 Task: Compose an email with the signature Dallas Robinson with the subject Order confirmation and the message I would like to schedule a meeting to discuss this proposal. from softage.1@softage.net to softage.2@softage.net,  softage.1@softage.net and softage.3@softage.net with CC to softage.4@softage.net with an attached document Timesheet.xlsx, insert an emoji of crying face Send the email
Action: Mouse moved to (573, 717)
Screenshot: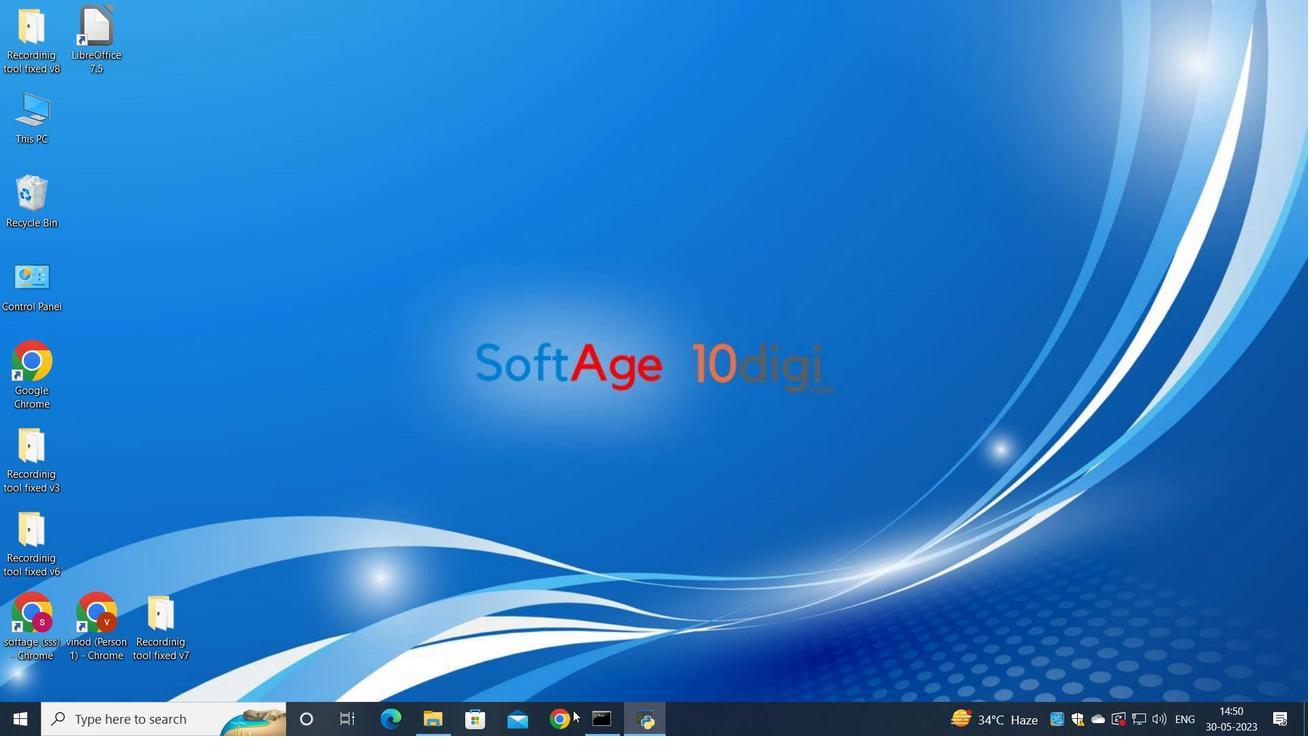 
Action: Mouse pressed left at (573, 717)
Screenshot: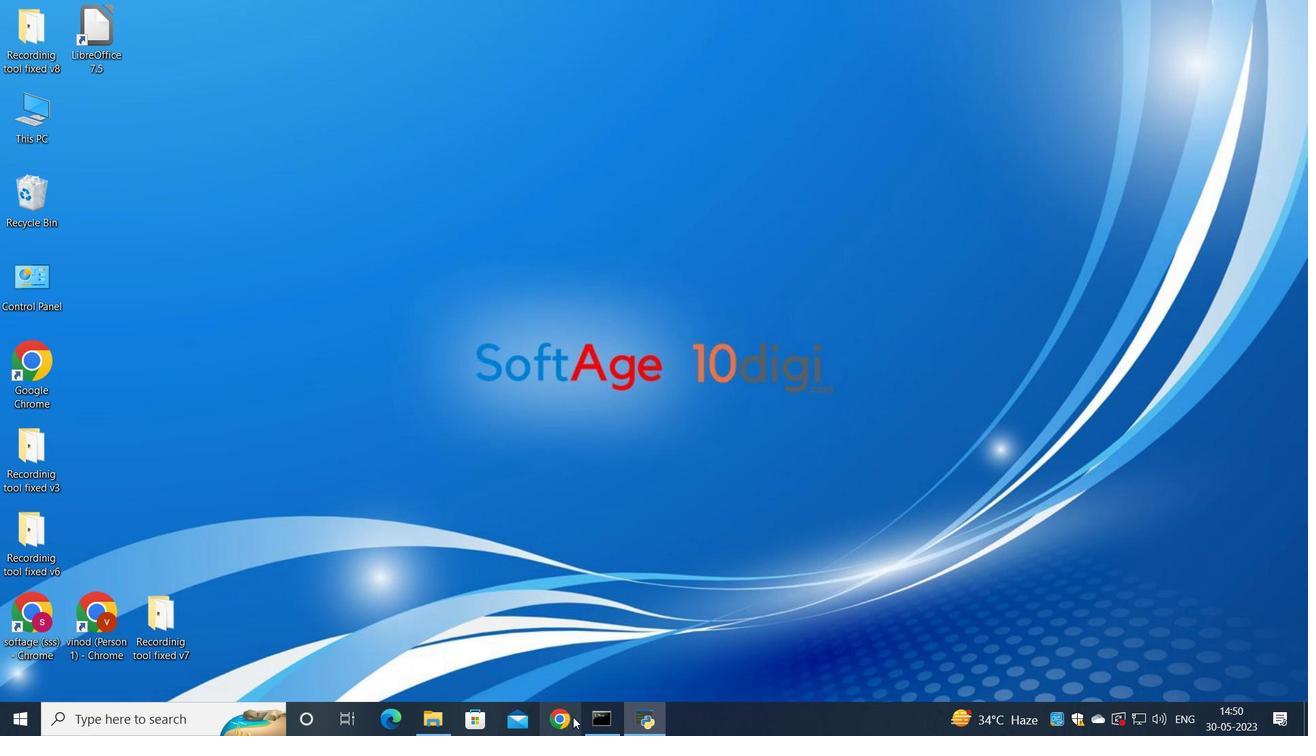 
Action: Mouse moved to (621, 568)
Screenshot: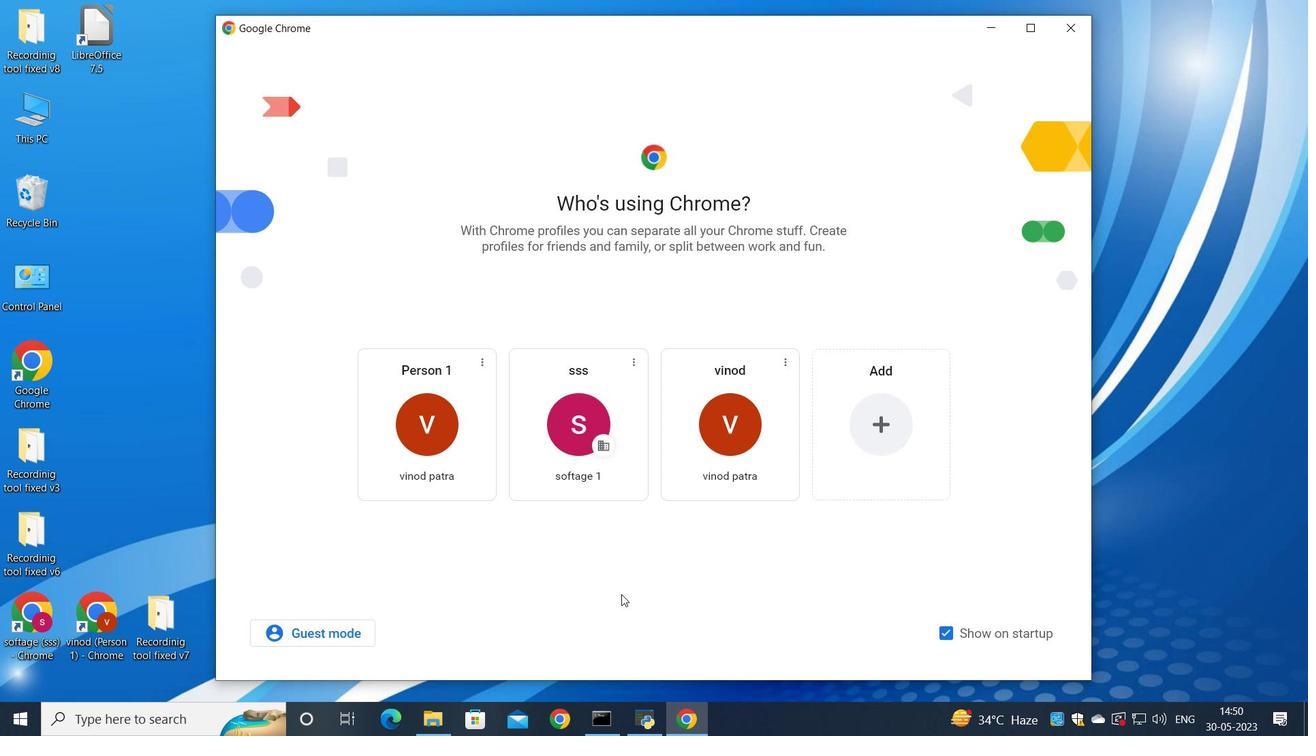 
Action: Mouse scrolled (621, 567) with delta (0, 0)
Screenshot: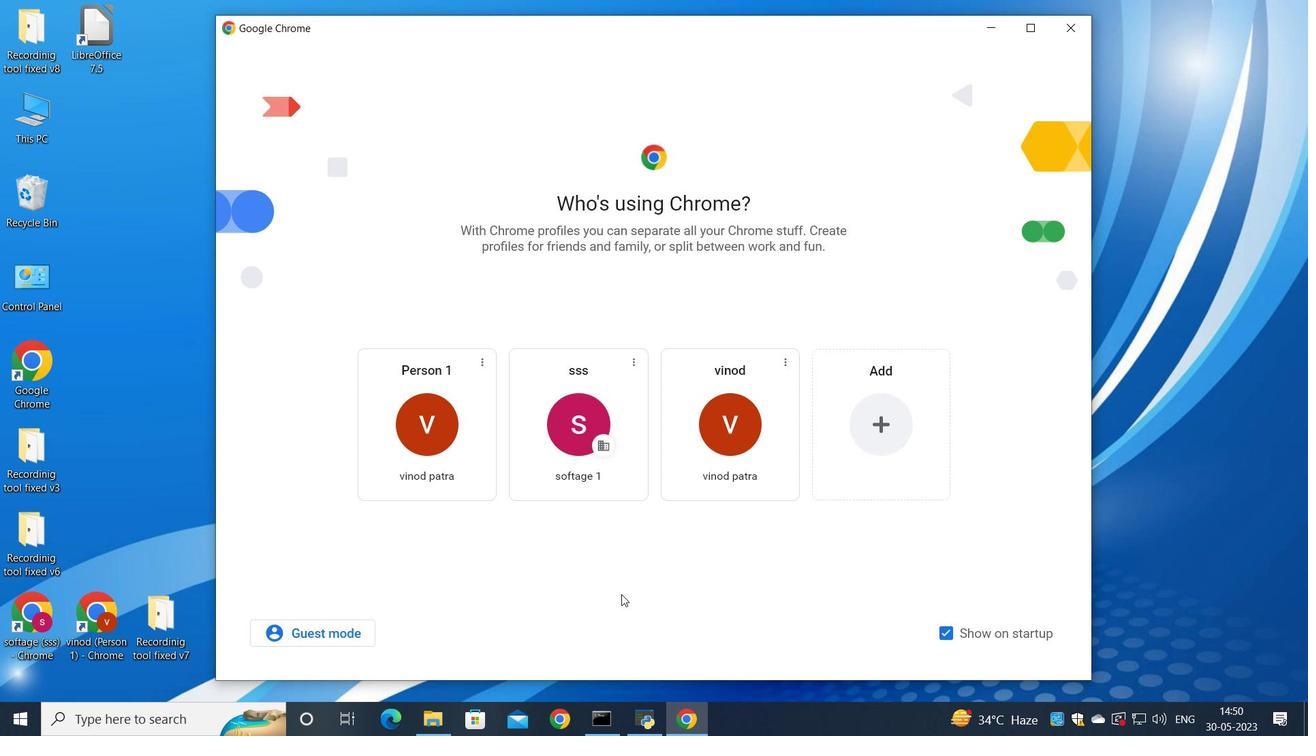 
Action: Mouse moved to (567, 468)
Screenshot: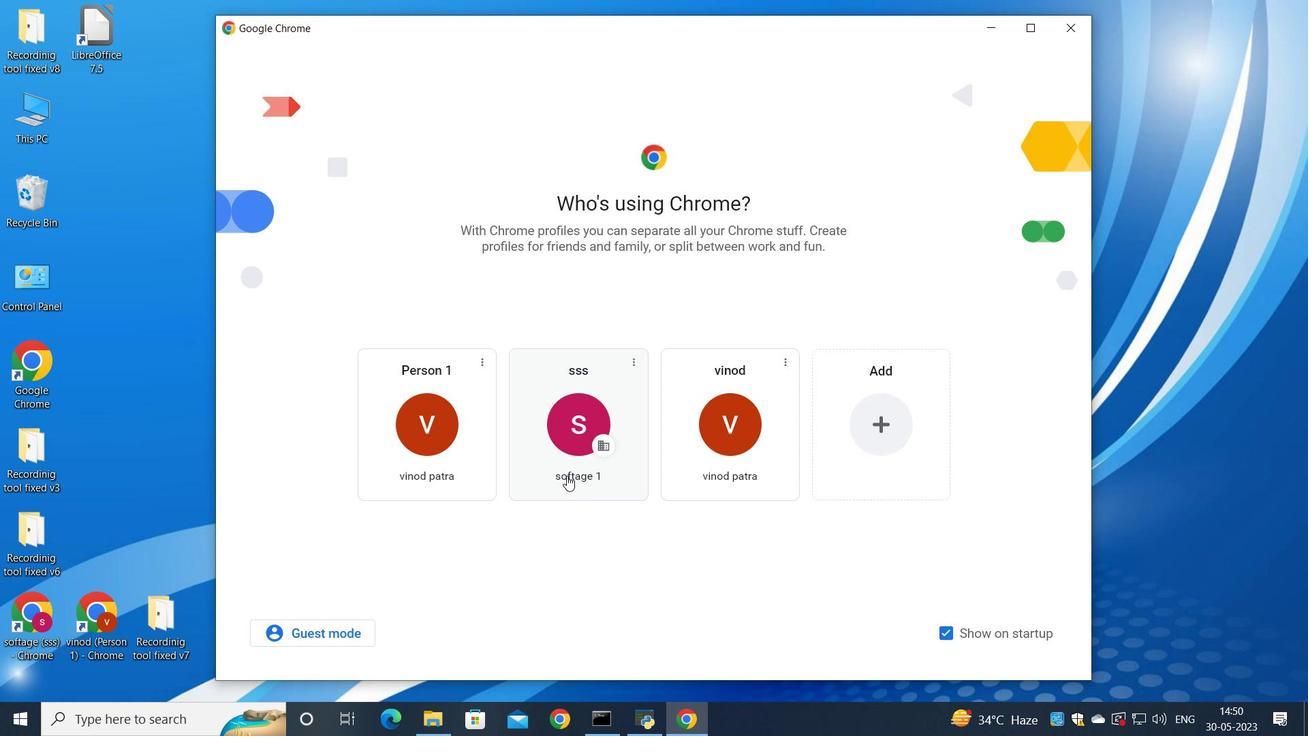 
Action: Mouse pressed left at (567, 468)
Screenshot: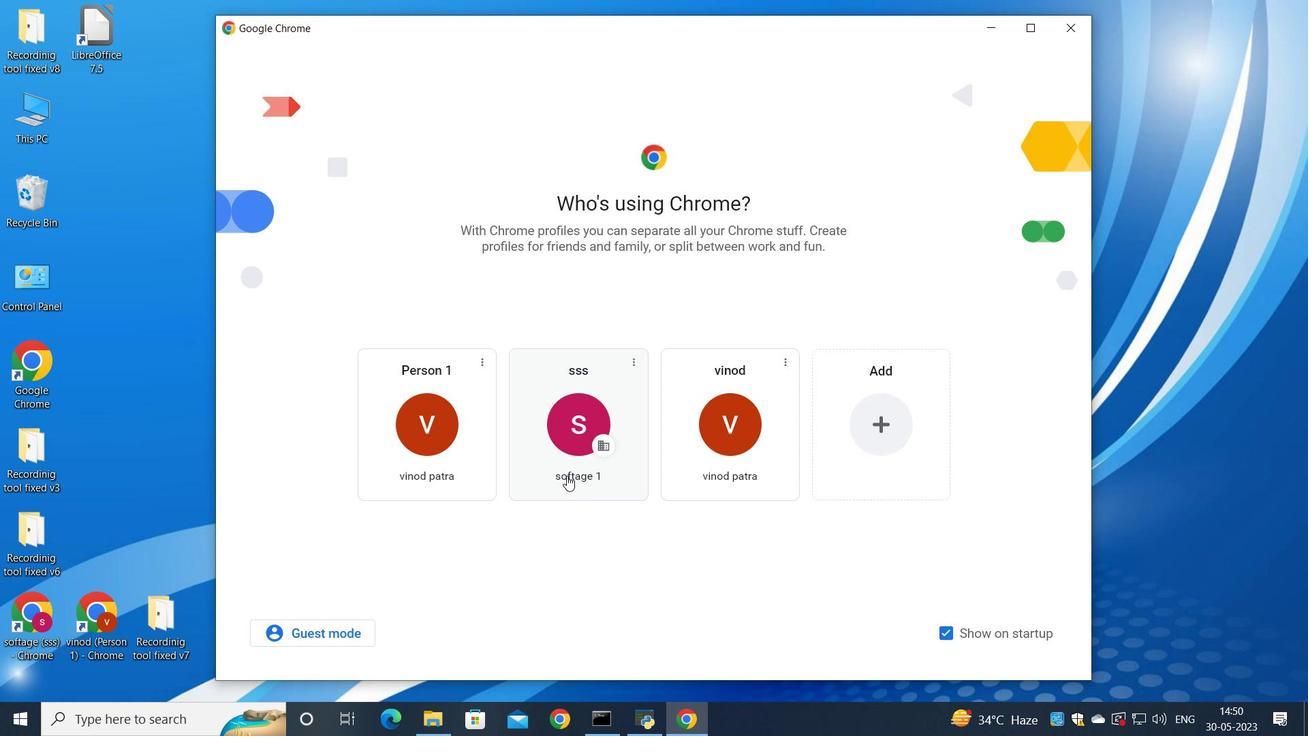 
Action: Mouse moved to (1149, 96)
Screenshot: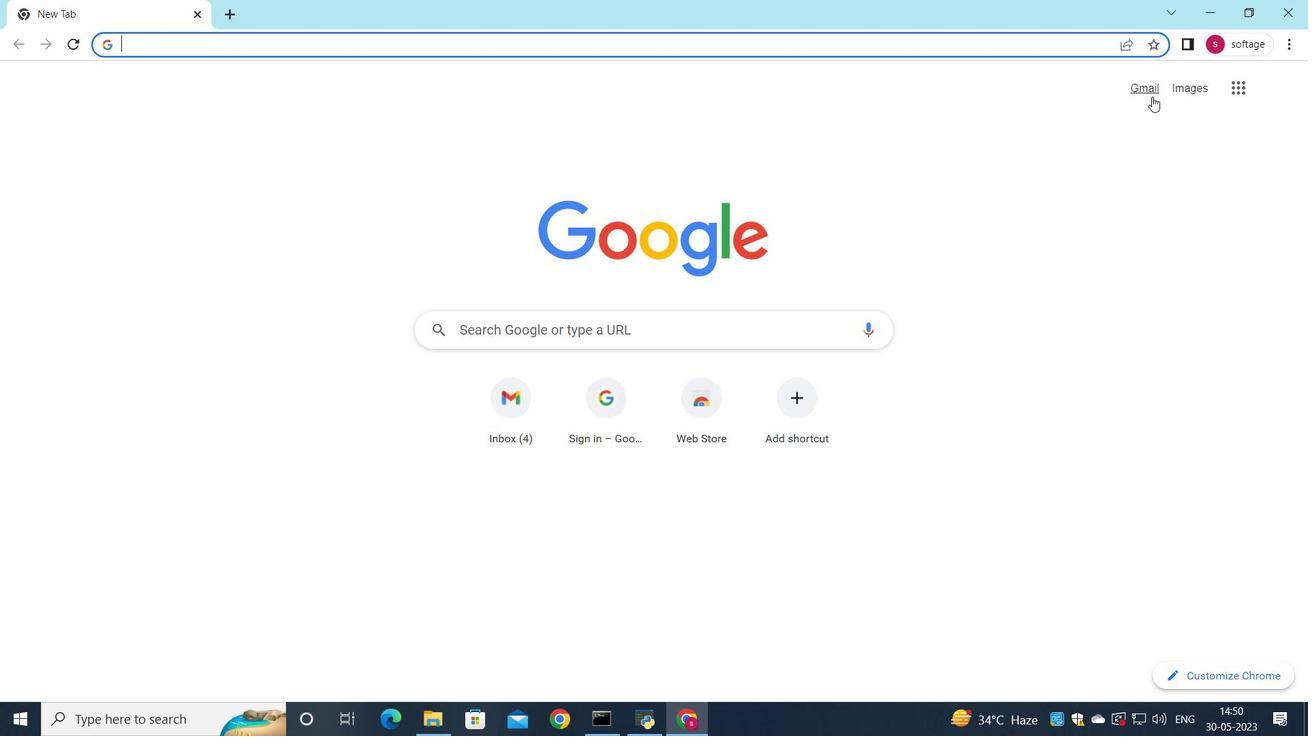 
Action: Mouse pressed left at (1149, 96)
Screenshot: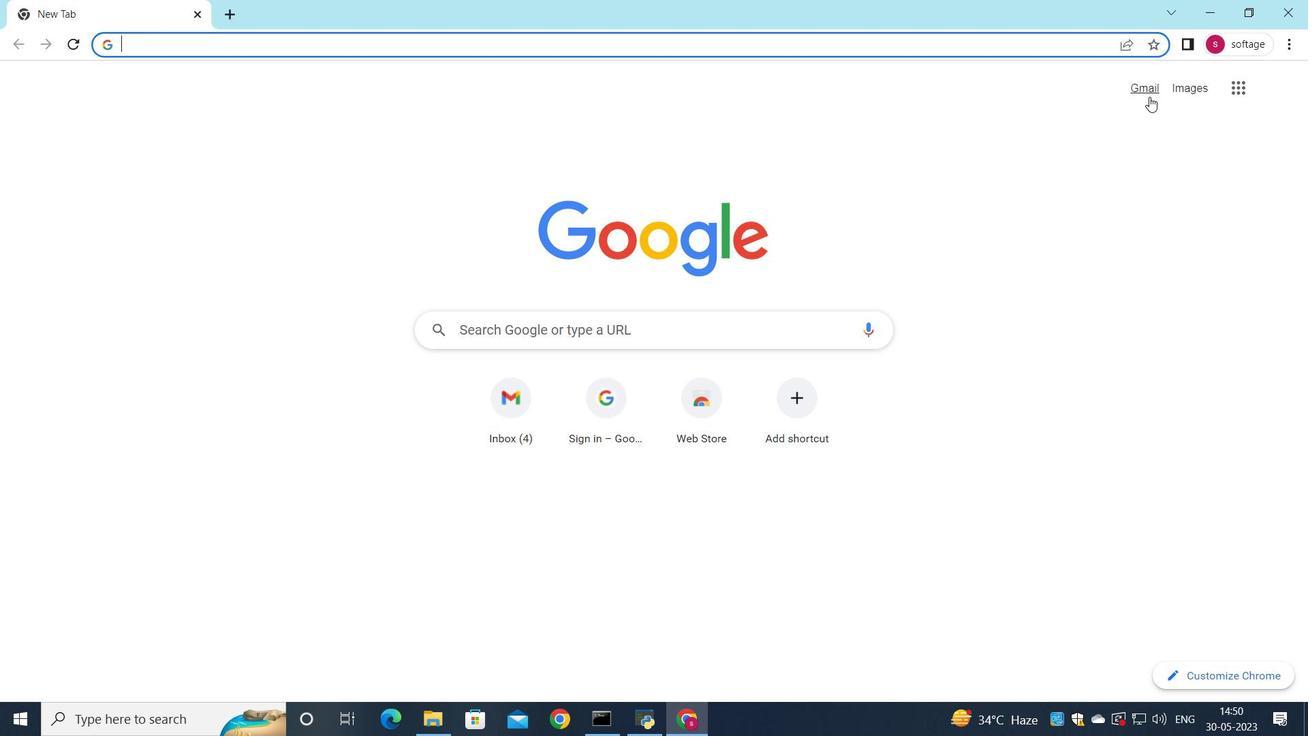 
Action: Mouse moved to (1126, 120)
Screenshot: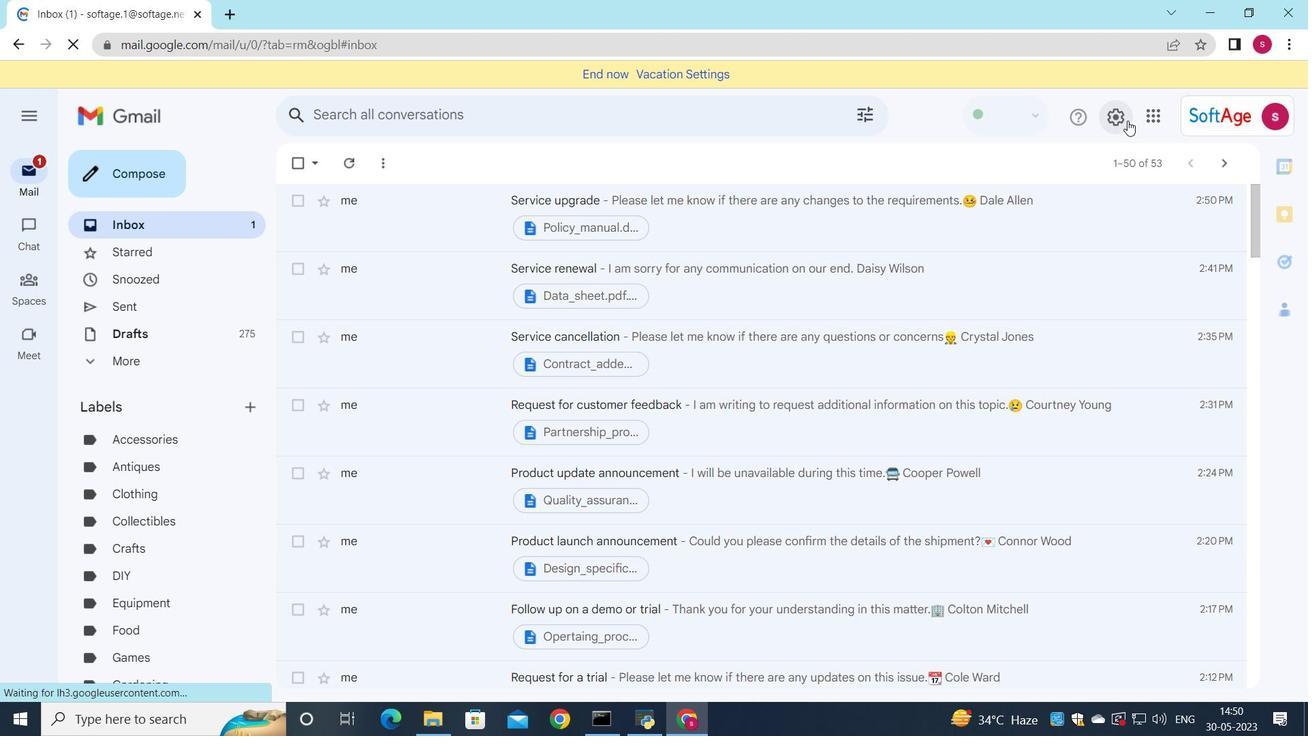 
Action: Mouse pressed left at (1126, 120)
Screenshot: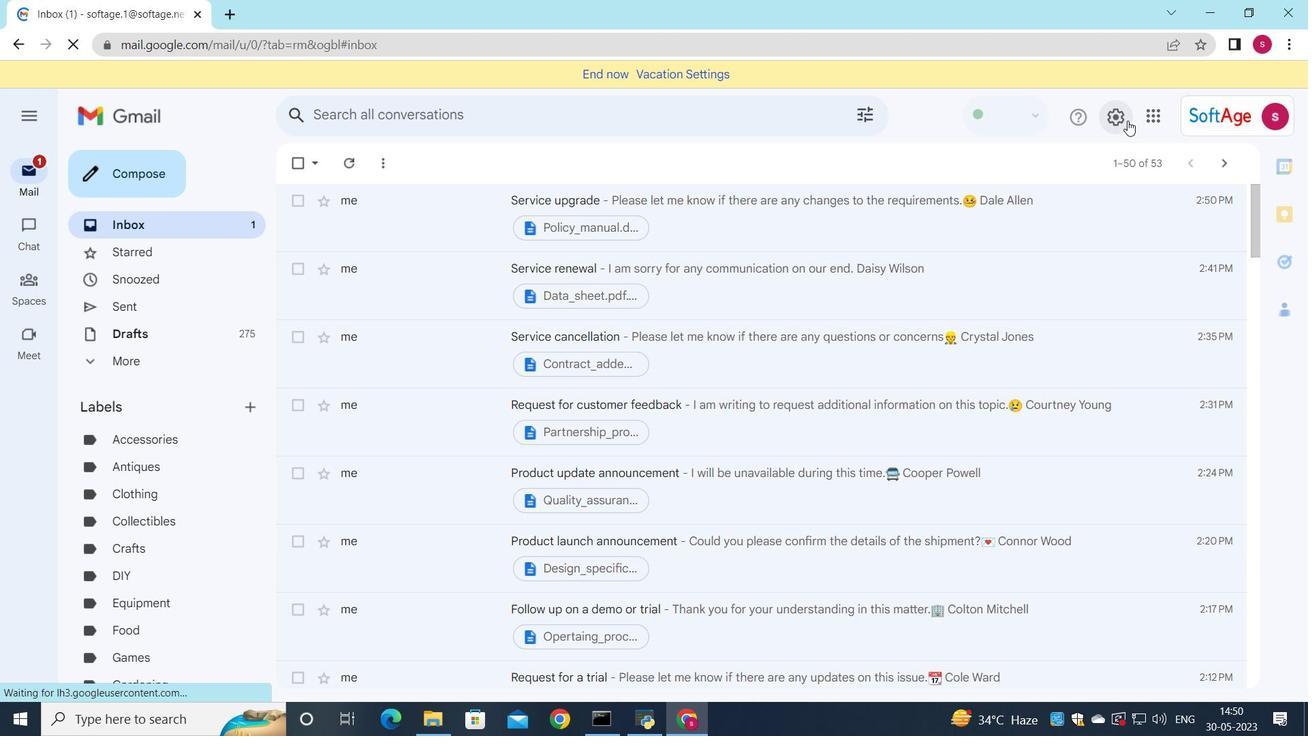 
Action: Mouse moved to (1104, 115)
Screenshot: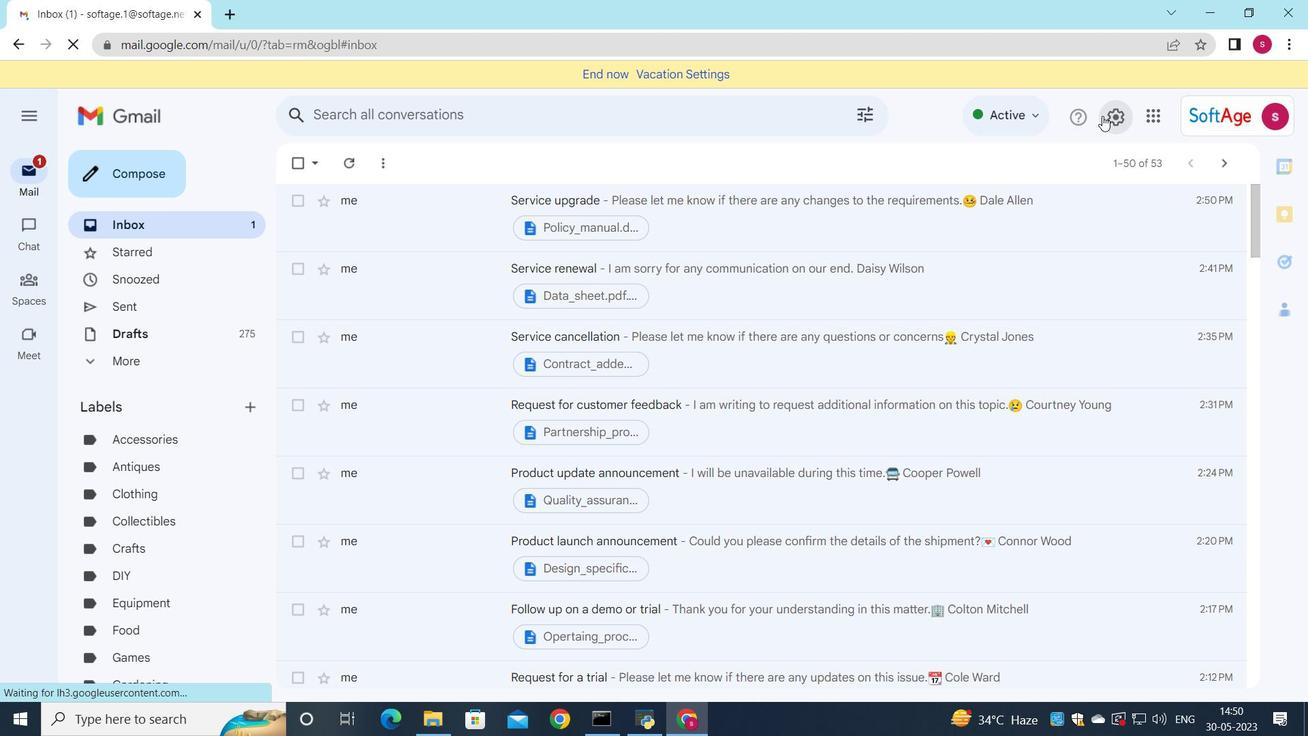 
Action: Mouse pressed left at (1104, 115)
Screenshot: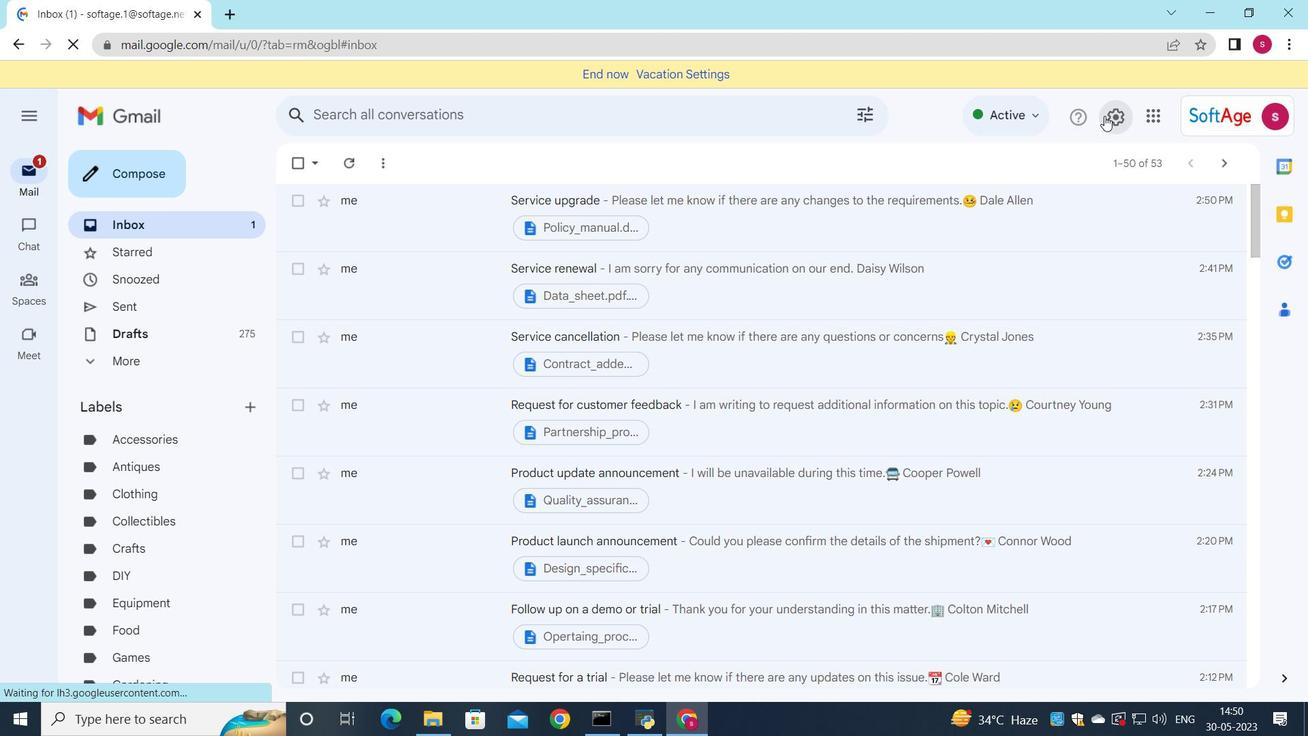 
Action: Mouse moved to (1115, 124)
Screenshot: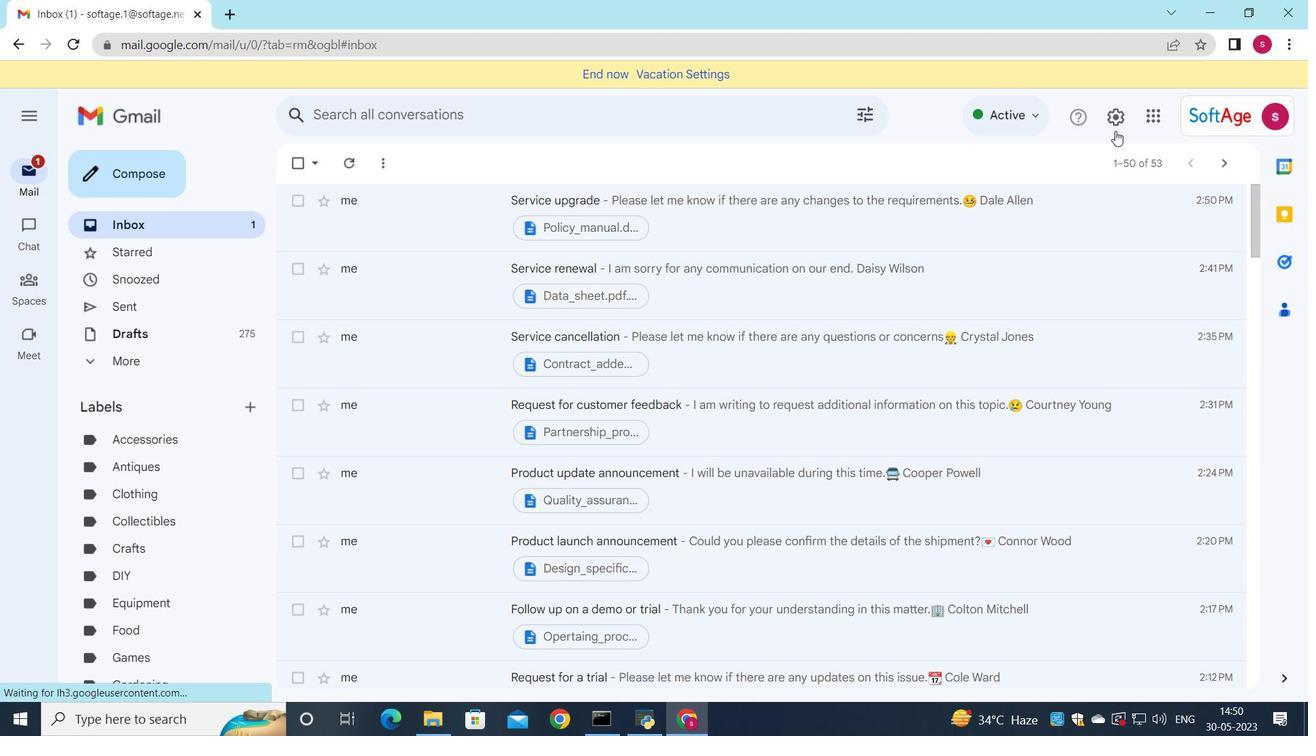 
Action: Mouse pressed left at (1115, 124)
Screenshot: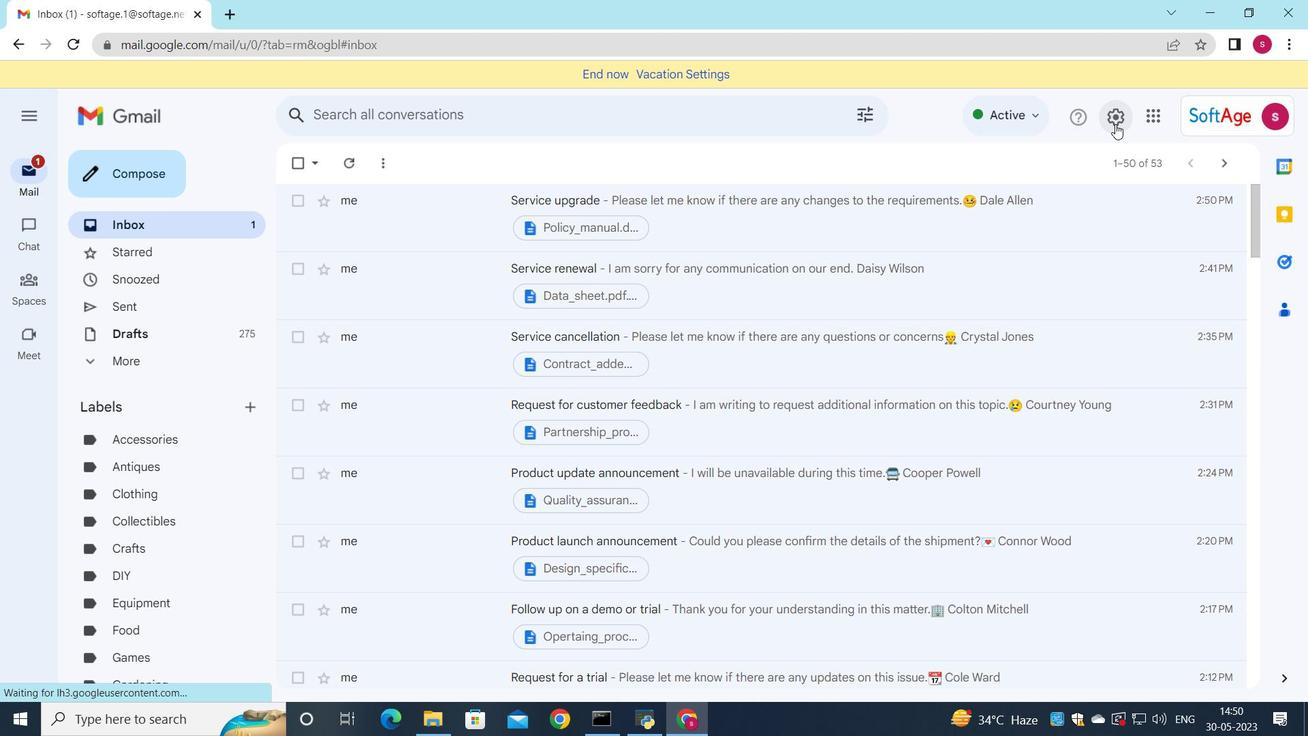 
Action: Mouse moved to (1116, 202)
Screenshot: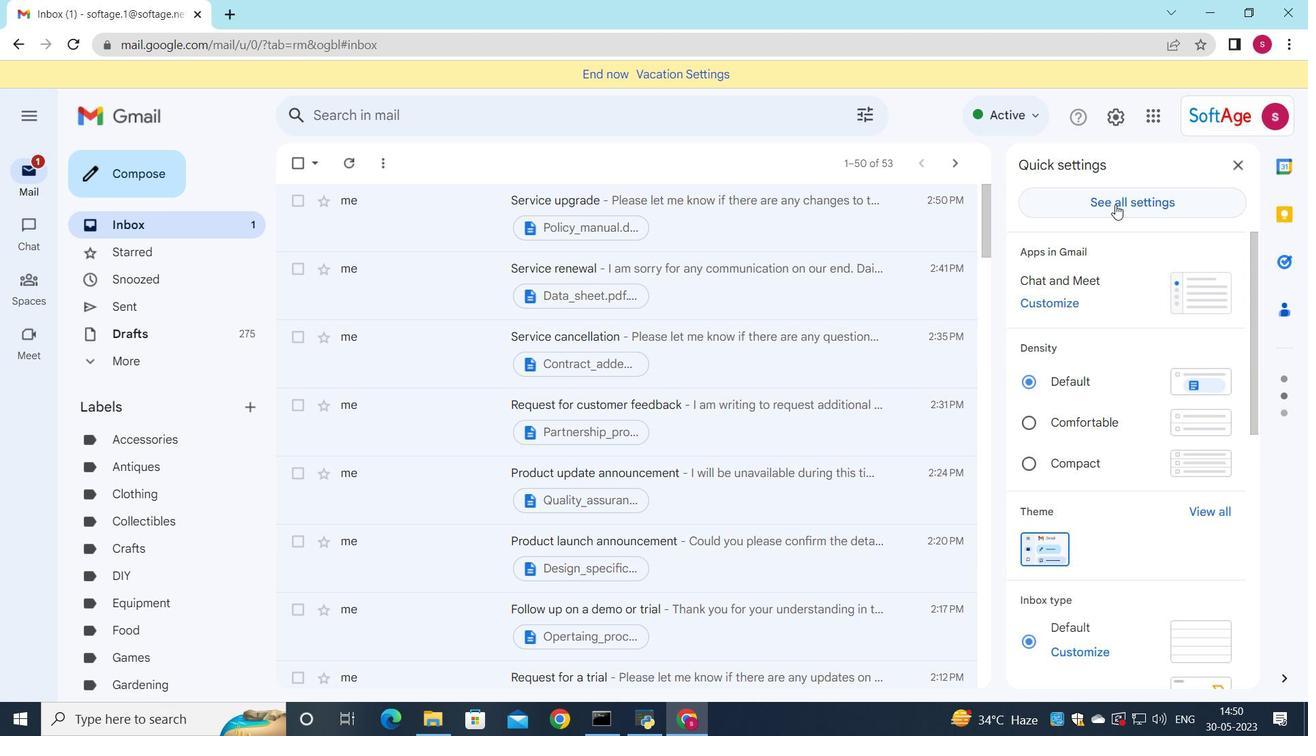 
Action: Mouse pressed left at (1116, 202)
Screenshot: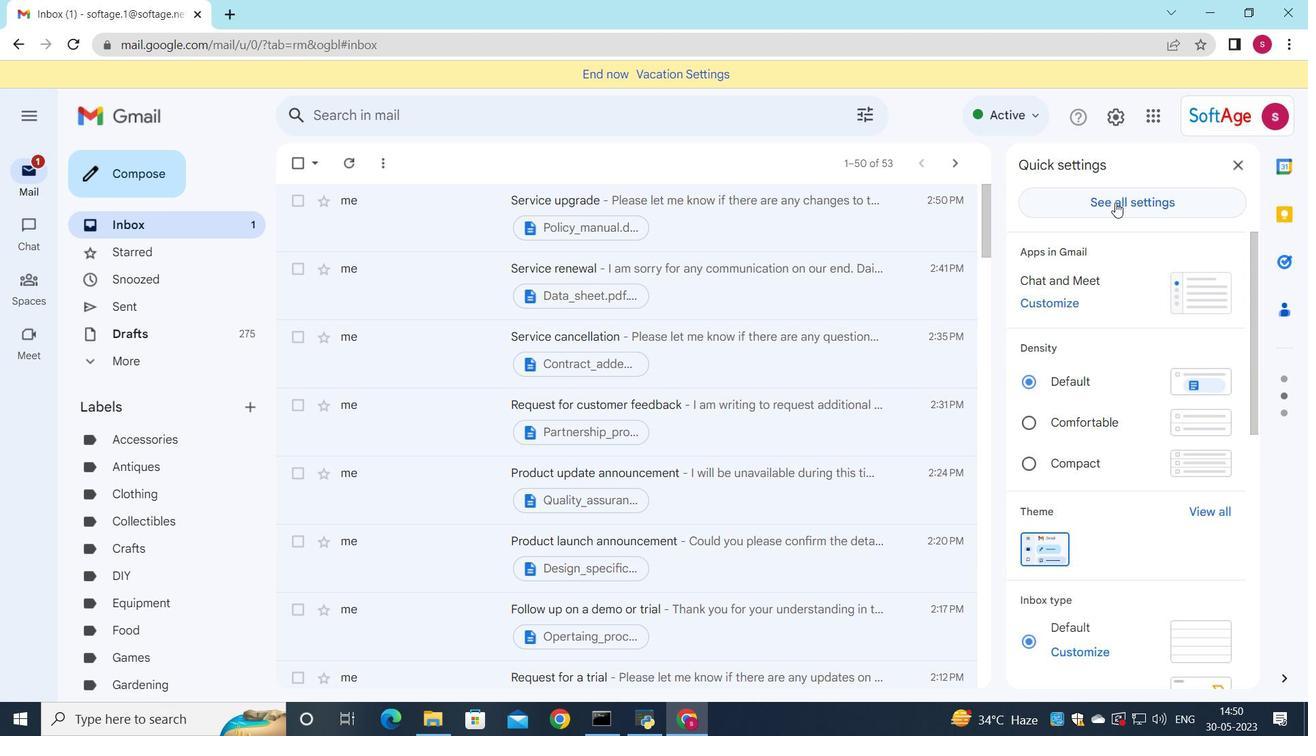 
Action: Mouse moved to (660, 252)
Screenshot: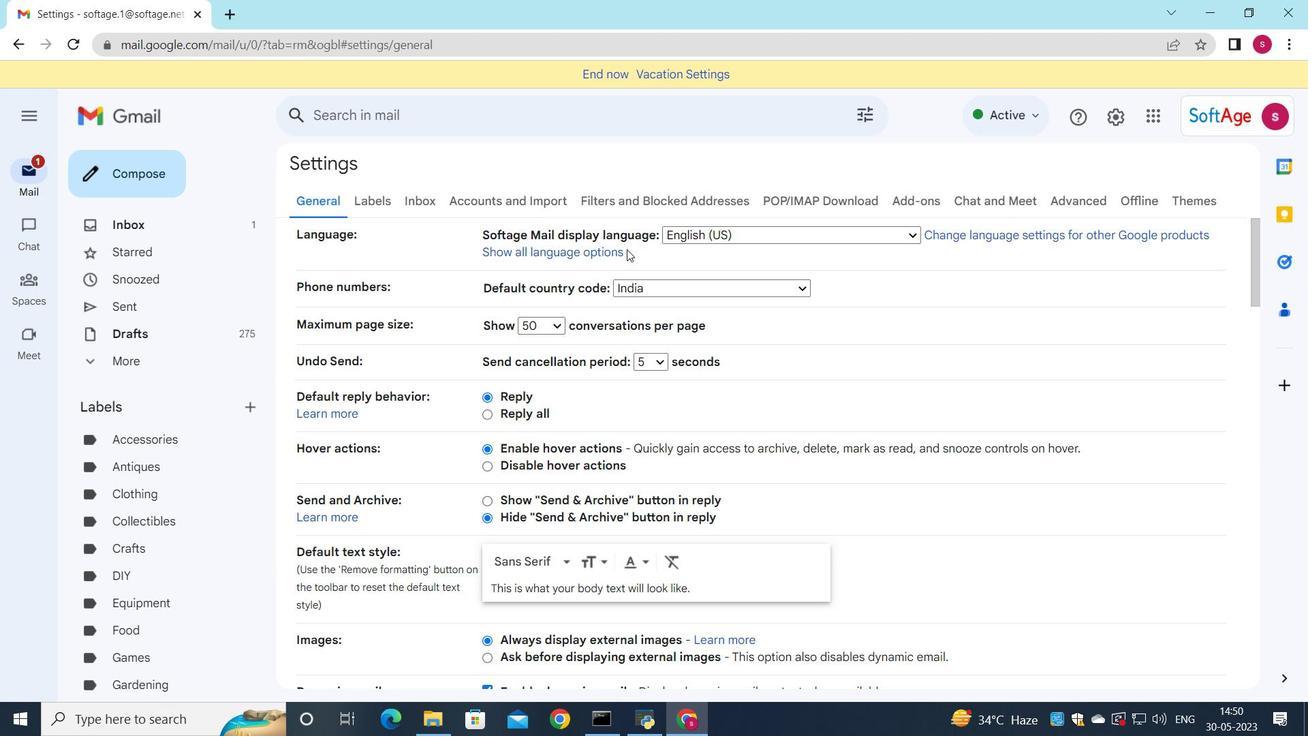 
Action: Mouse scrolled (660, 251) with delta (0, 0)
Screenshot: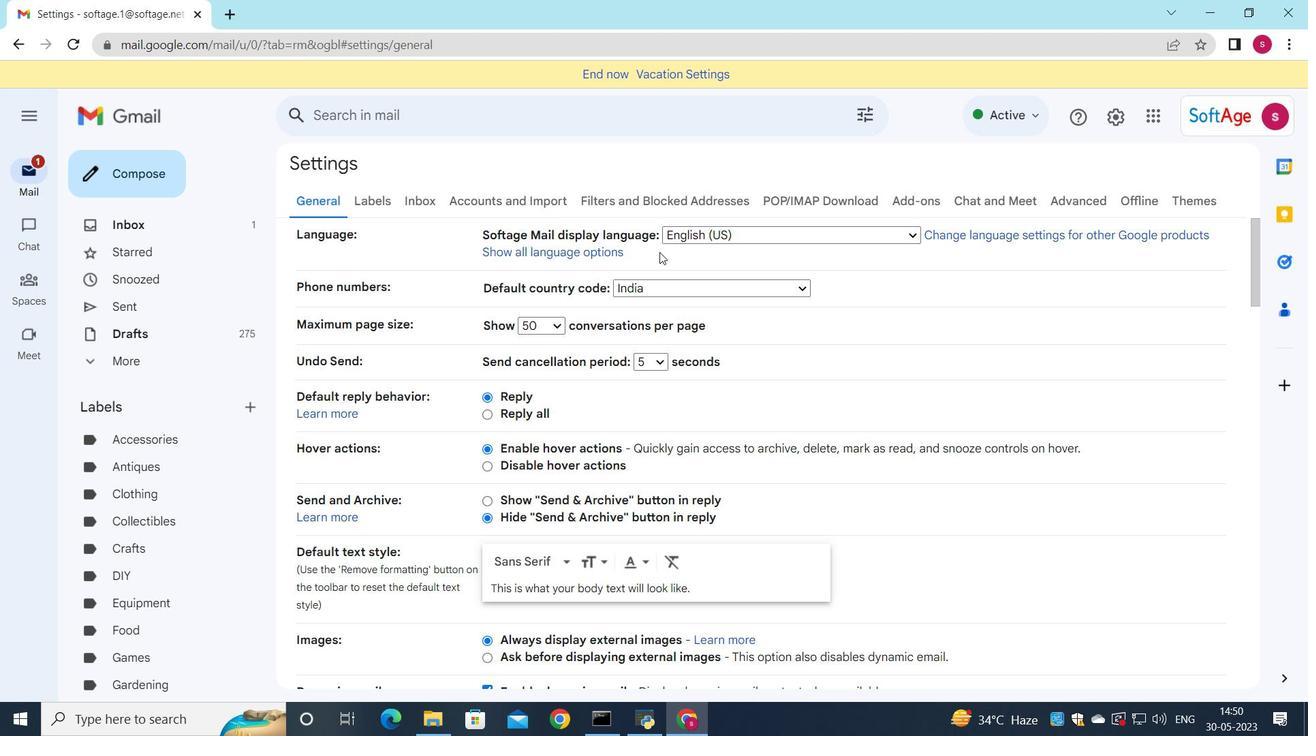 
Action: Mouse scrolled (660, 251) with delta (0, 0)
Screenshot: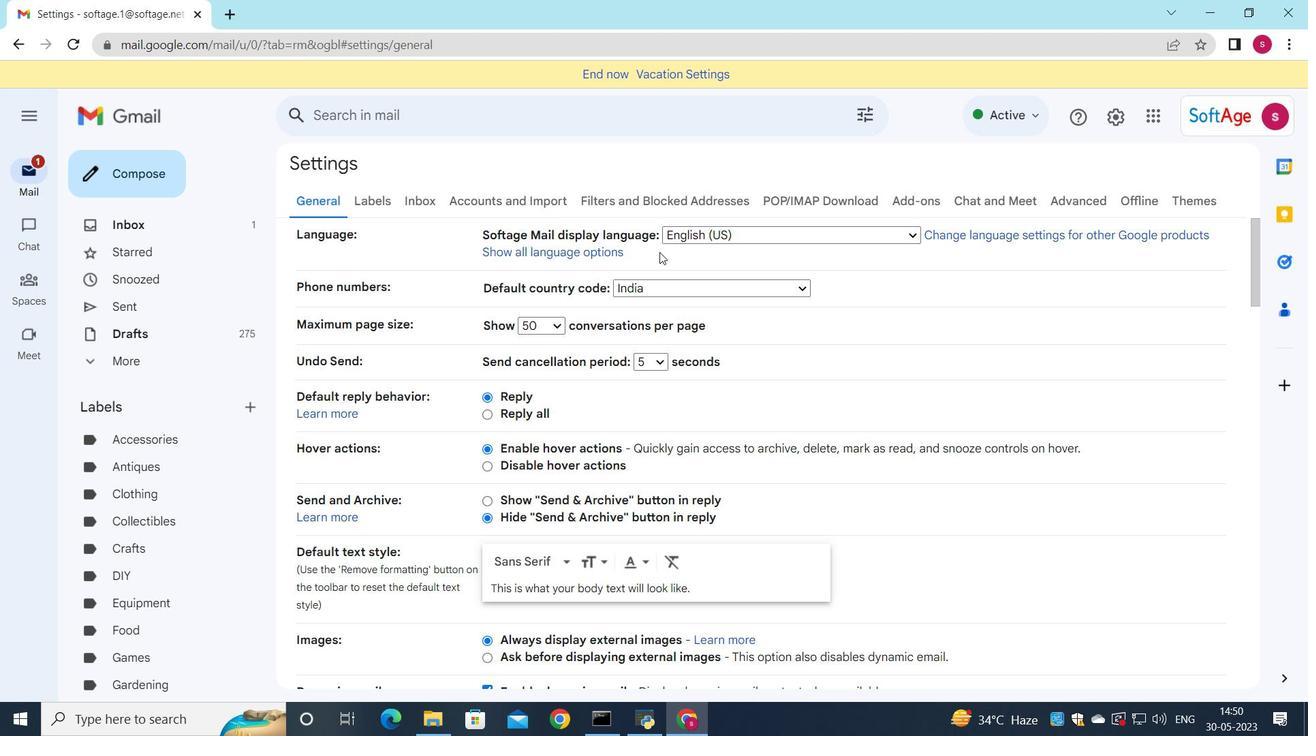 
Action: Mouse scrolled (660, 251) with delta (0, 0)
Screenshot: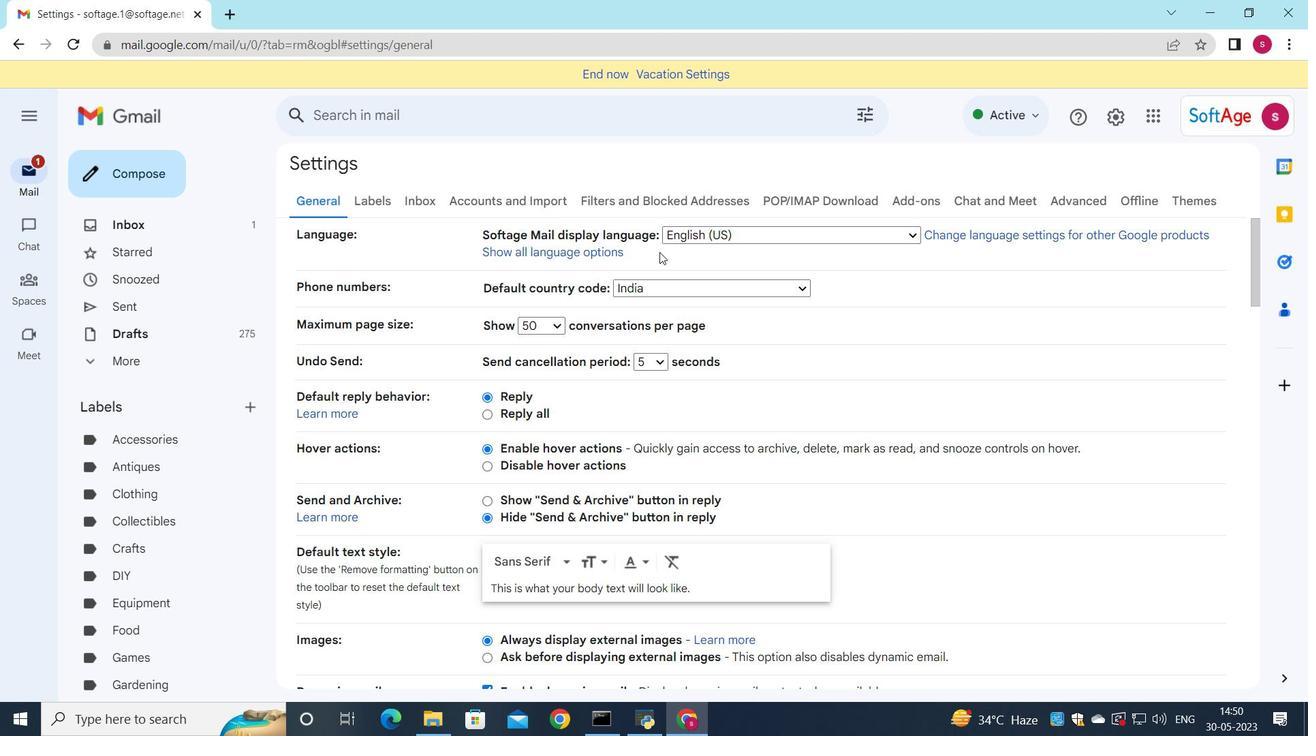 
Action: Mouse scrolled (660, 251) with delta (0, 0)
Screenshot: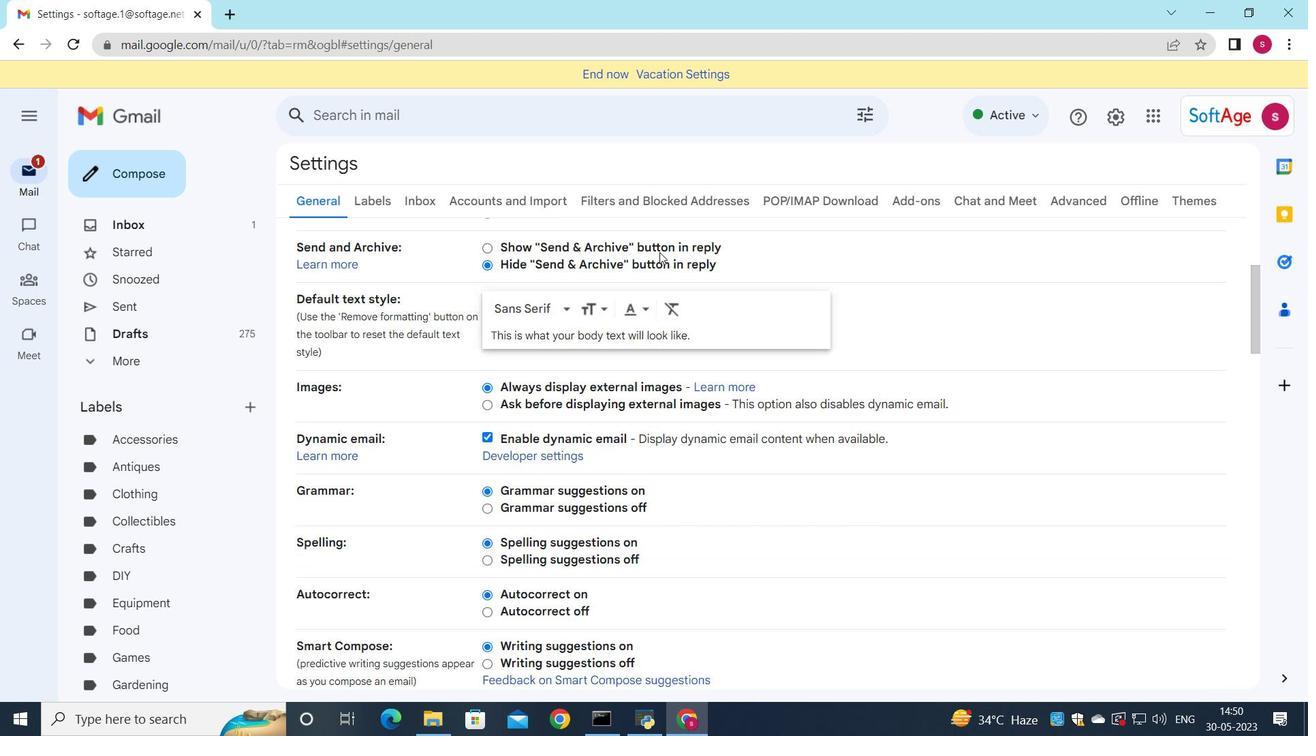 
Action: Mouse scrolled (660, 251) with delta (0, 0)
Screenshot: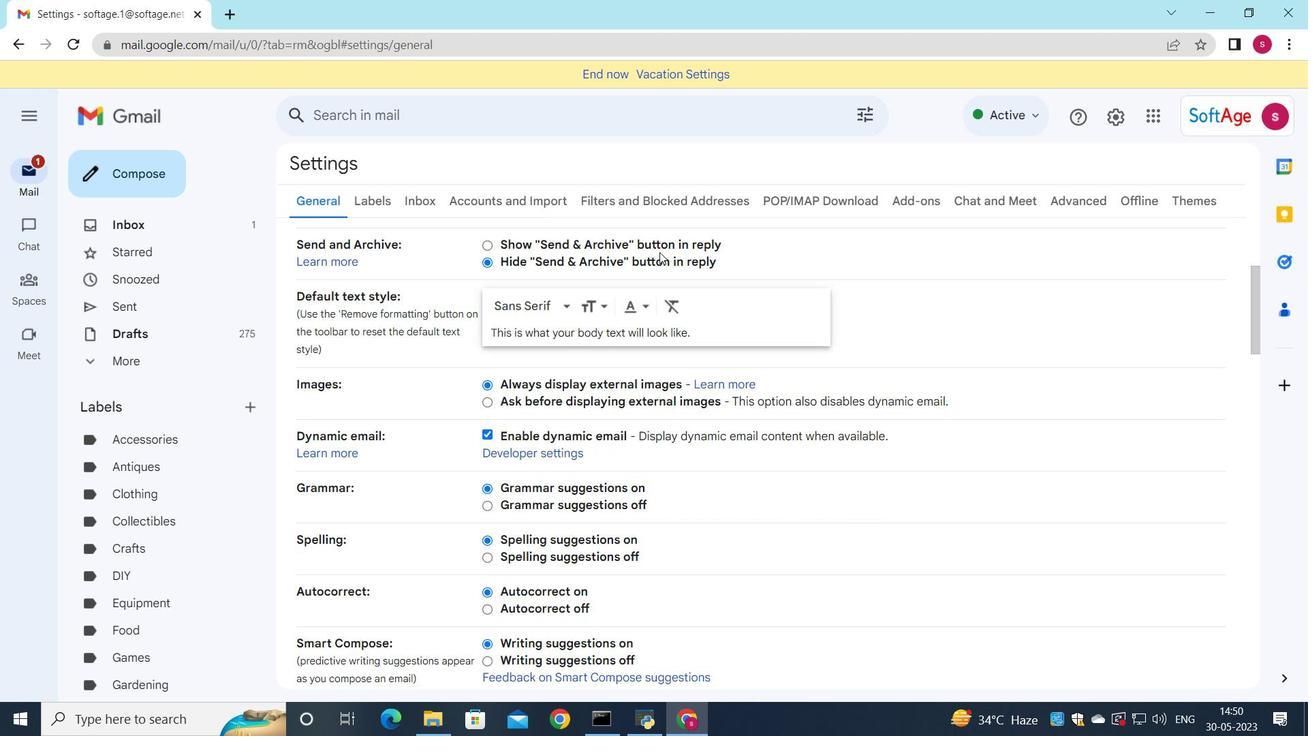 
Action: Mouse scrolled (660, 251) with delta (0, 0)
Screenshot: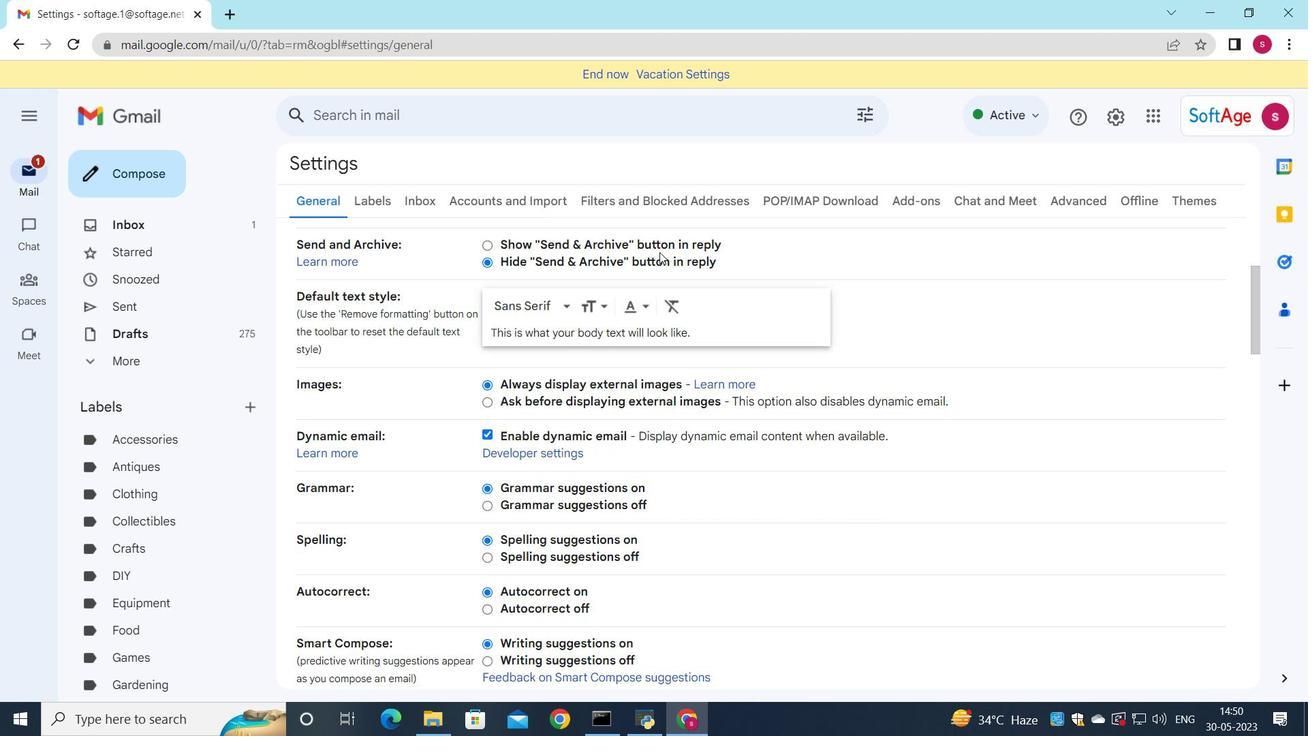 
Action: Mouse scrolled (660, 251) with delta (0, 0)
Screenshot: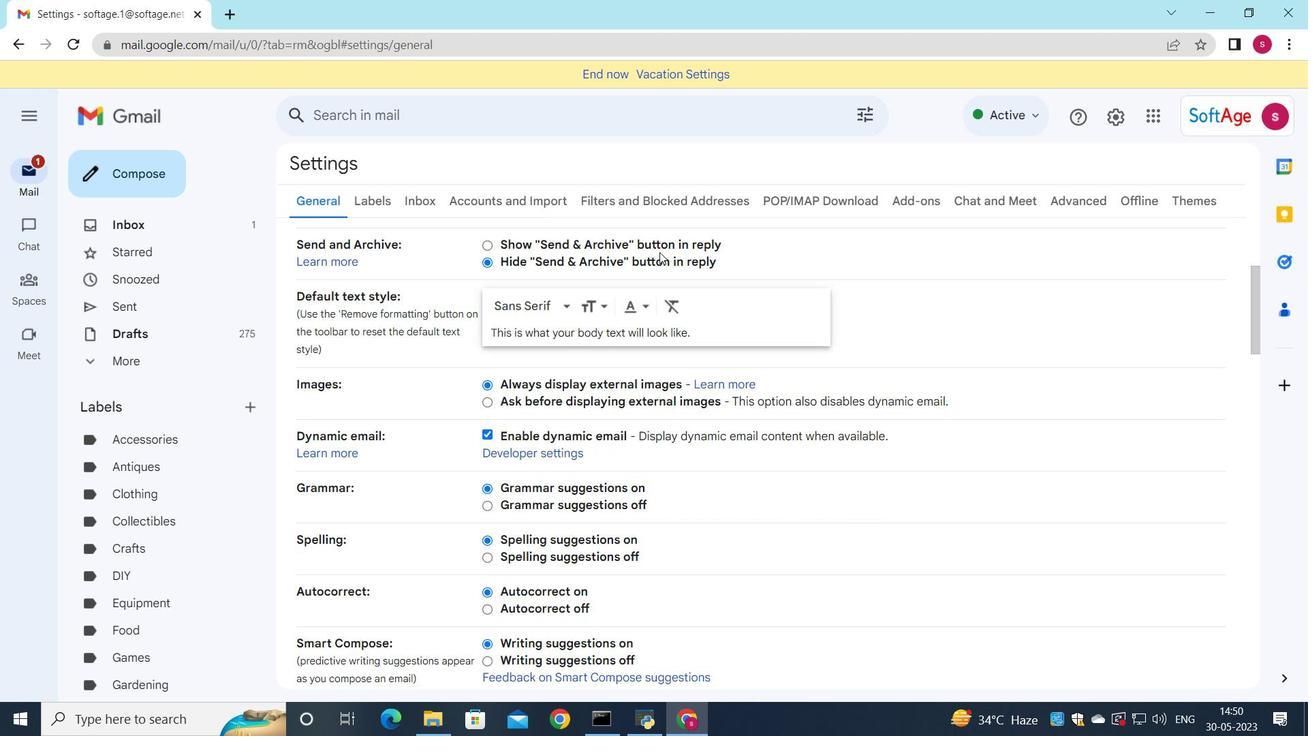 
Action: Mouse scrolled (660, 251) with delta (0, 0)
Screenshot: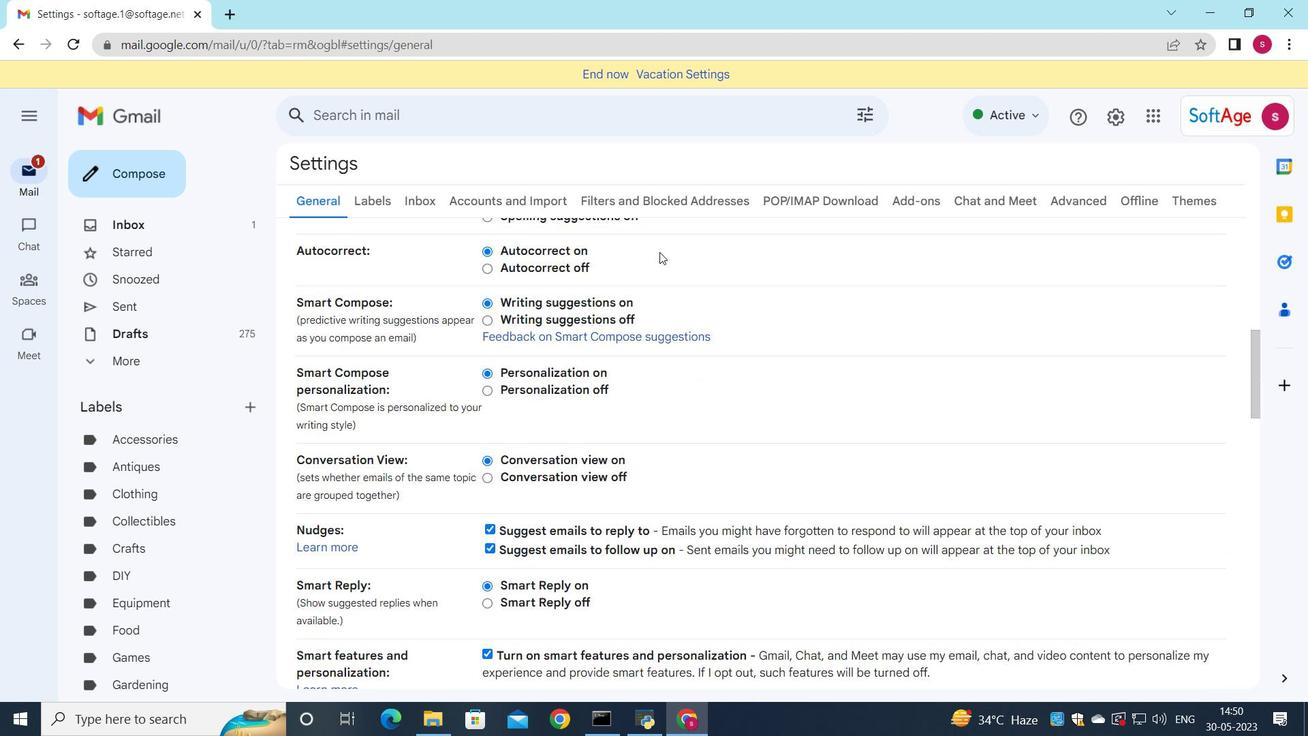 
Action: Mouse scrolled (660, 251) with delta (0, 0)
Screenshot: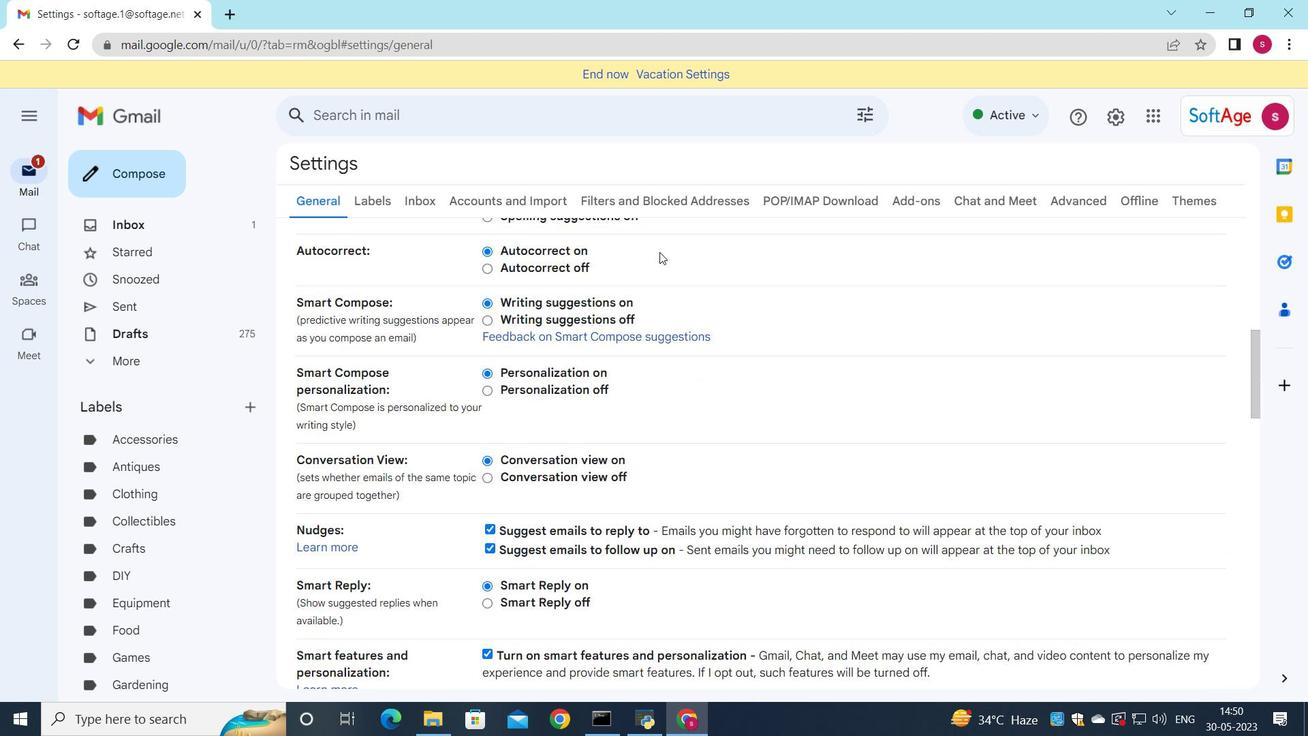
Action: Mouse scrolled (660, 251) with delta (0, 0)
Screenshot: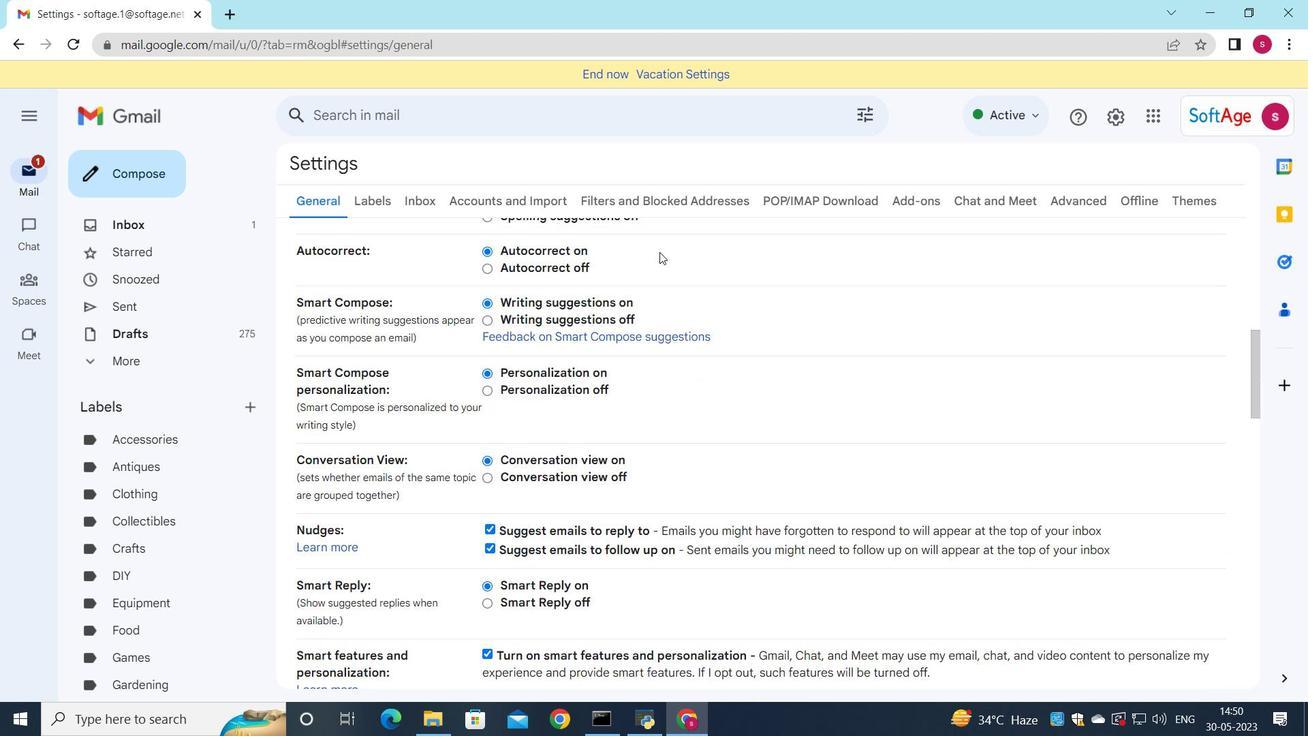 
Action: Mouse scrolled (660, 251) with delta (0, 0)
Screenshot: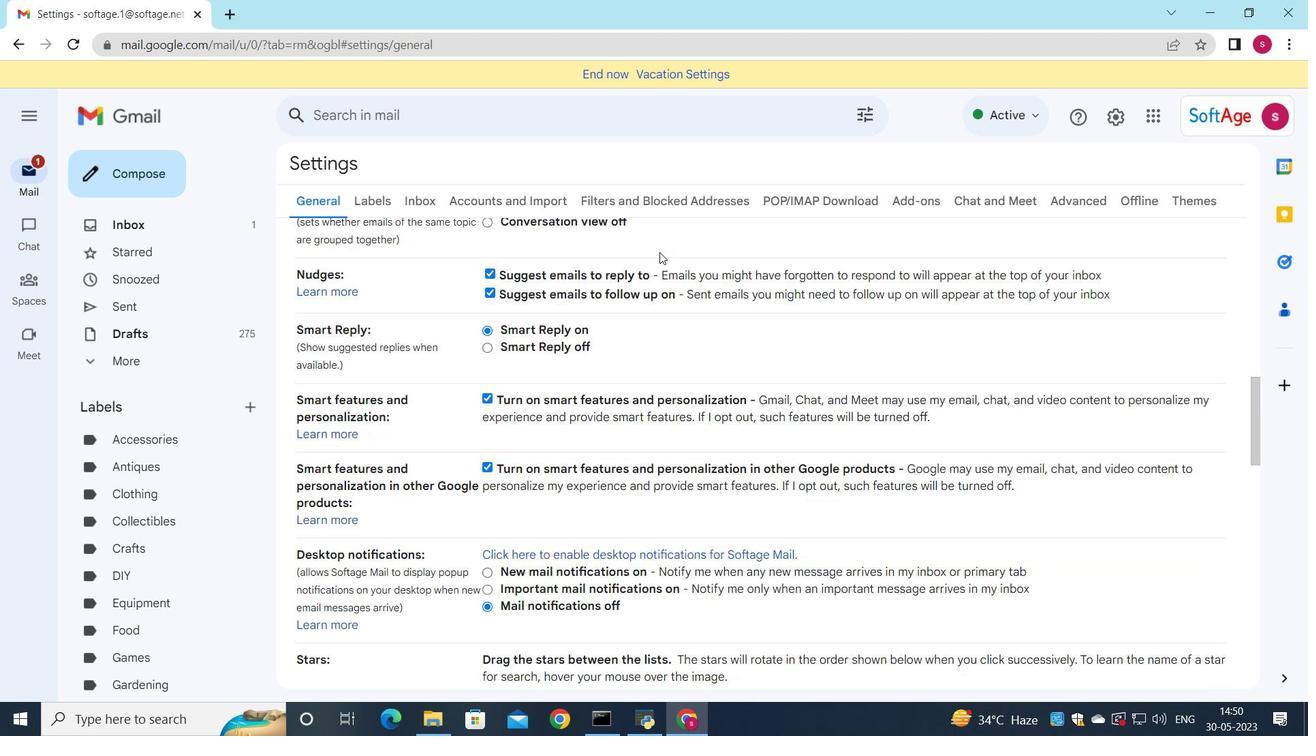 
Action: Mouse scrolled (660, 251) with delta (0, 0)
Screenshot: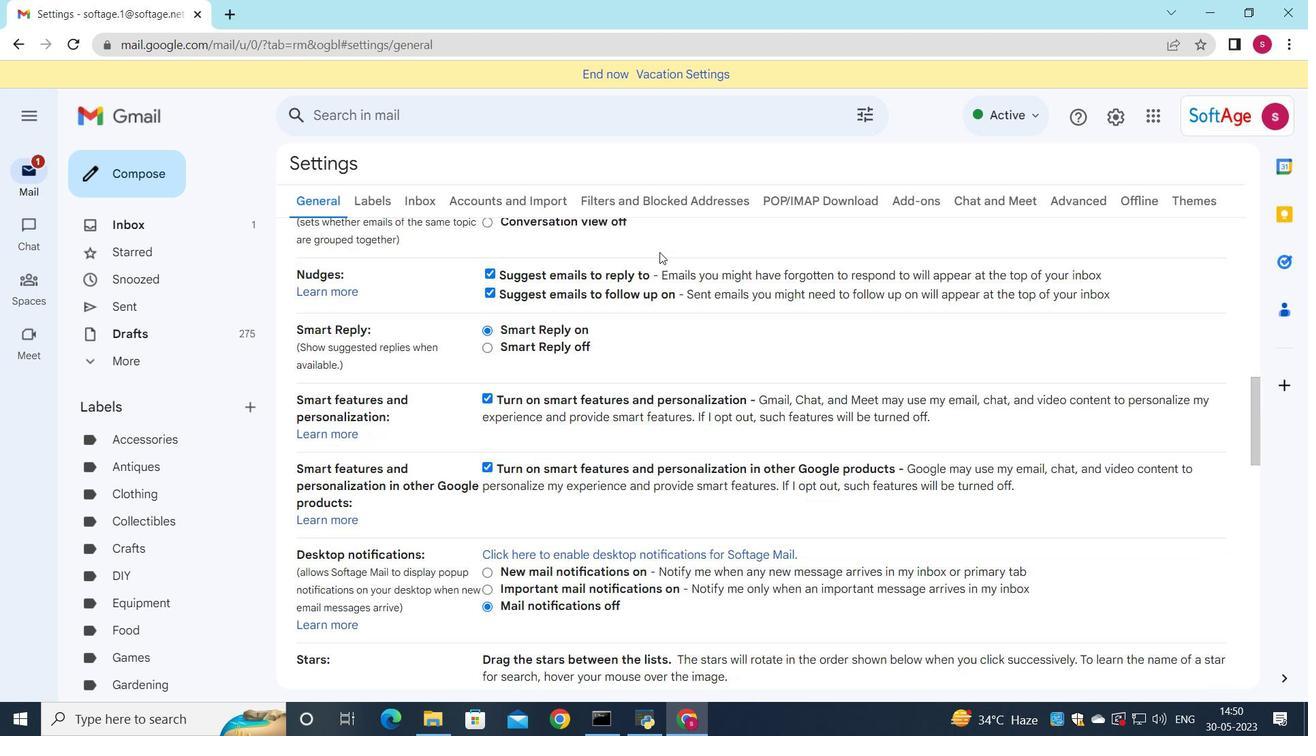 
Action: Mouse scrolled (660, 251) with delta (0, 0)
Screenshot: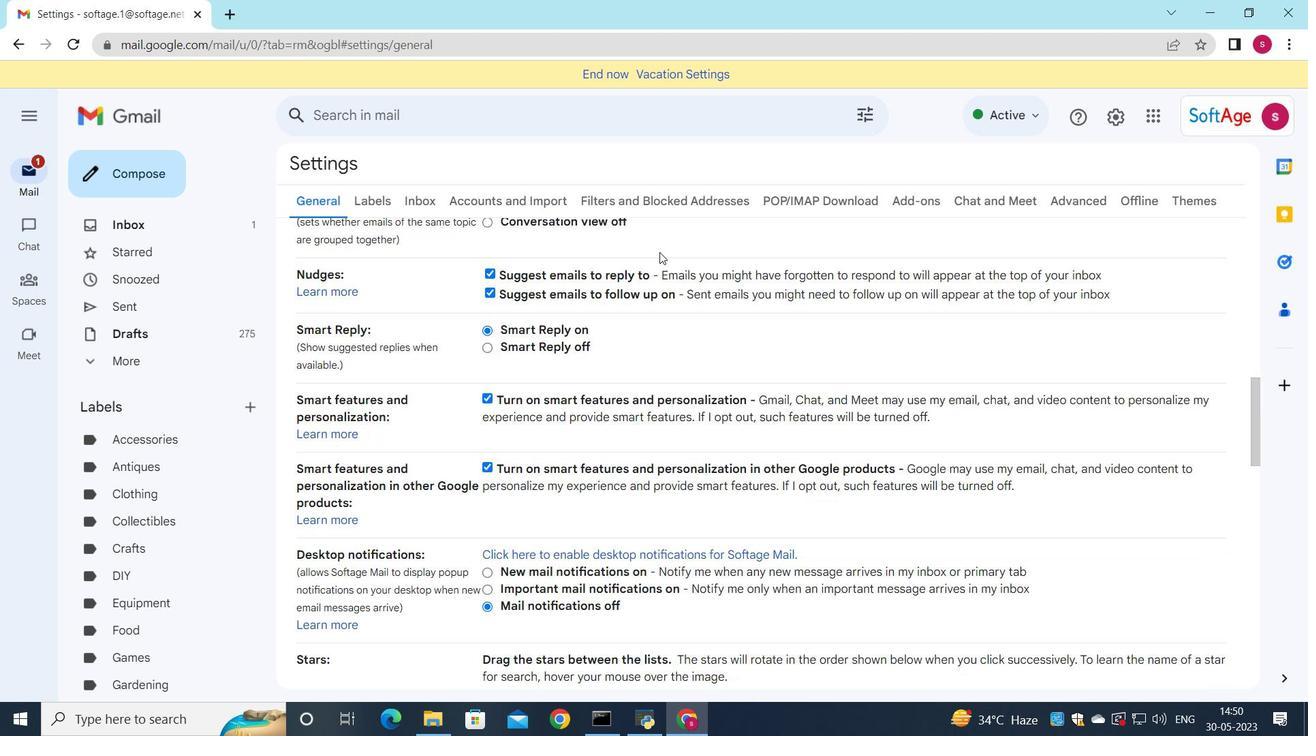 
Action: Mouse scrolled (660, 251) with delta (0, 0)
Screenshot: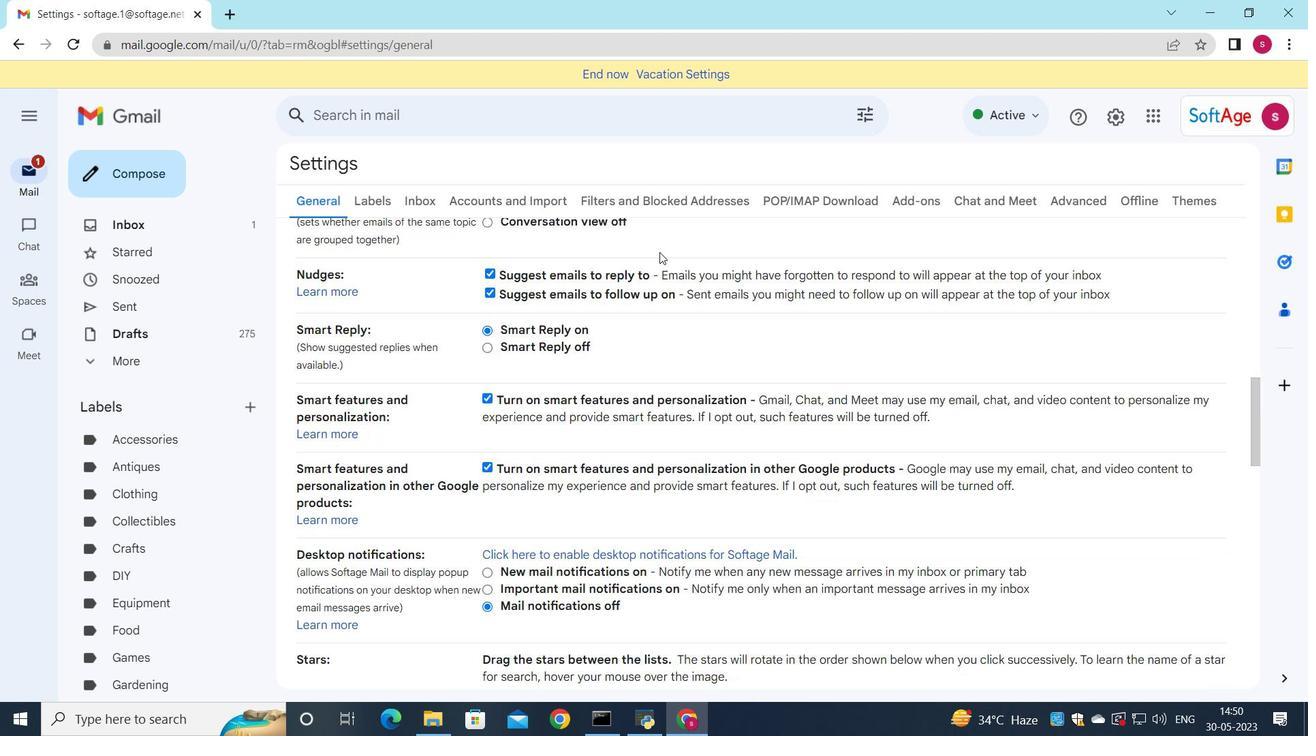 
Action: Mouse scrolled (660, 251) with delta (0, 0)
Screenshot: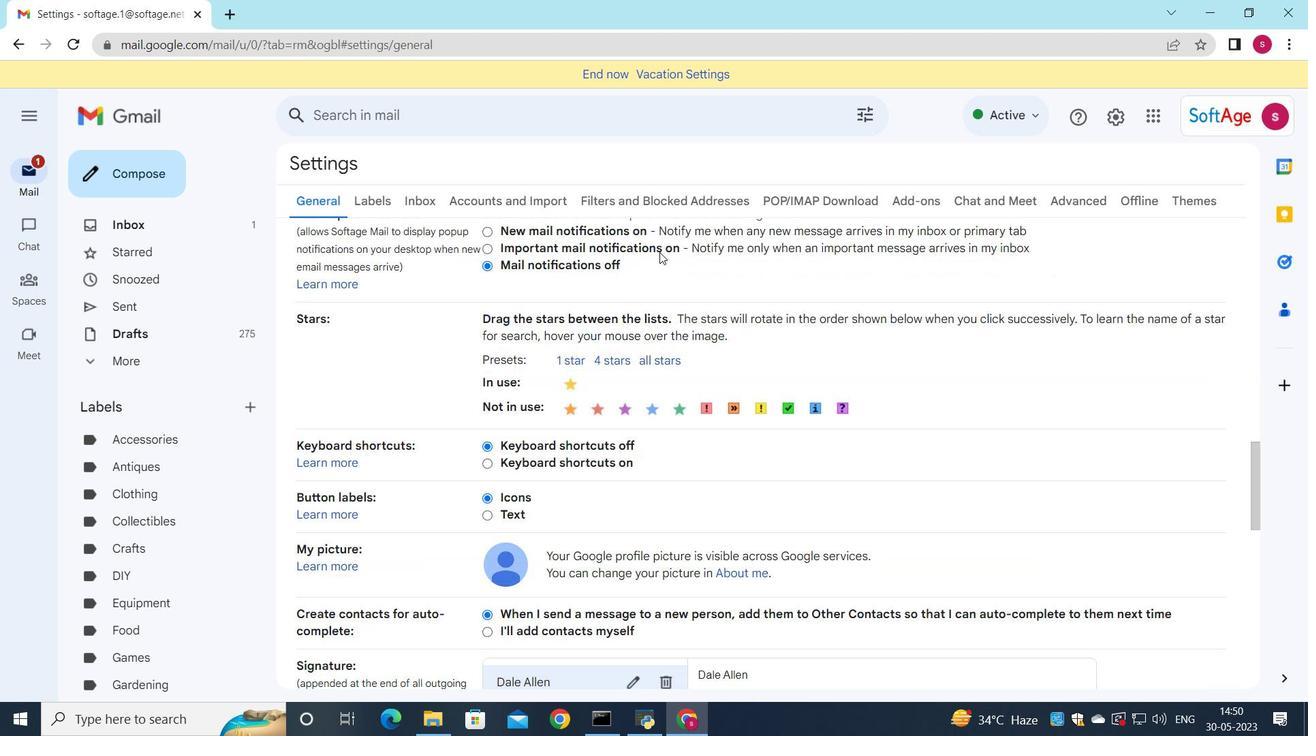 
Action: Mouse scrolled (660, 251) with delta (0, 0)
Screenshot: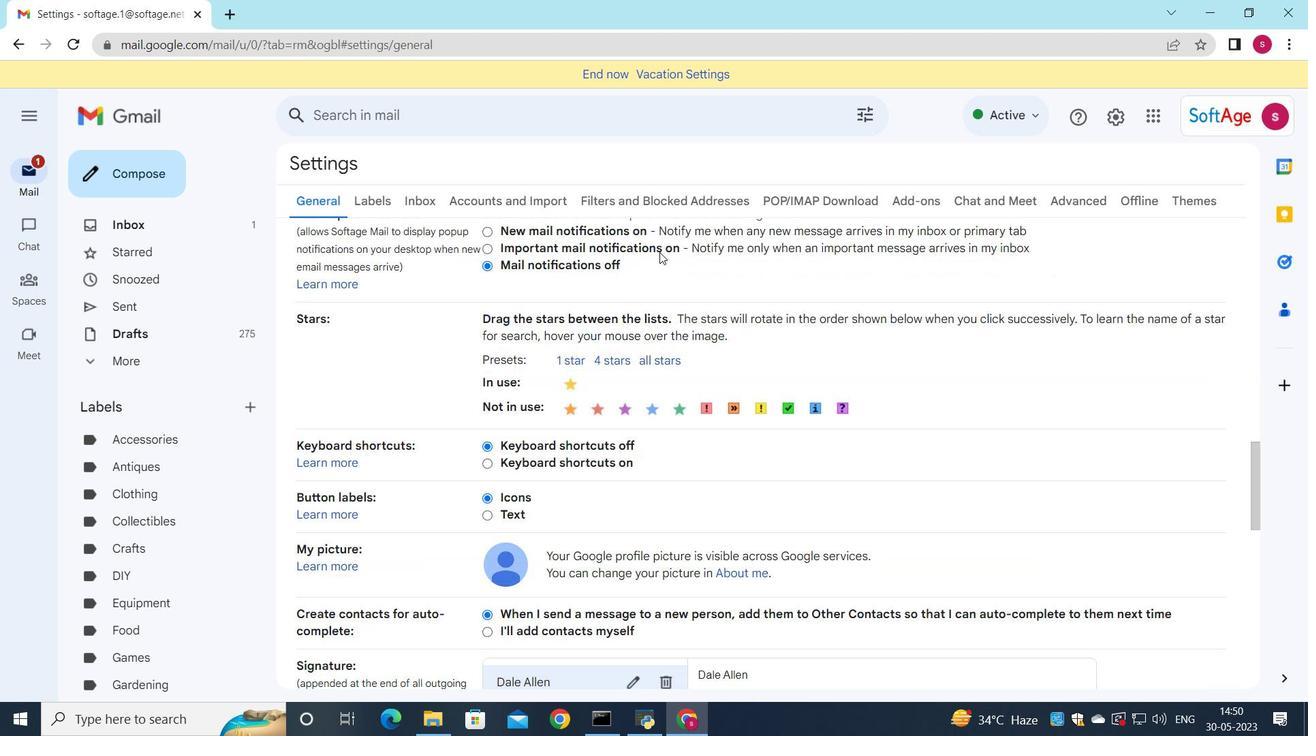 
Action: Mouse moved to (663, 274)
Screenshot: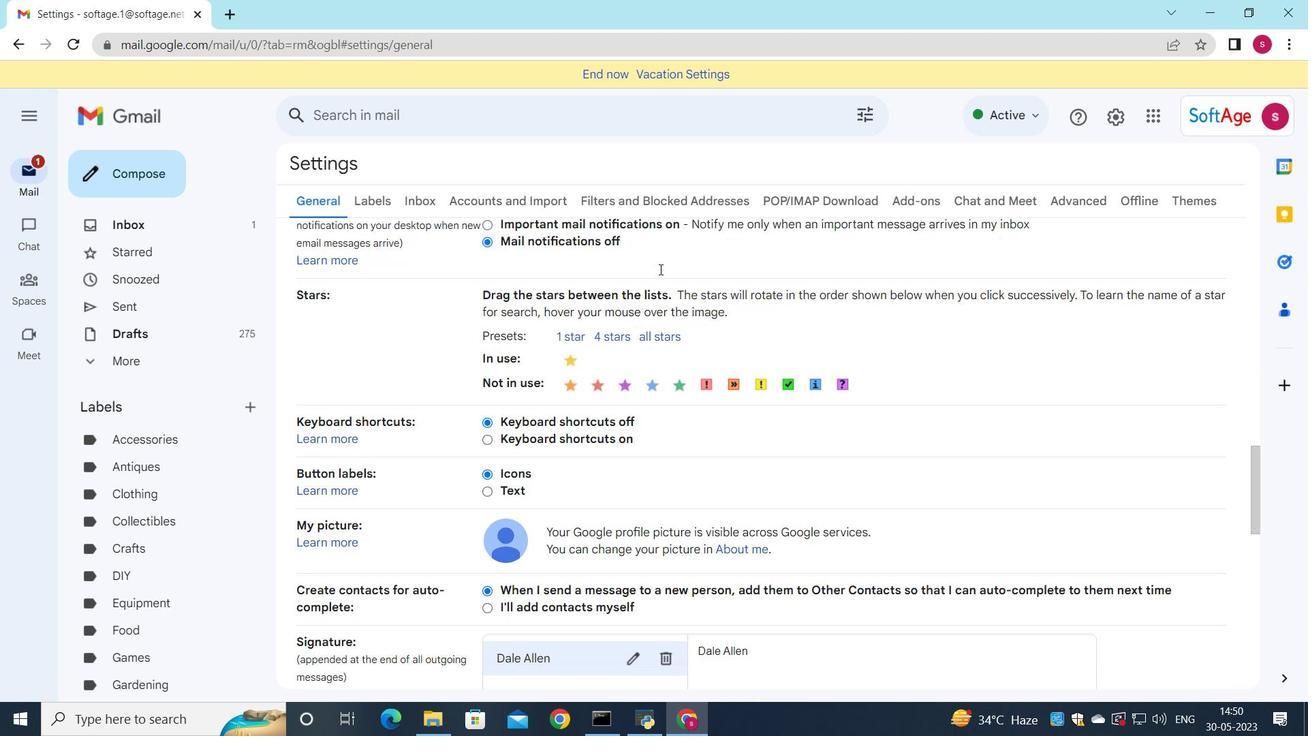 
Action: Mouse scrolled (663, 273) with delta (0, 0)
Screenshot: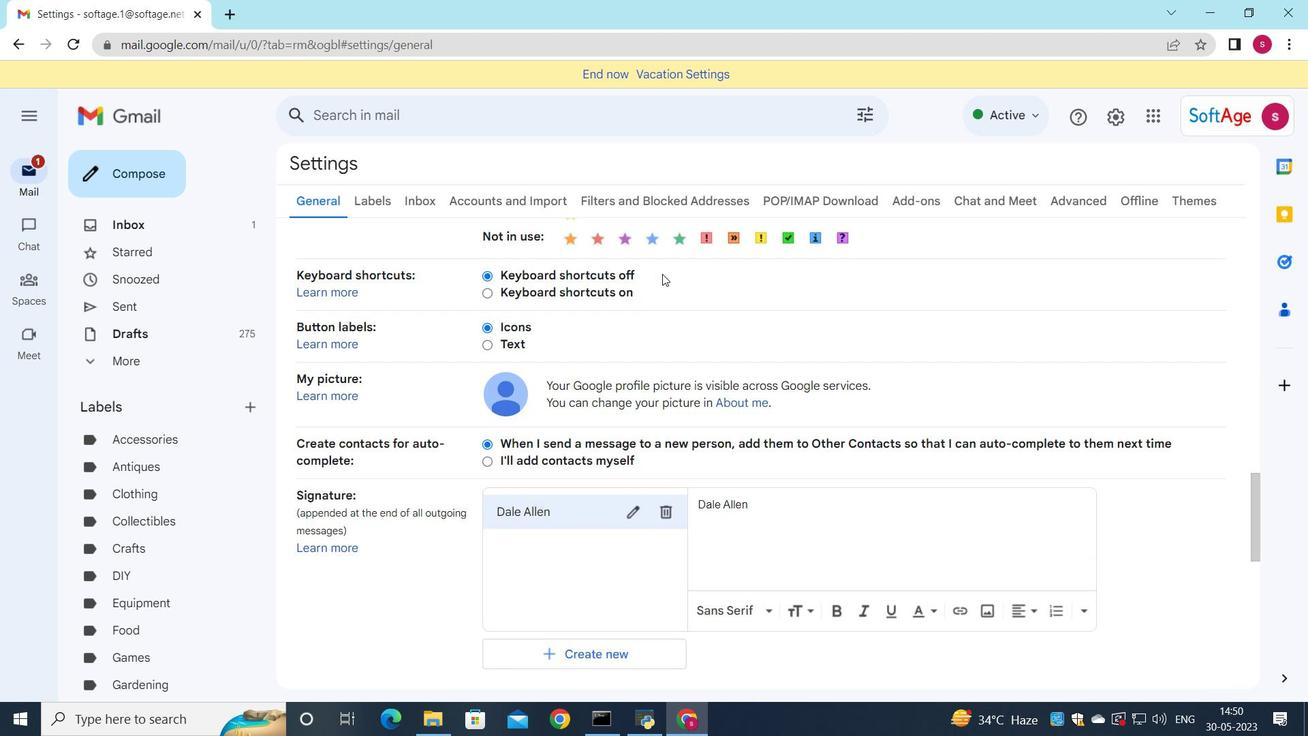 
Action: Mouse scrolled (663, 273) with delta (0, 0)
Screenshot: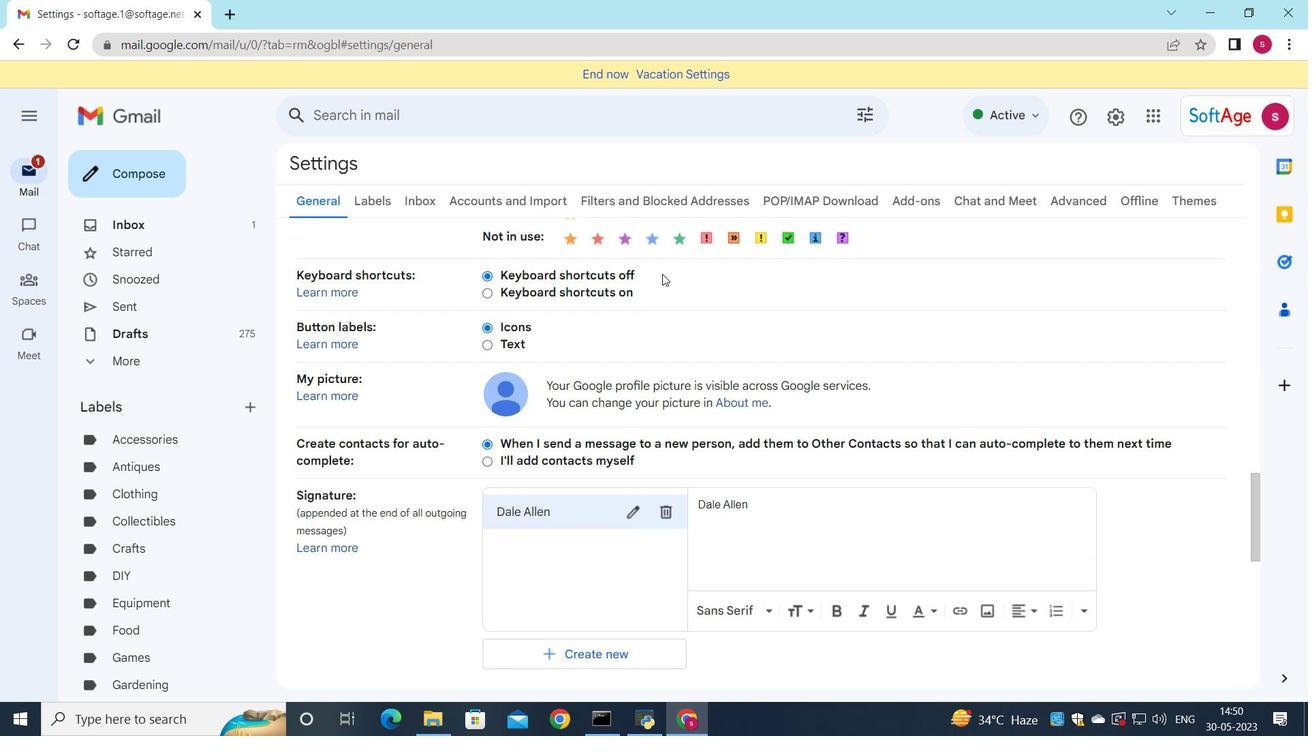 
Action: Mouse scrolled (663, 273) with delta (0, 0)
Screenshot: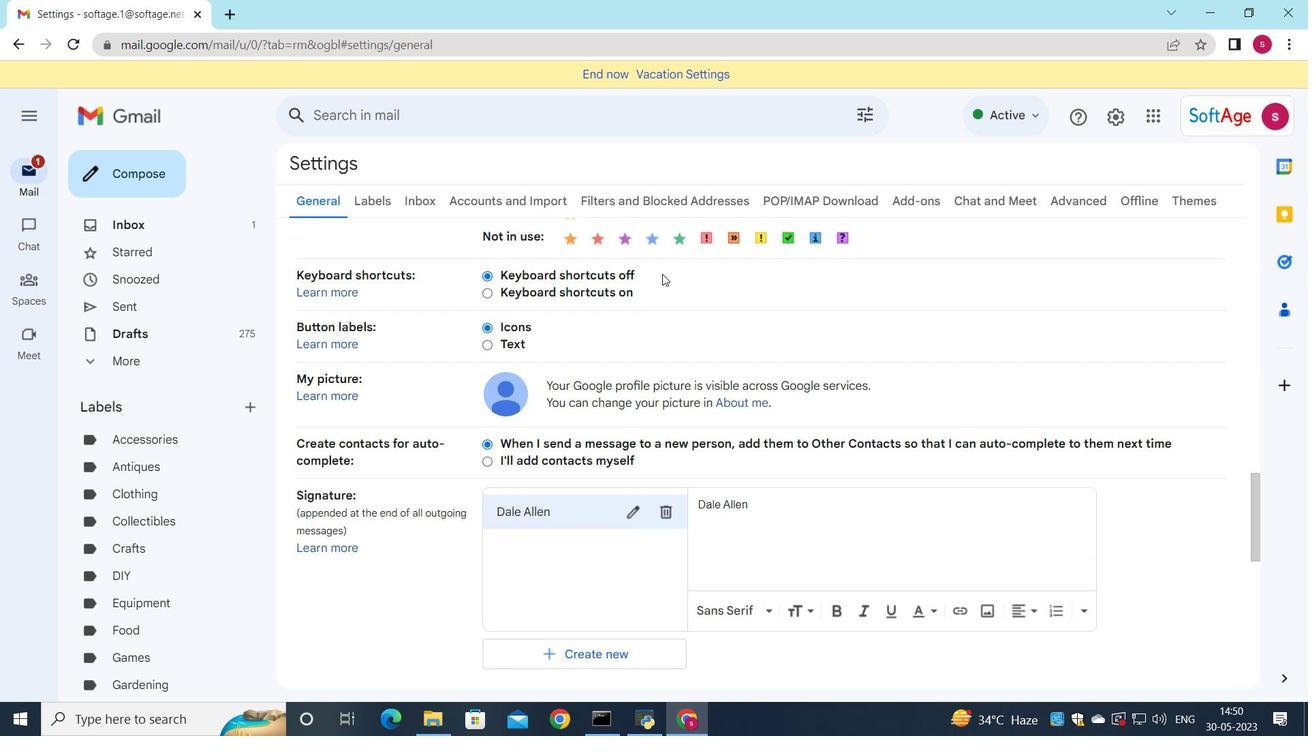
Action: Mouse moved to (666, 261)
Screenshot: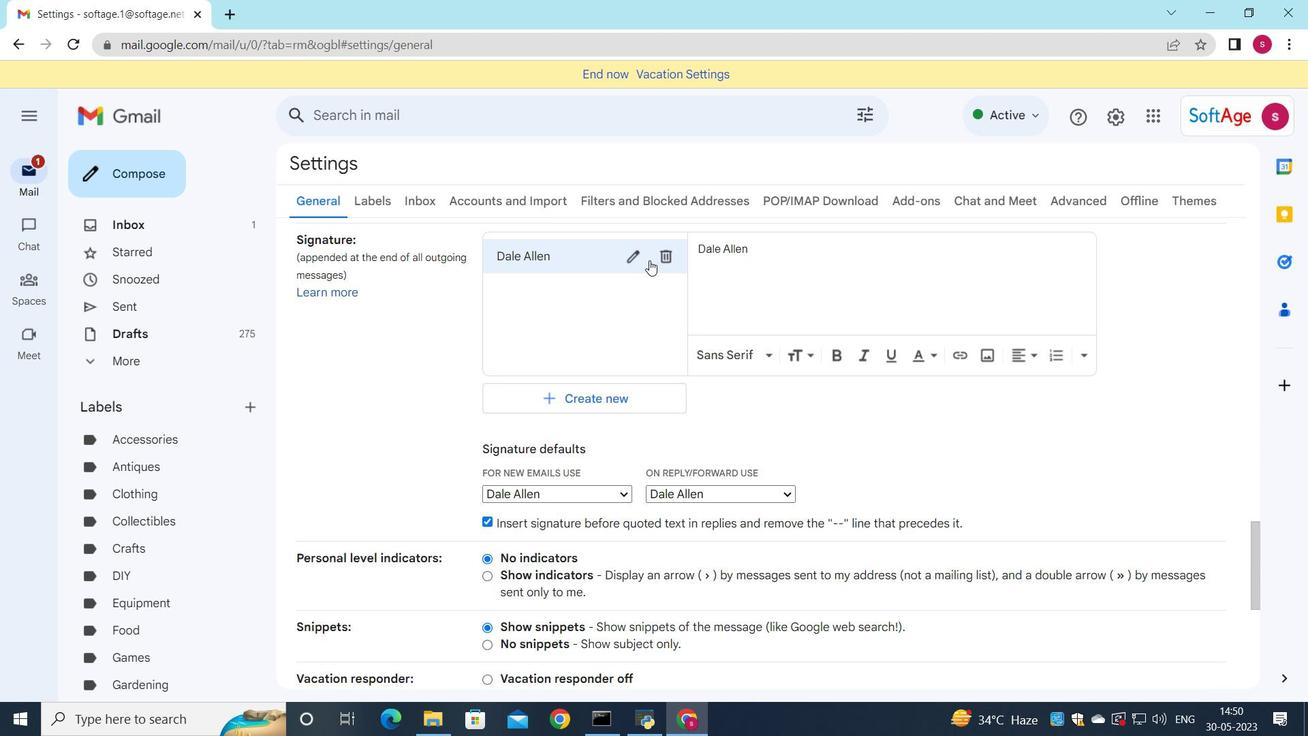 
Action: Mouse pressed left at (666, 261)
Screenshot: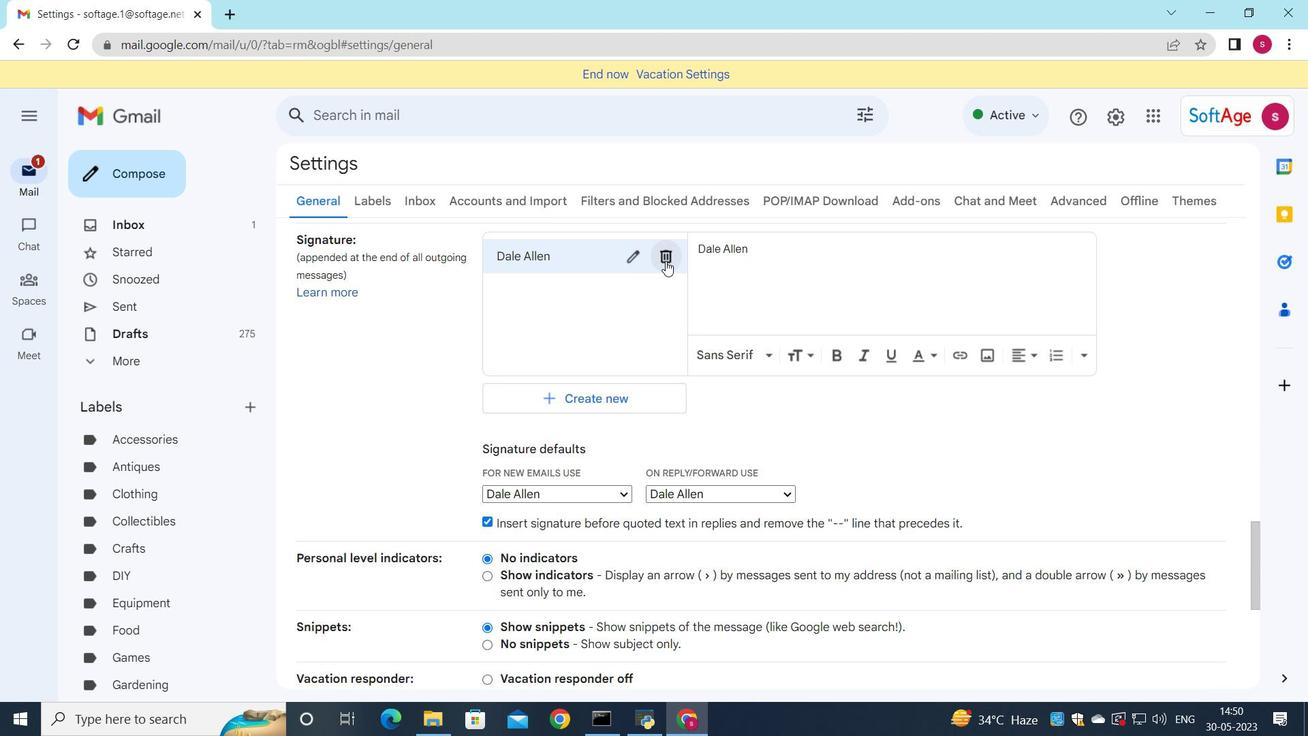 
Action: Mouse moved to (772, 408)
Screenshot: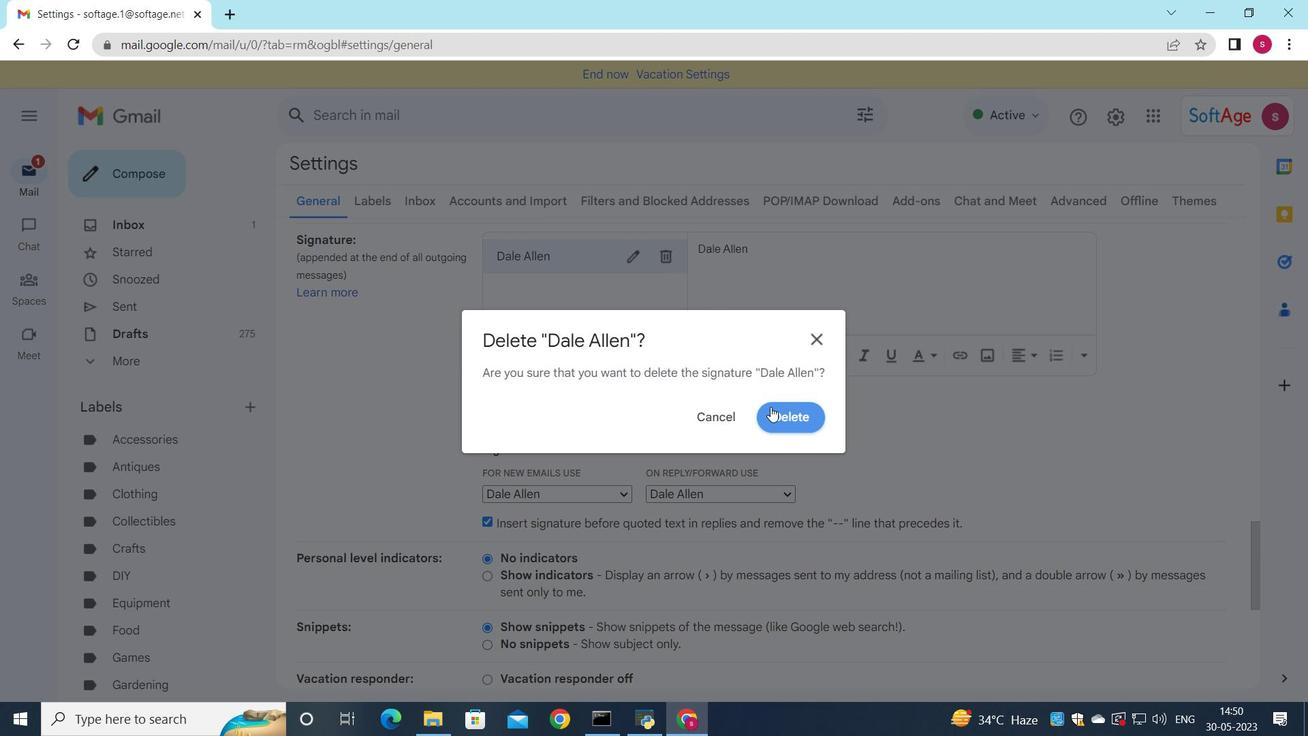 
Action: Mouse pressed left at (772, 408)
Screenshot: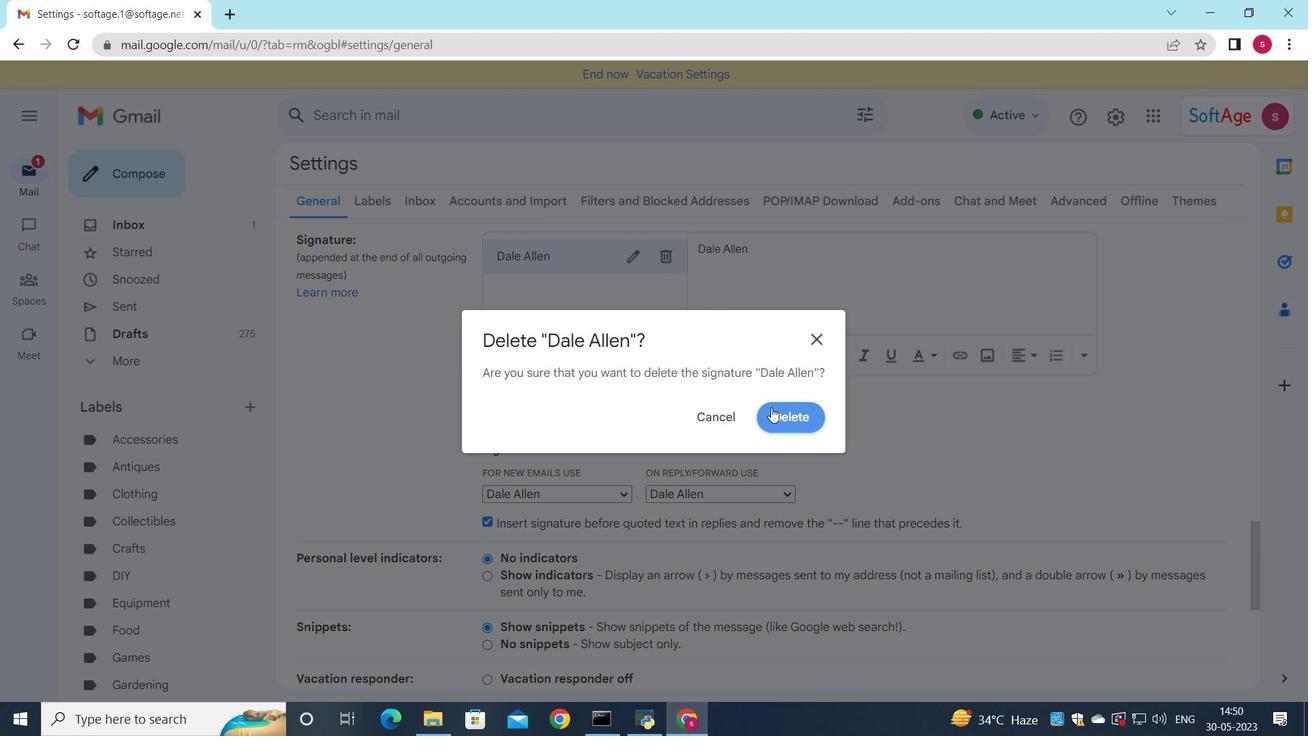 
Action: Mouse moved to (573, 276)
Screenshot: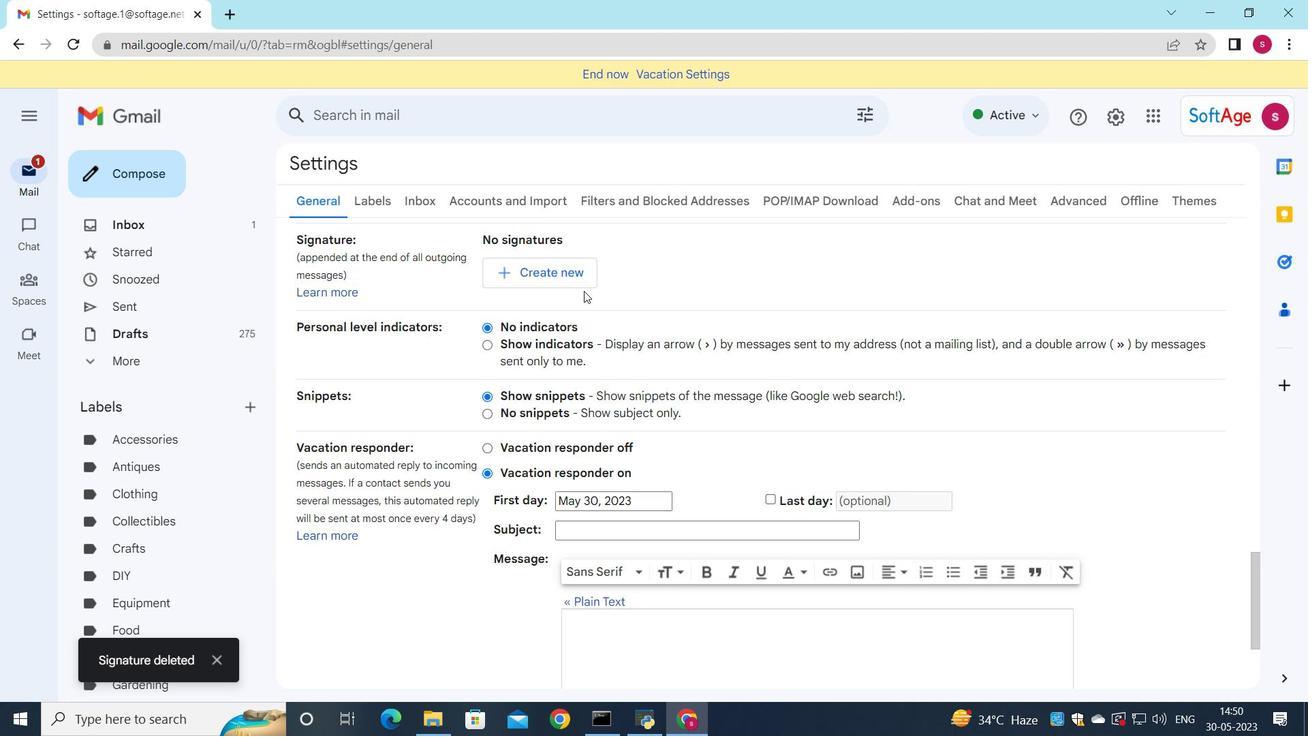 
Action: Mouse pressed left at (573, 276)
Screenshot: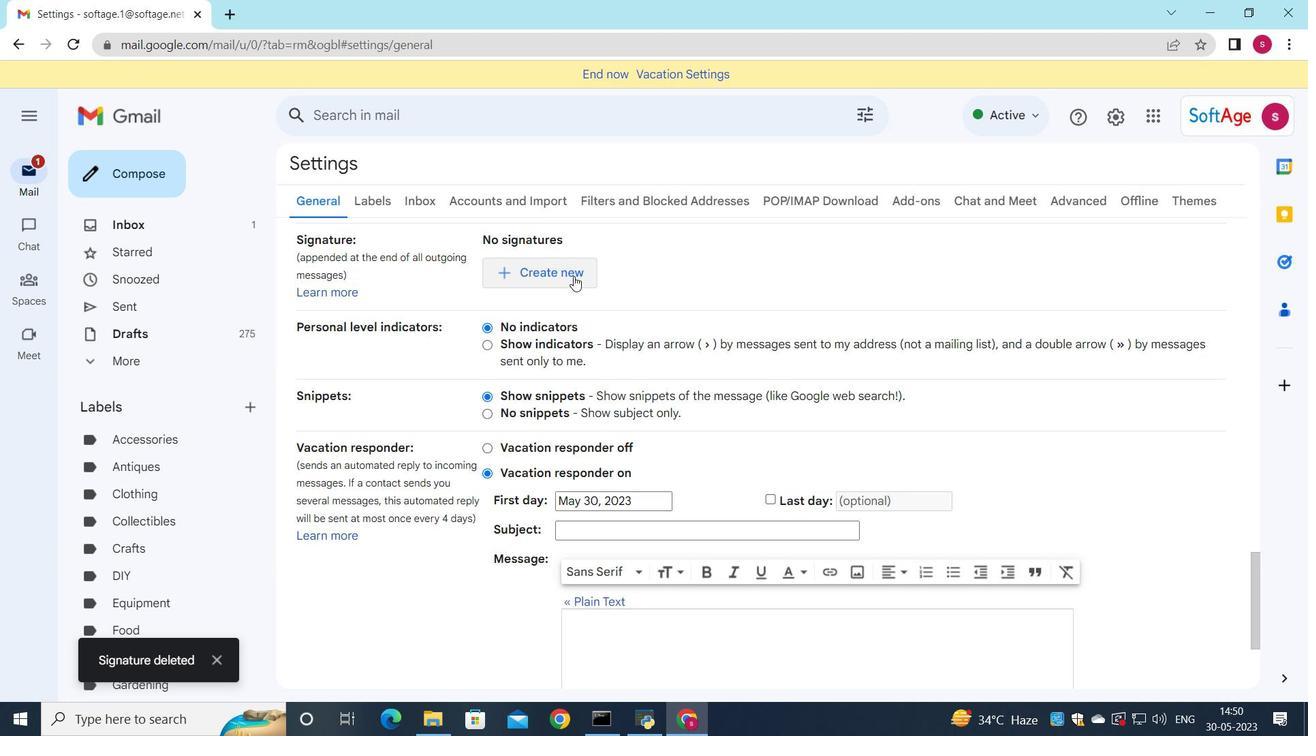 
Action: Mouse moved to (819, 286)
Screenshot: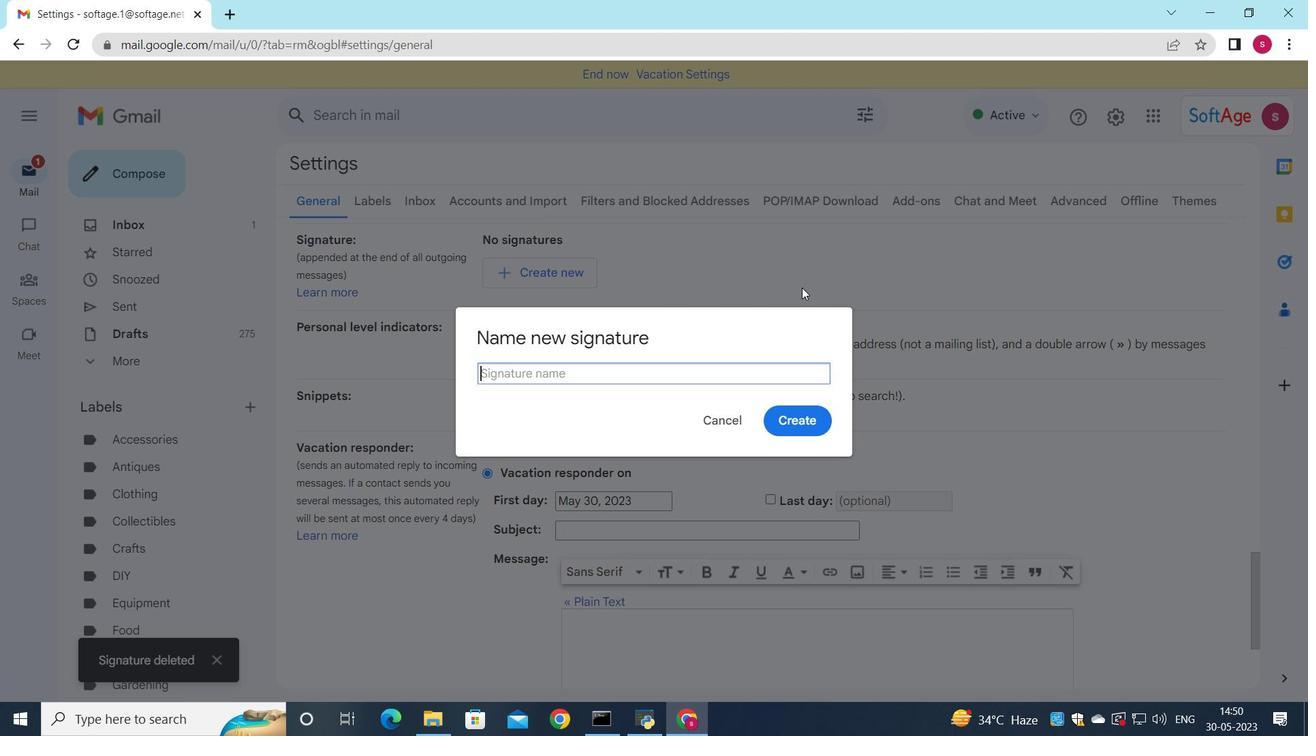 
Action: Key pressed <Key.shift>Dallas<Key.space><Key.shift>Robinson
Screenshot: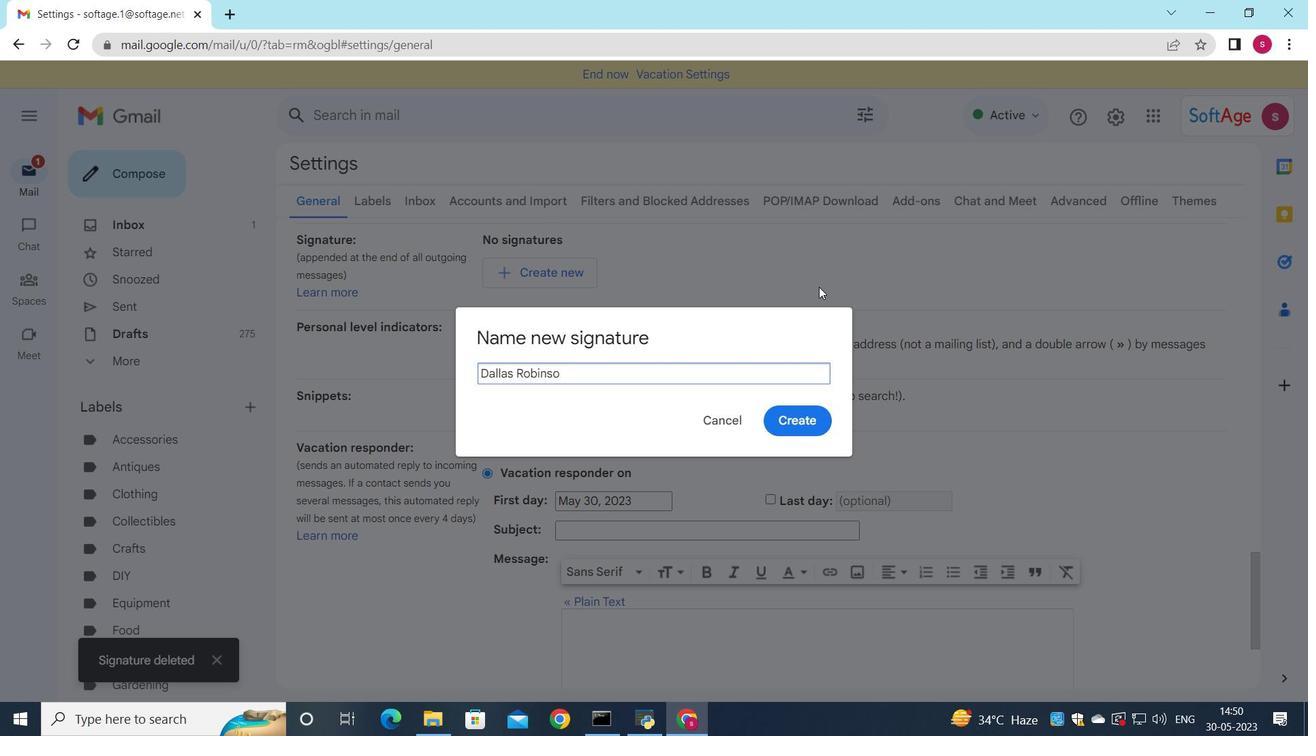 
Action: Mouse moved to (785, 417)
Screenshot: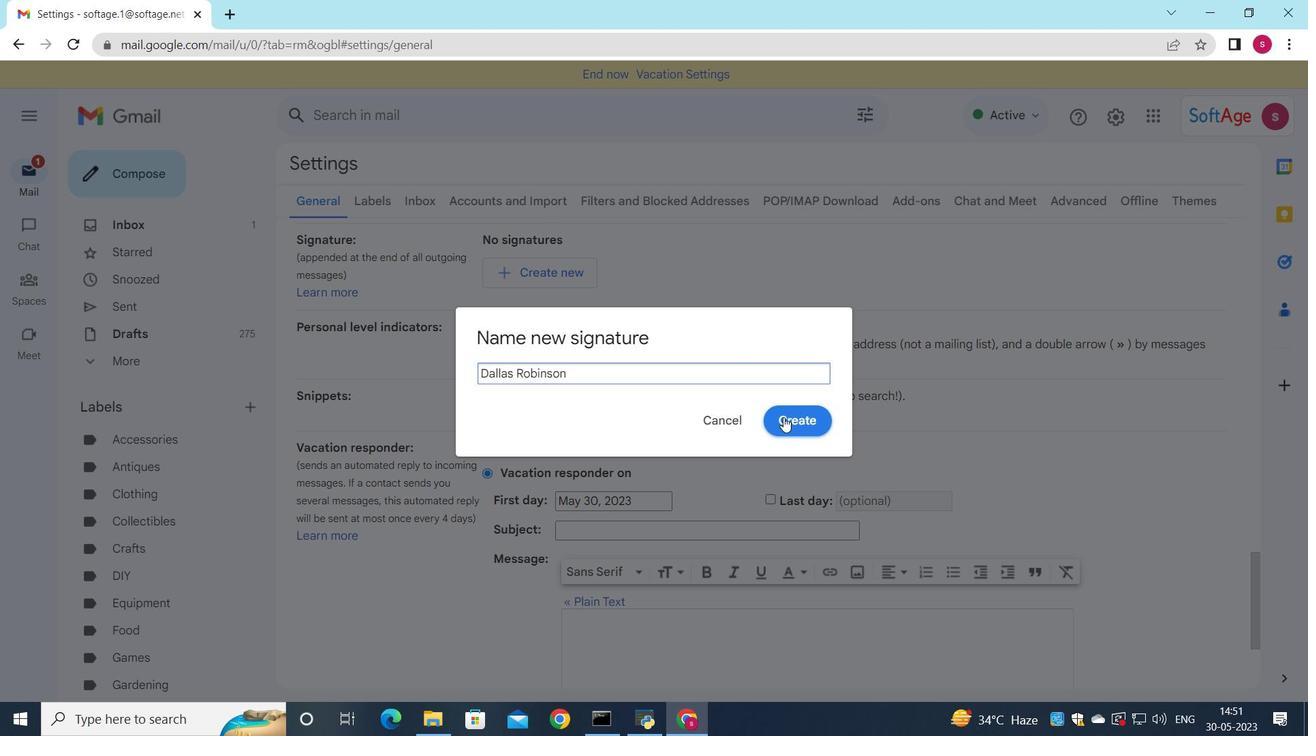 
Action: Mouse pressed left at (785, 417)
Screenshot: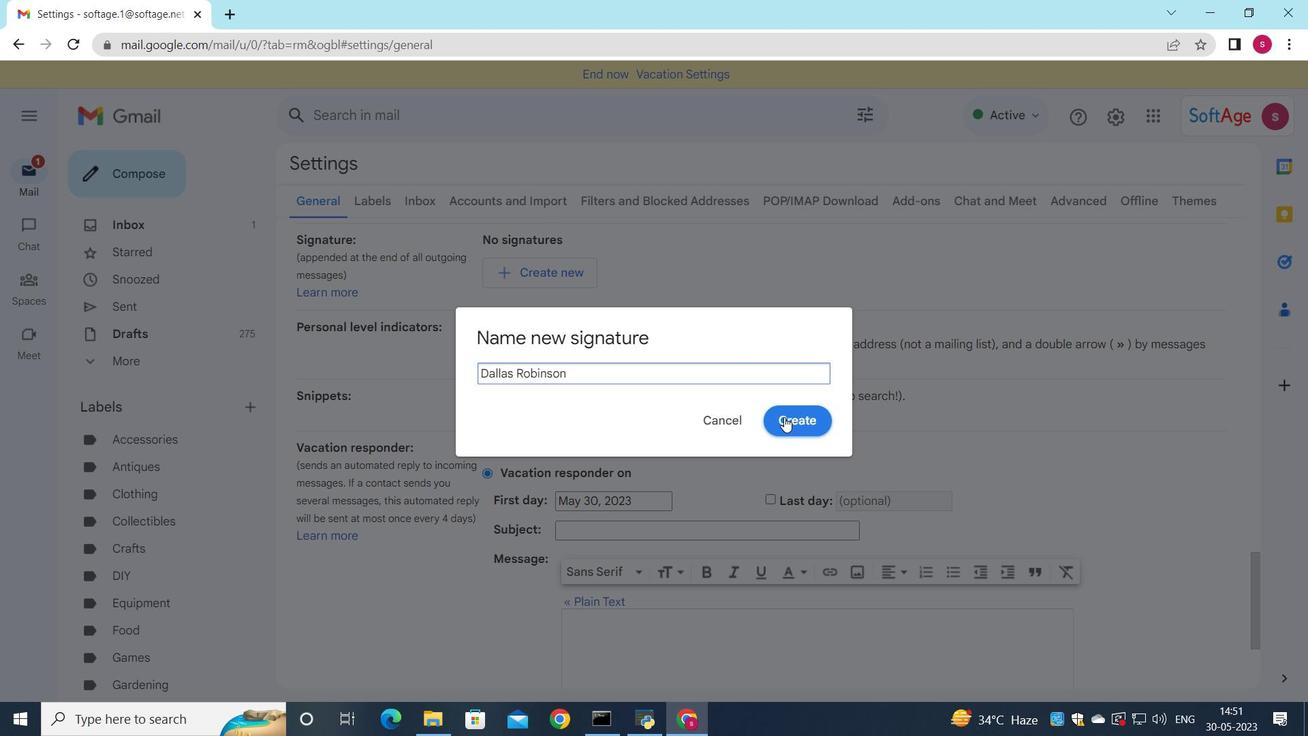 
Action: Mouse moved to (771, 301)
Screenshot: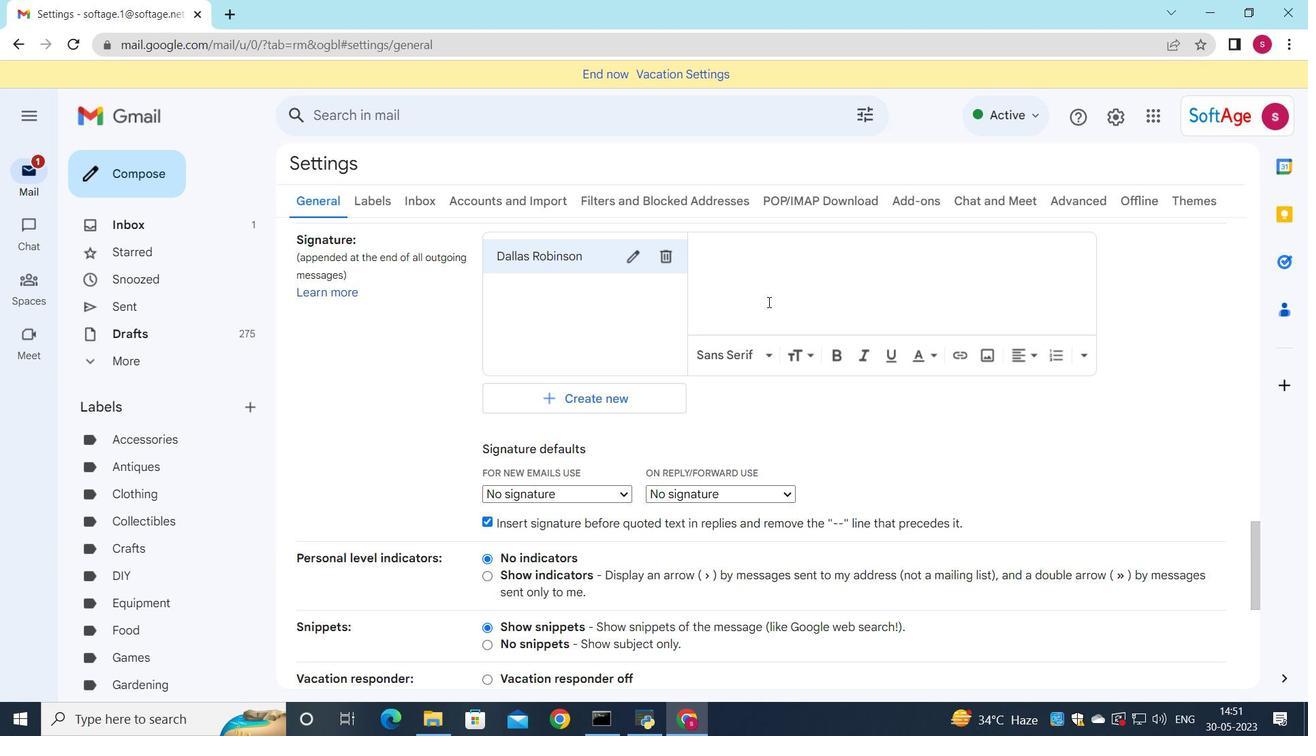 
Action: Mouse pressed left at (771, 301)
Screenshot: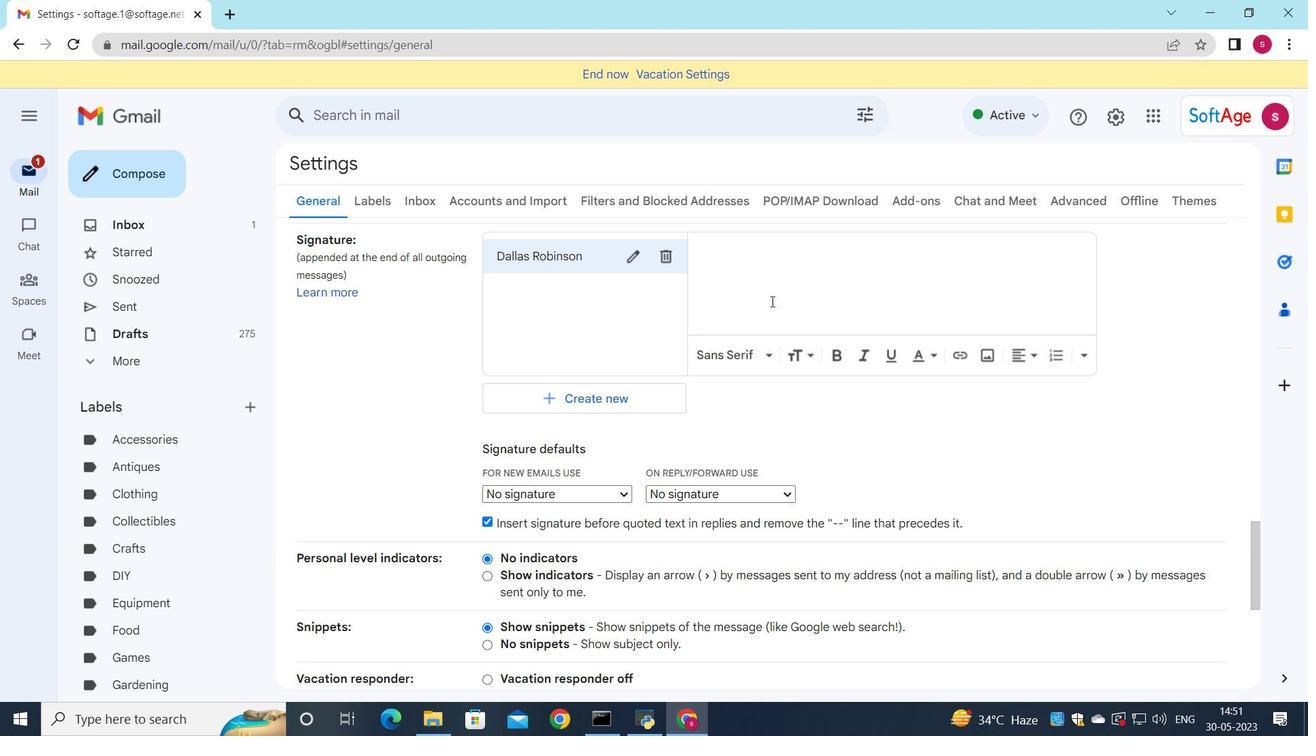 
Action: Key pressed <Key.shift>Dallas<Key.space><Key.shift>Robinson
Screenshot: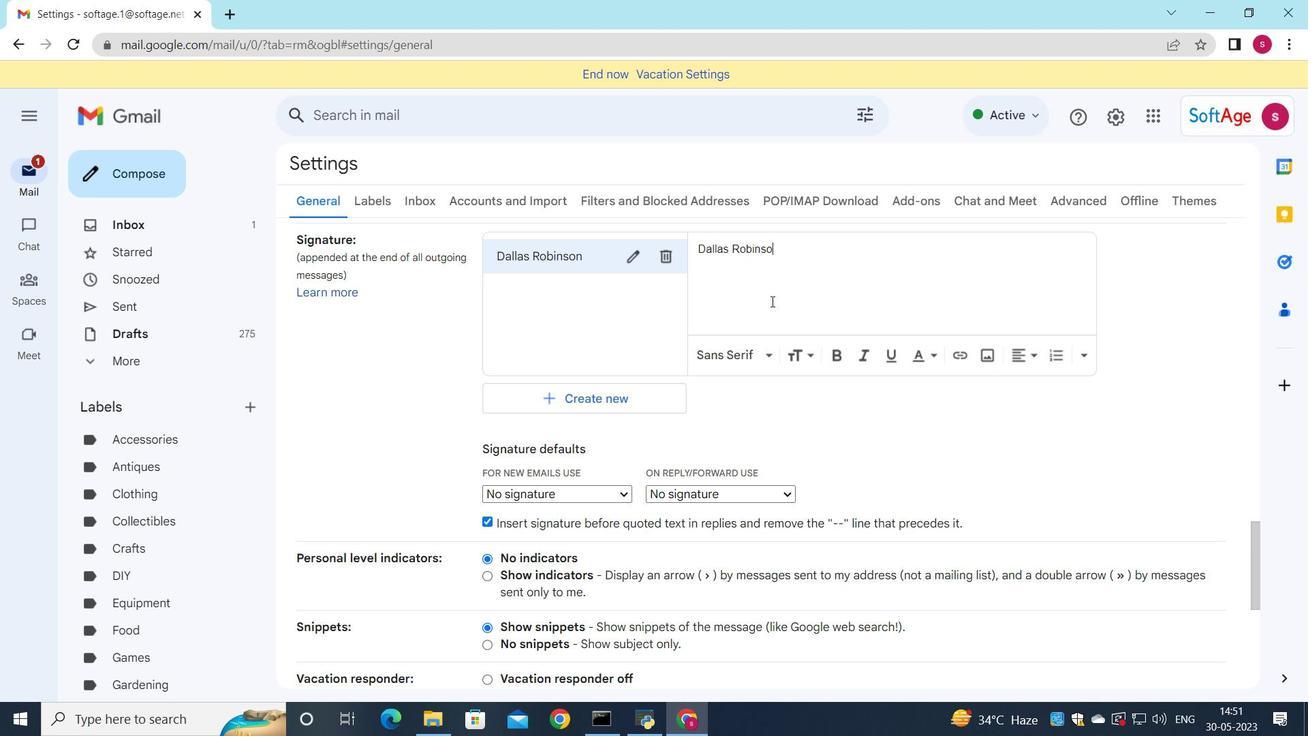 
Action: Mouse moved to (628, 487)
Screenshot: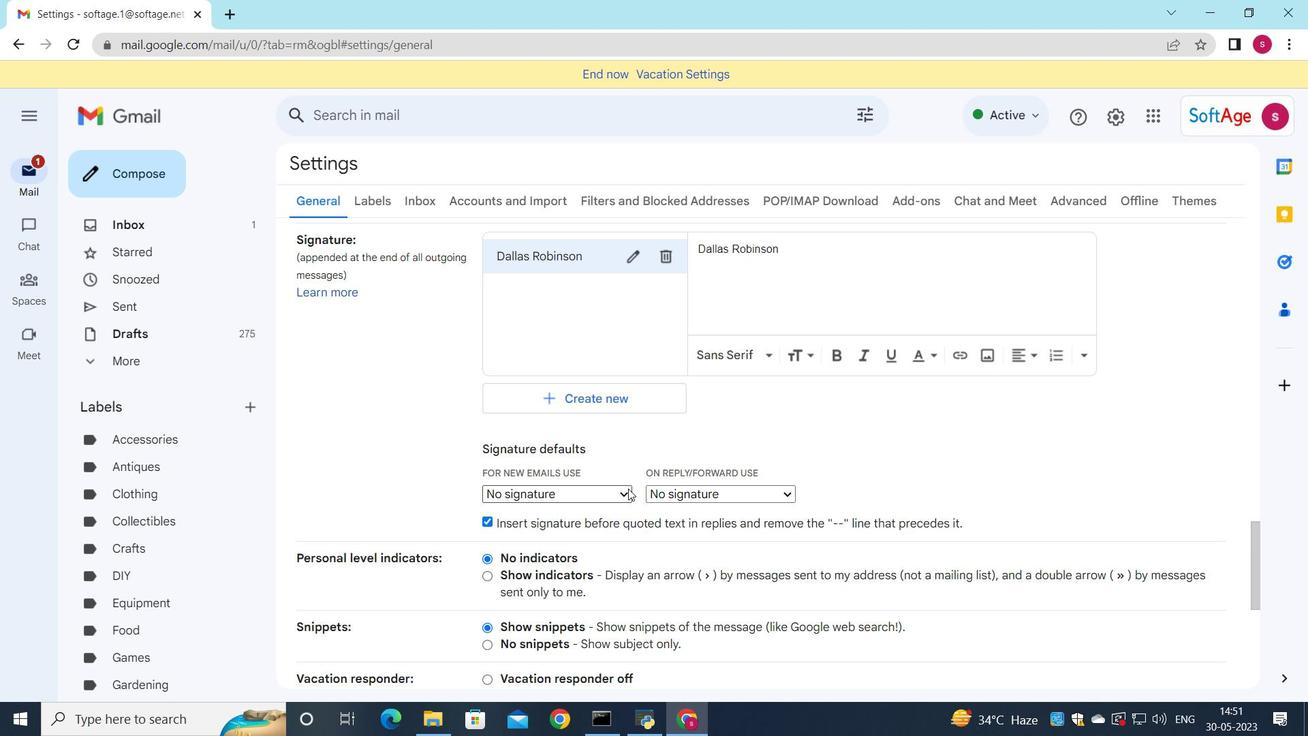 
Action: Mouse pressed left at (628, 487)
Screenshot: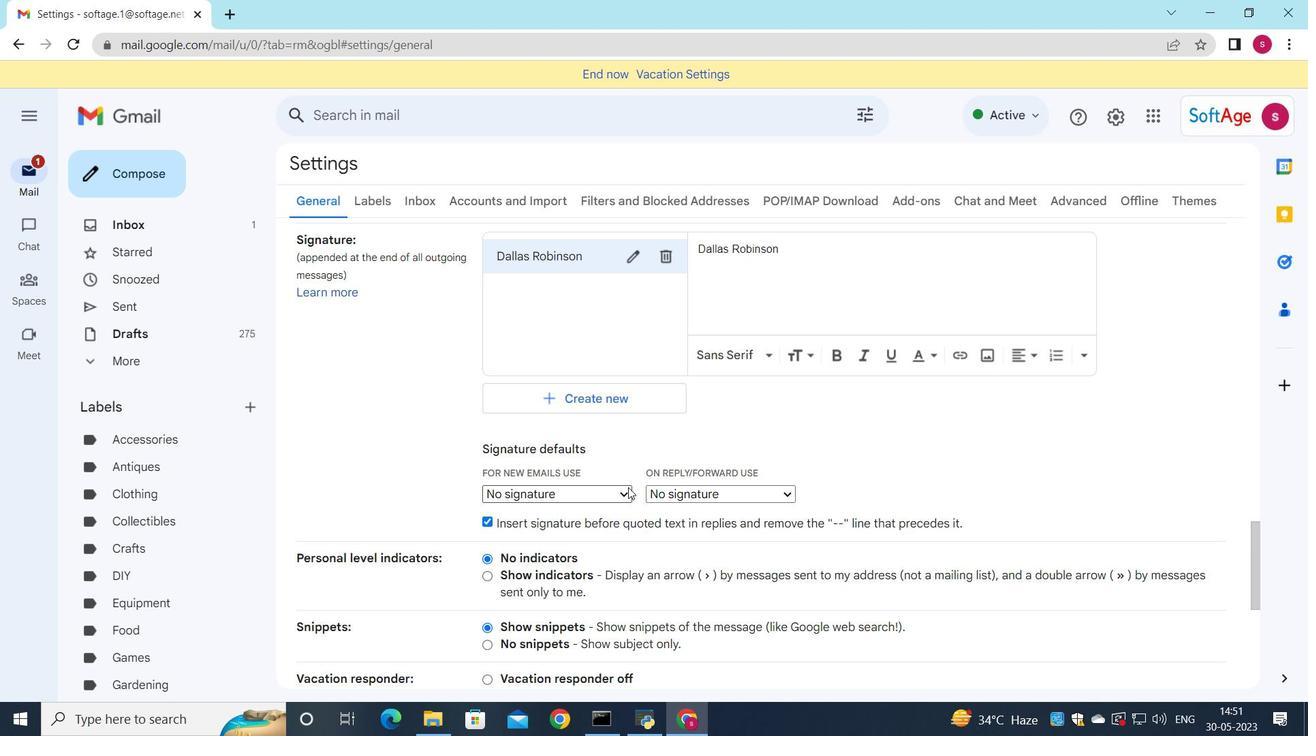 
Action: Mouse moved to (618, 523)
Screenshot: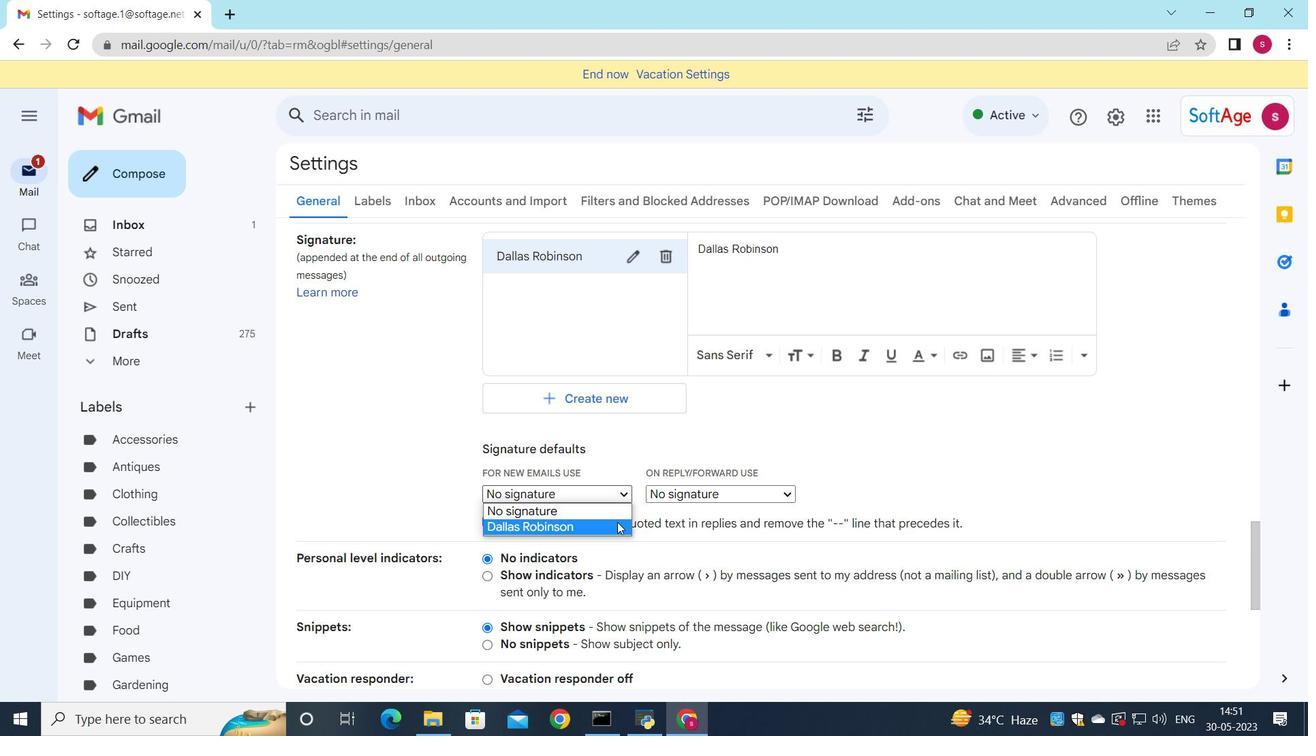 
Action: Mouse pressed left at (618, 523)
Screenshot: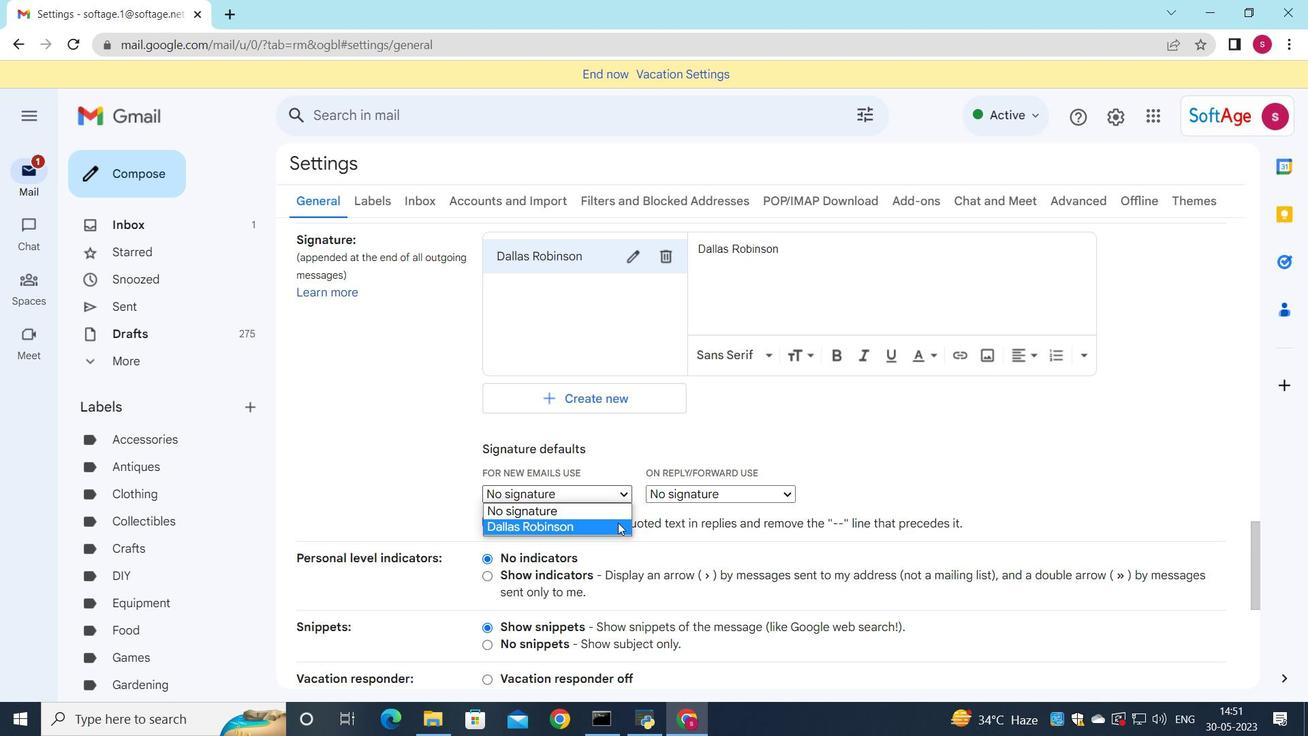 
Action: Mouse moved to (684, 498)
Screenshot: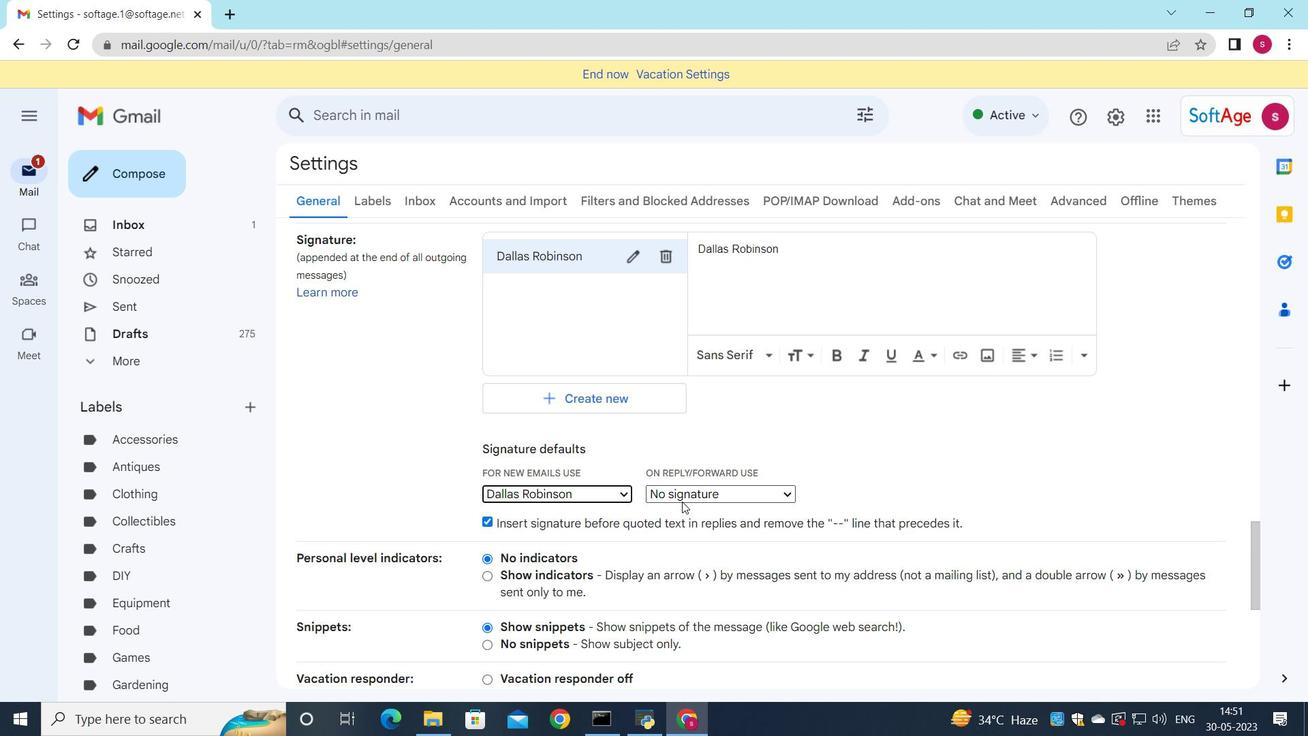 
Action: Mouse pressed left at (684, 498)
Screenshot: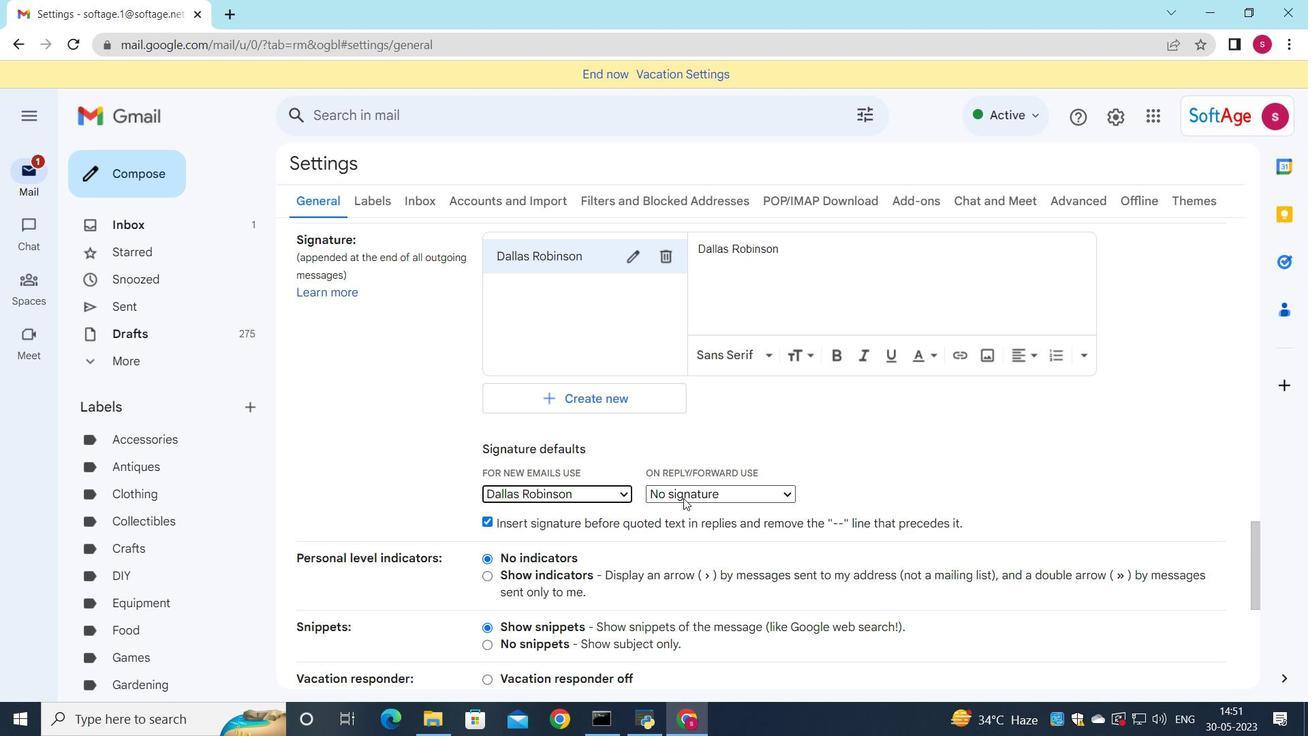 
Action: Mouse moved to (689, 528)
Screenshot: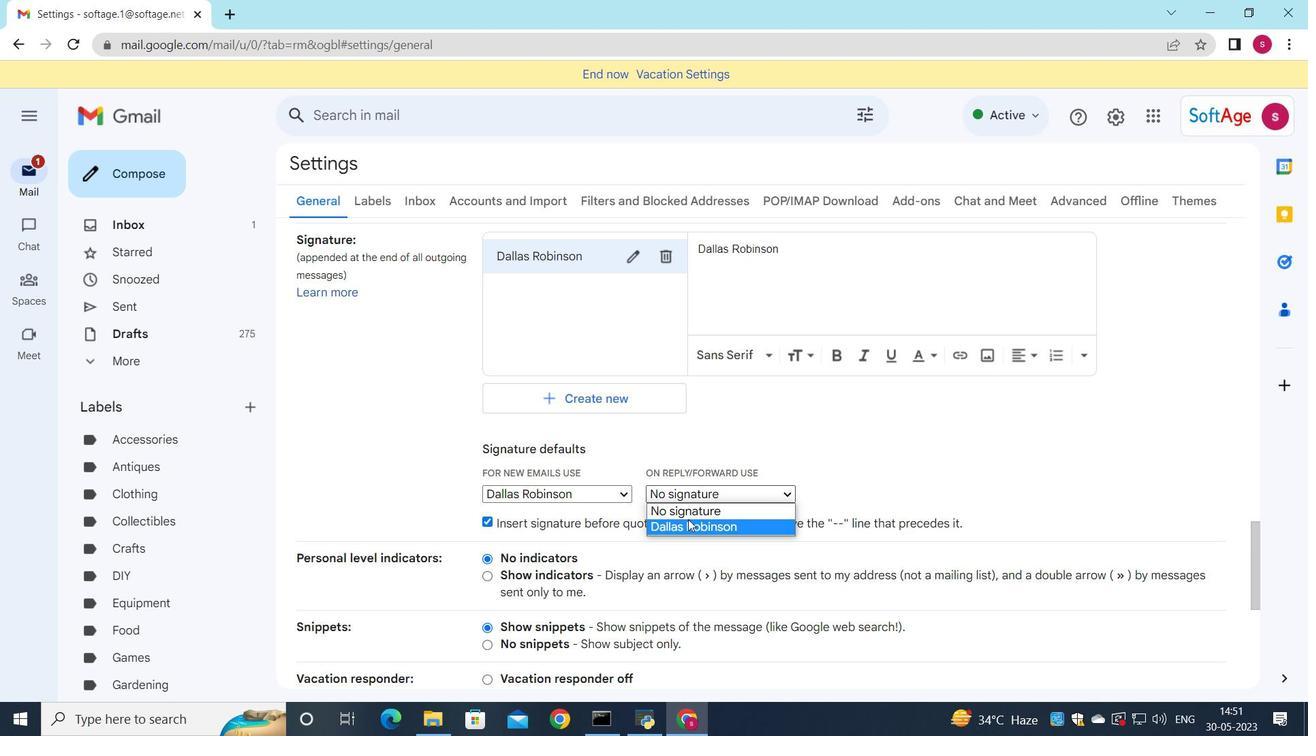 
Action: Mouse pressed left at (689, 528)
Screenshot: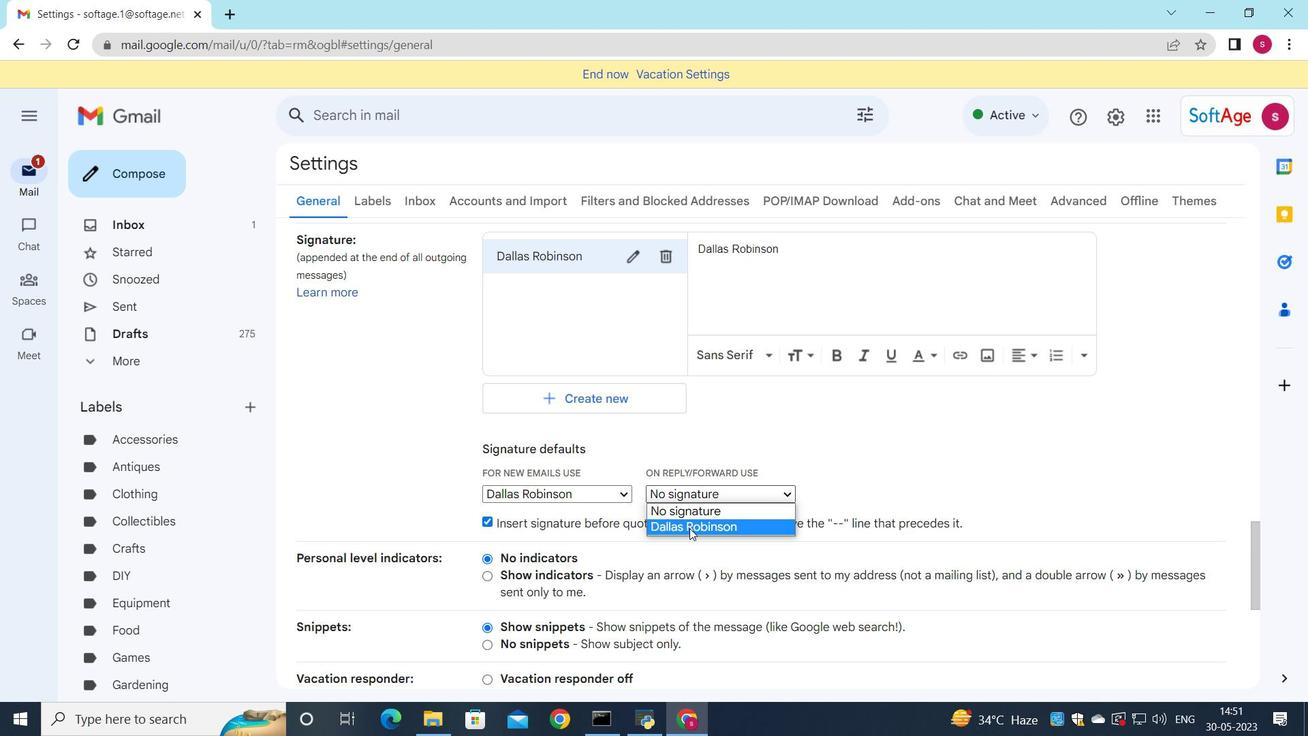 
Action: Mouse moved to (687, 523)
Screenshot: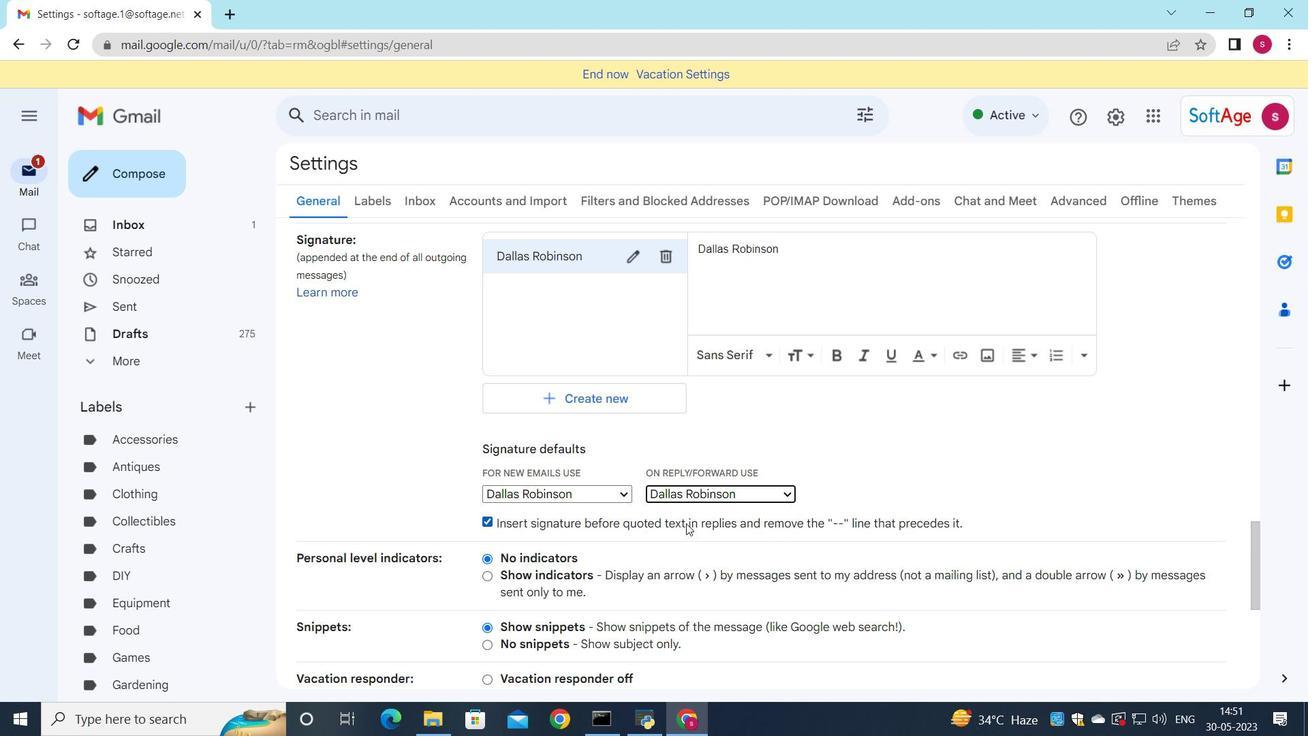 
Action: Mouse scrolled (687, 522) with delta (0, 0)
Screenshot: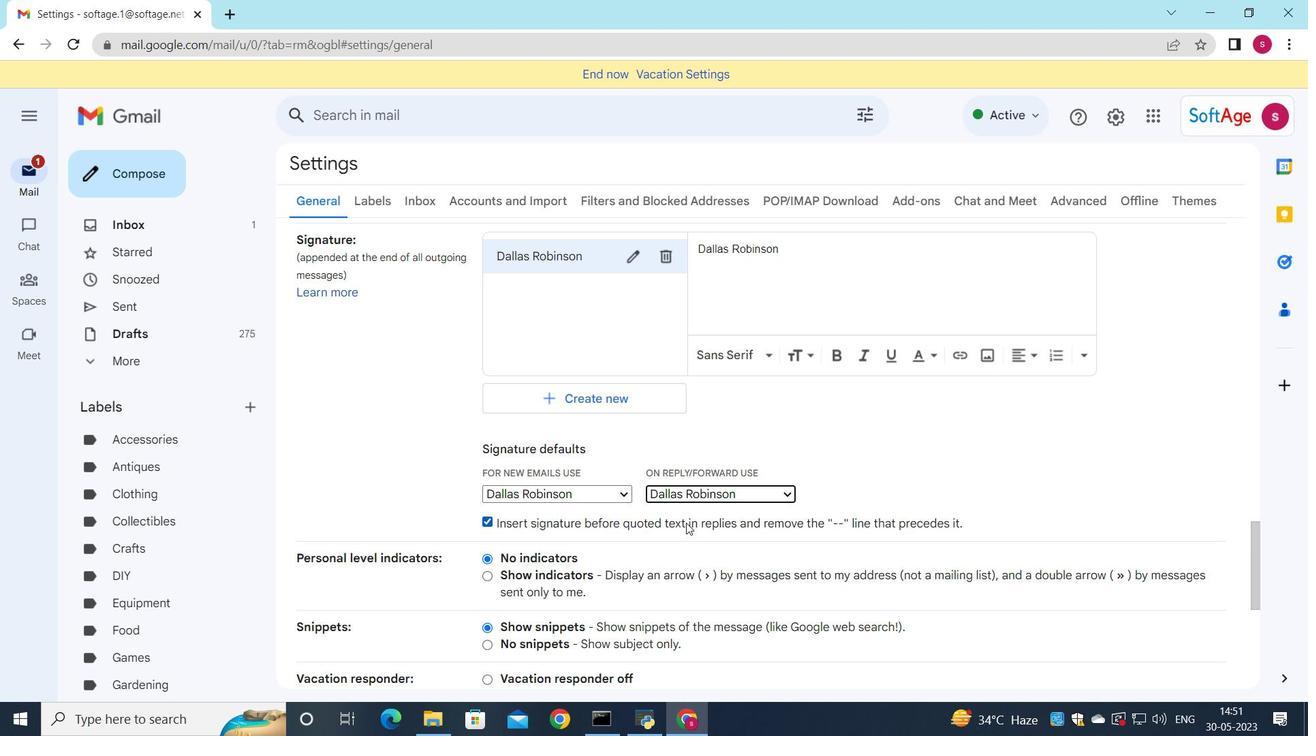 
Action: Mouse scrolled (687, 522) with delta (0, 0)
Screenshot: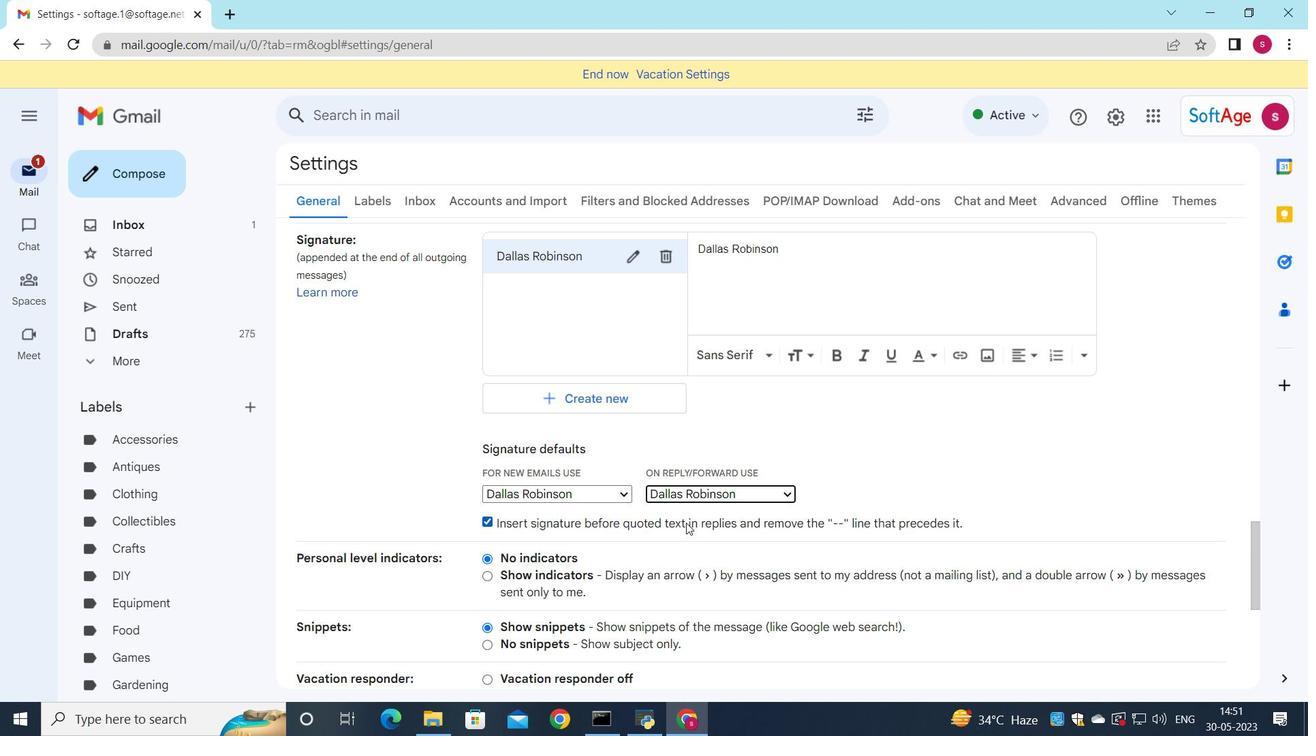 
Action: Mouse scrolled (687, 522) with delta (0, 0)
Screenshot: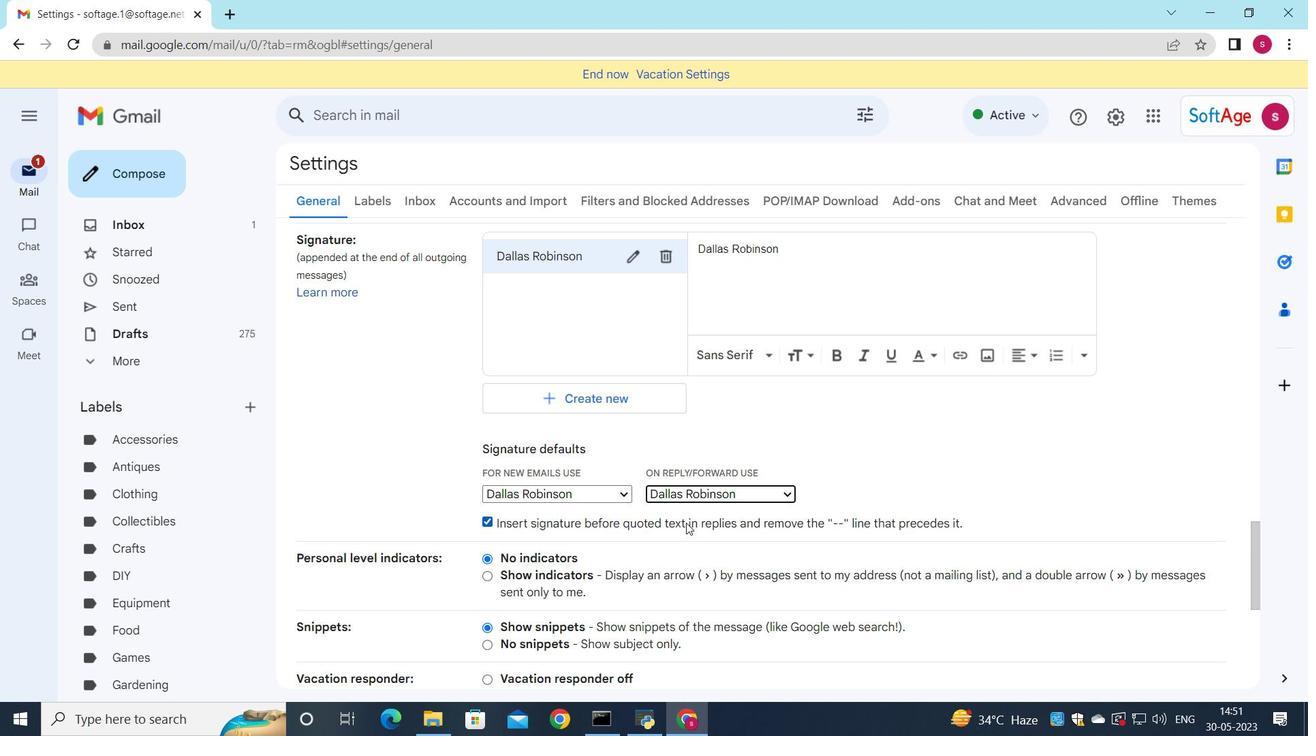 
Action: Mouse scrolled (687, 522) with delta (0, 0)
Screenshot: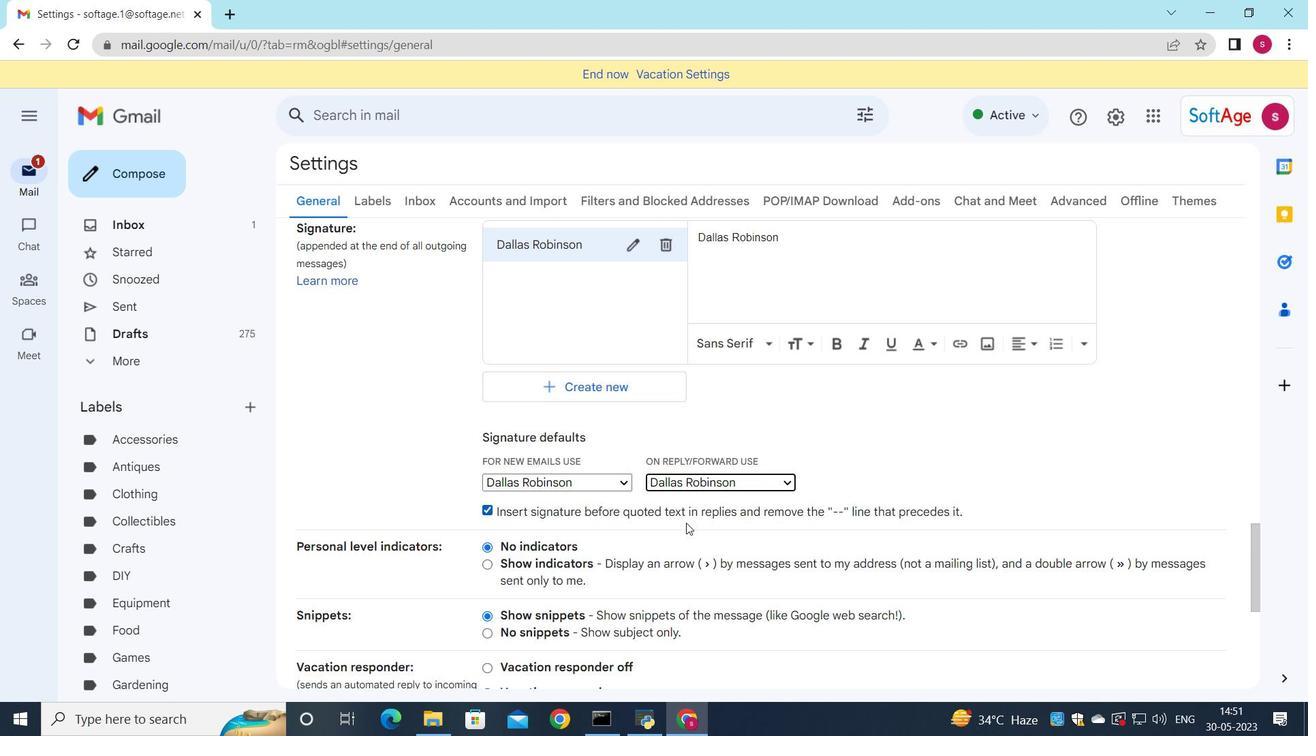 
Action: Mouse scrolled (687, 522) with delta (0, 0)
Screenshot: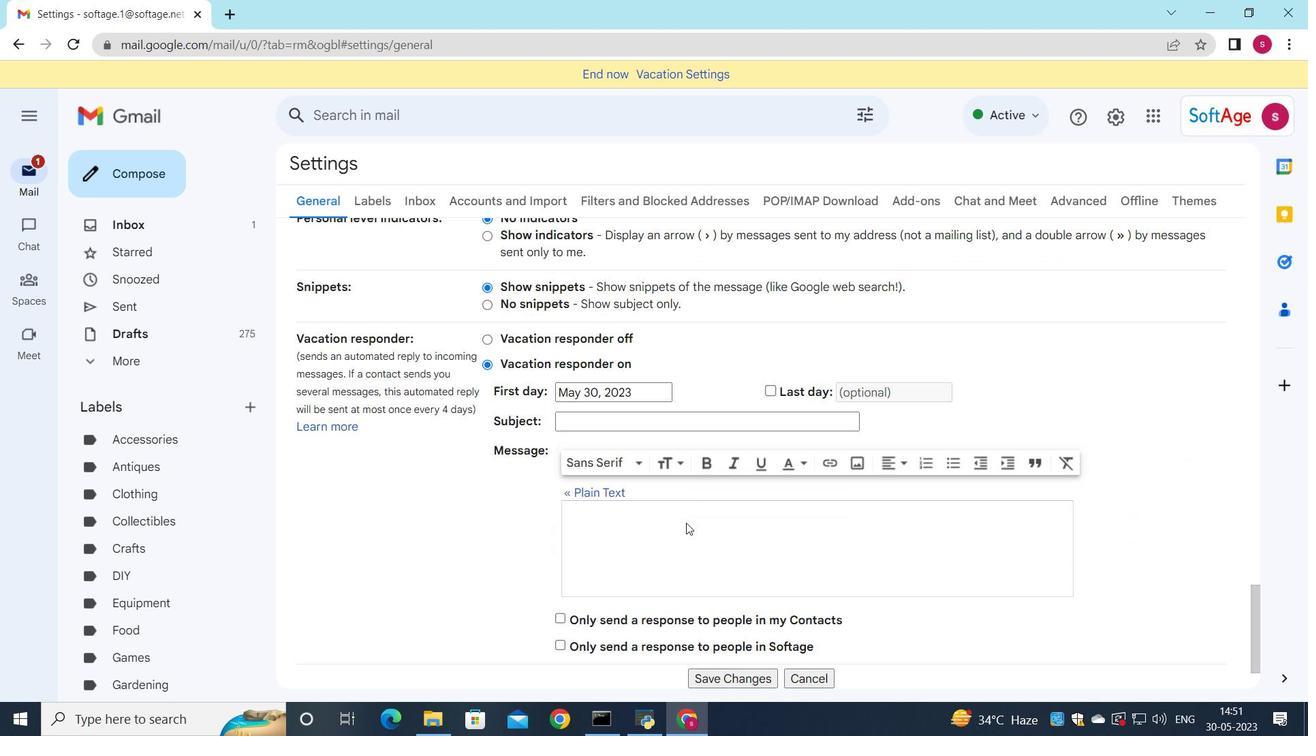
Action: Mouse scrolled (687, 522) with delta (0, 0)
Screenshot: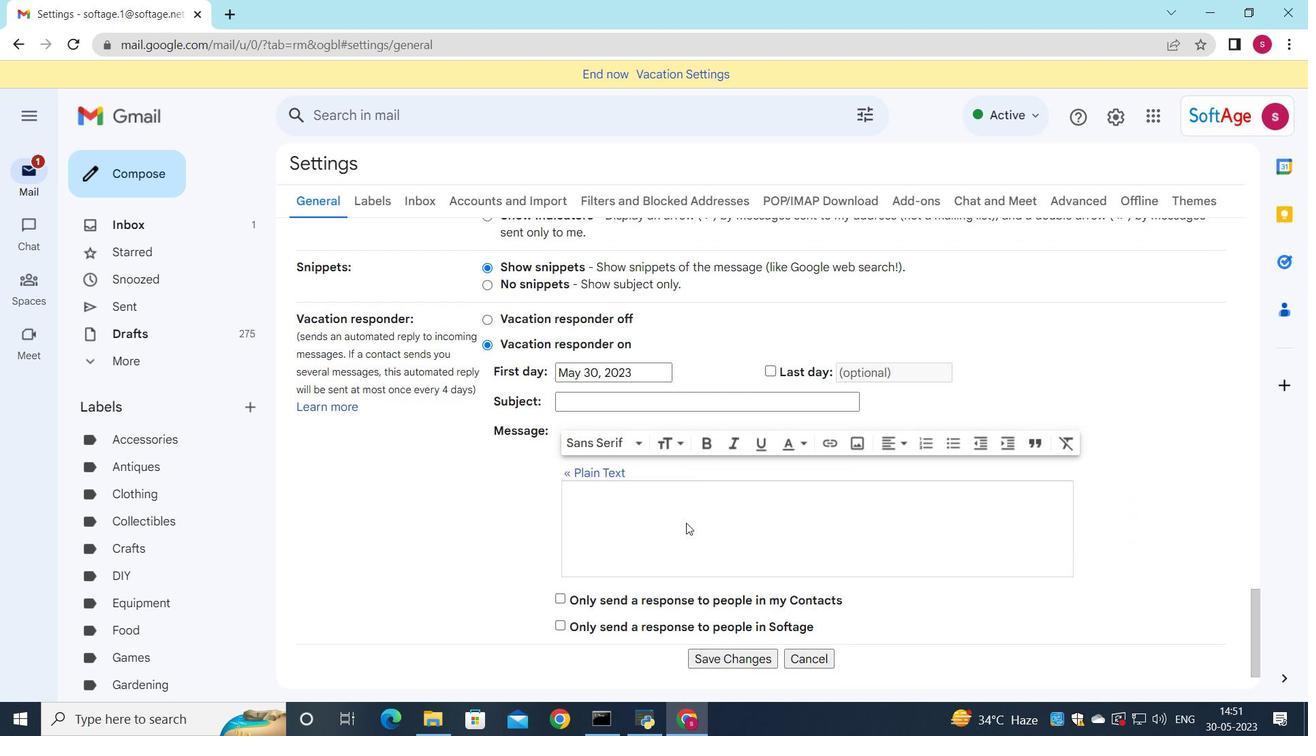 
Action: Mouse scrolled (687, 522) with delta (0, 0)
Screenshot: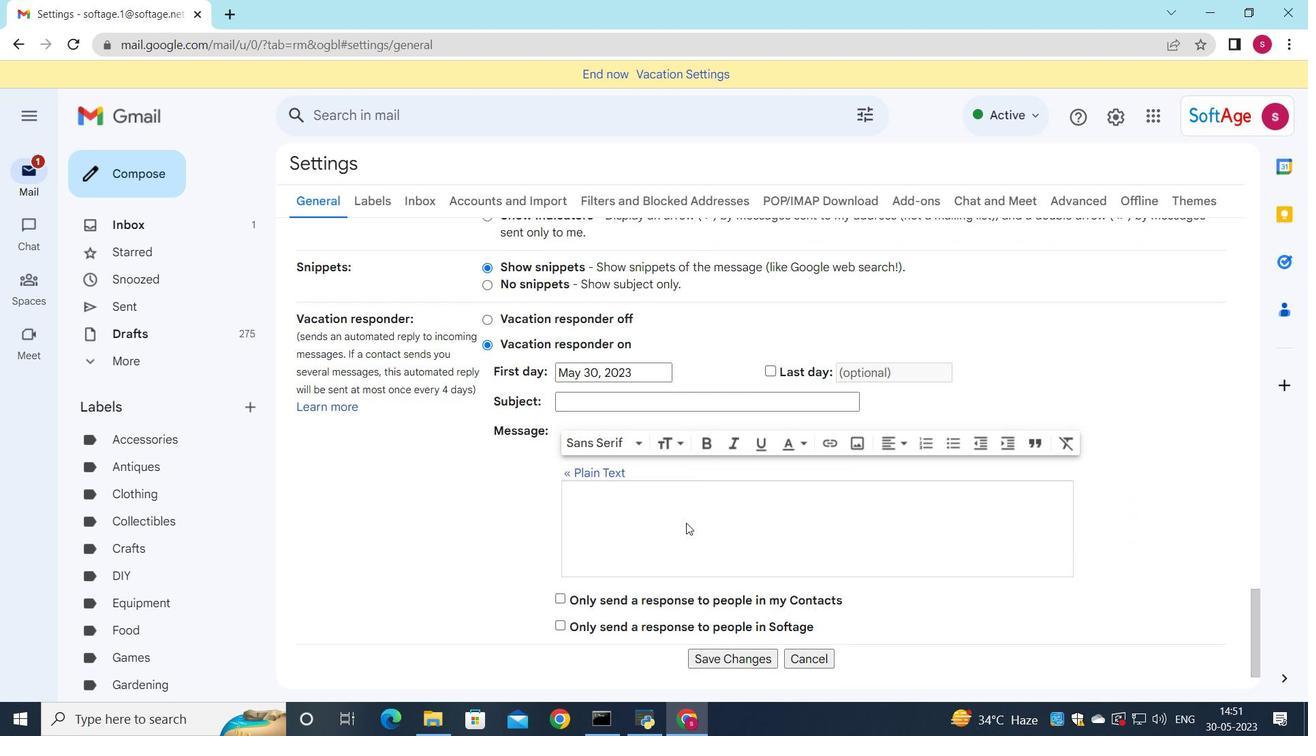 
Action: Mouse moved to (732, 589)
Screenshot: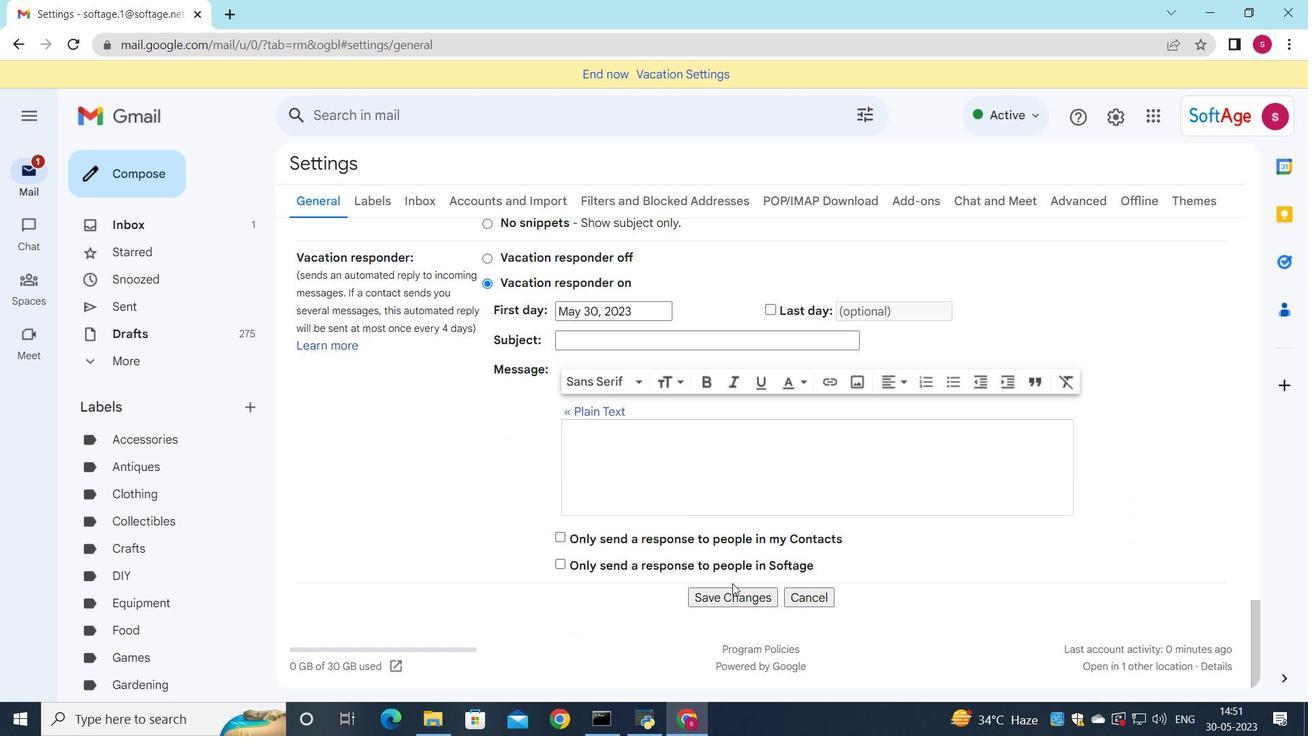 
Action: Mouse pressed left at (732, 589)
Screenshot: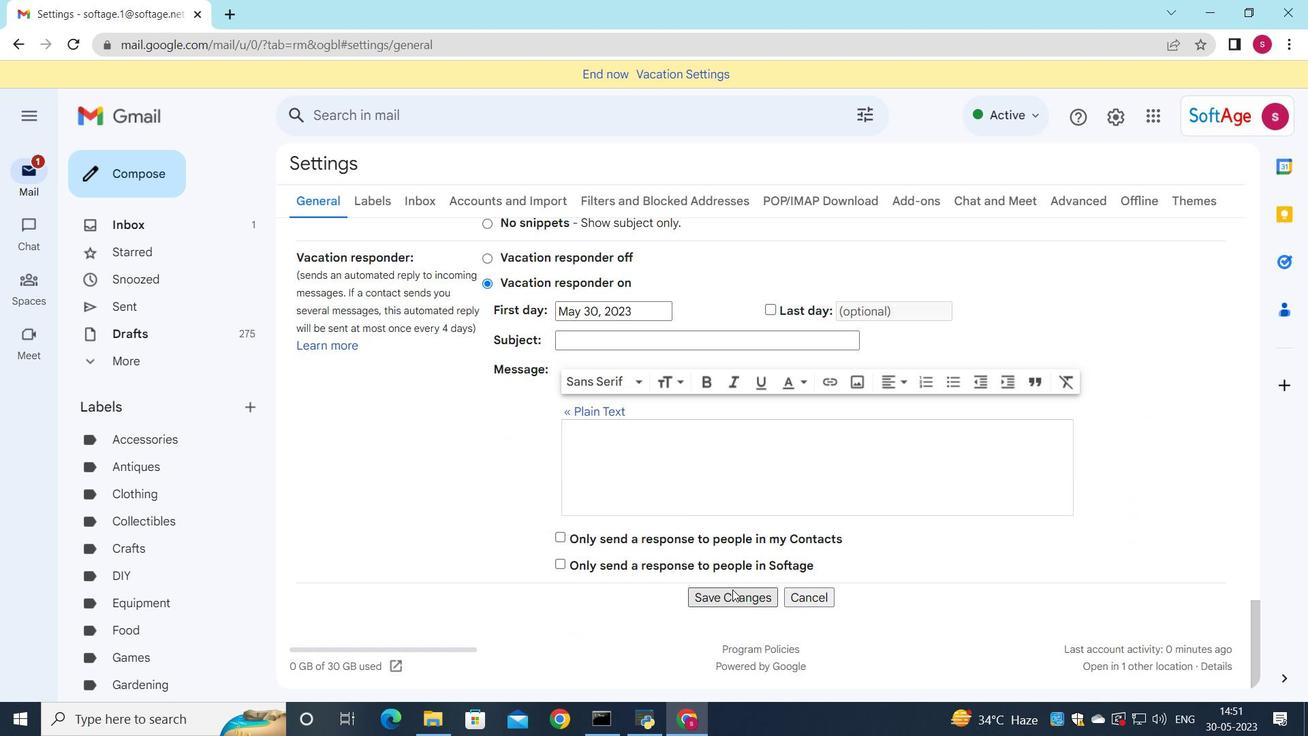 
Action: Mouse moved to (179, 189)
Screenshot: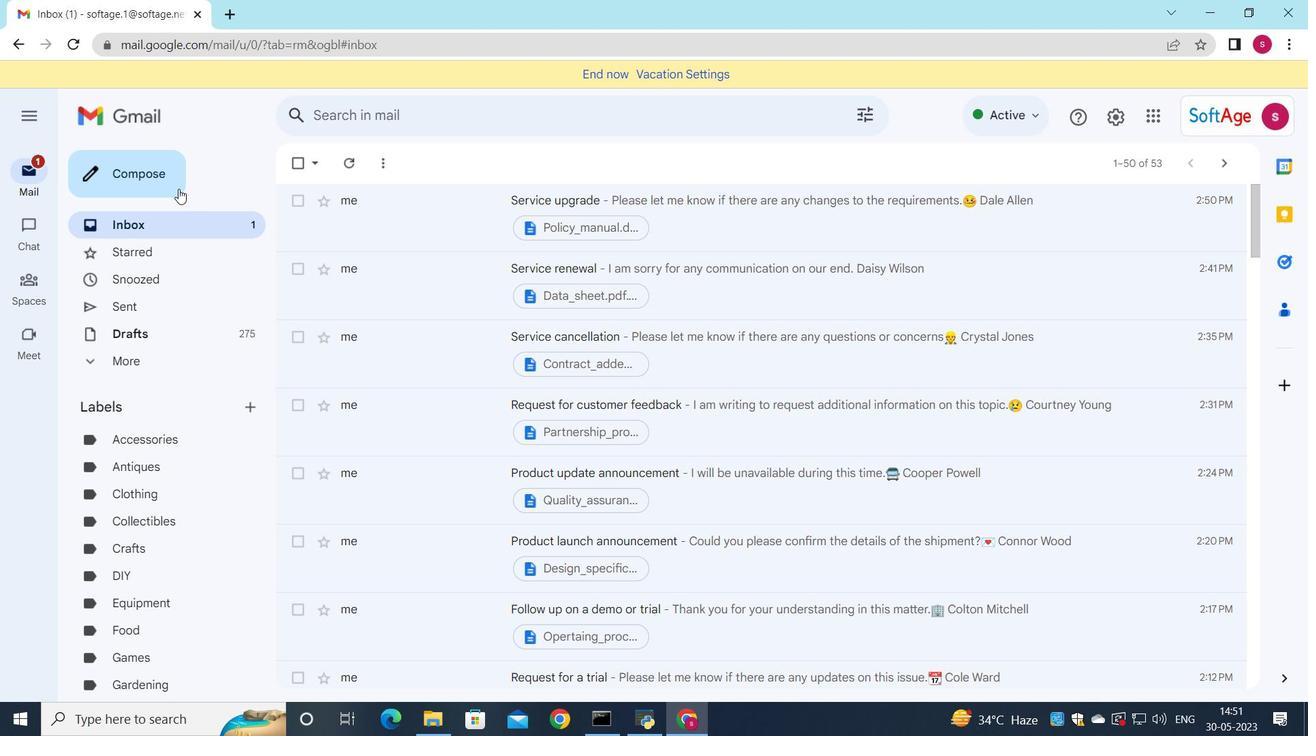 
Action: Mouse pressed left at (179, 189)
Screenshot: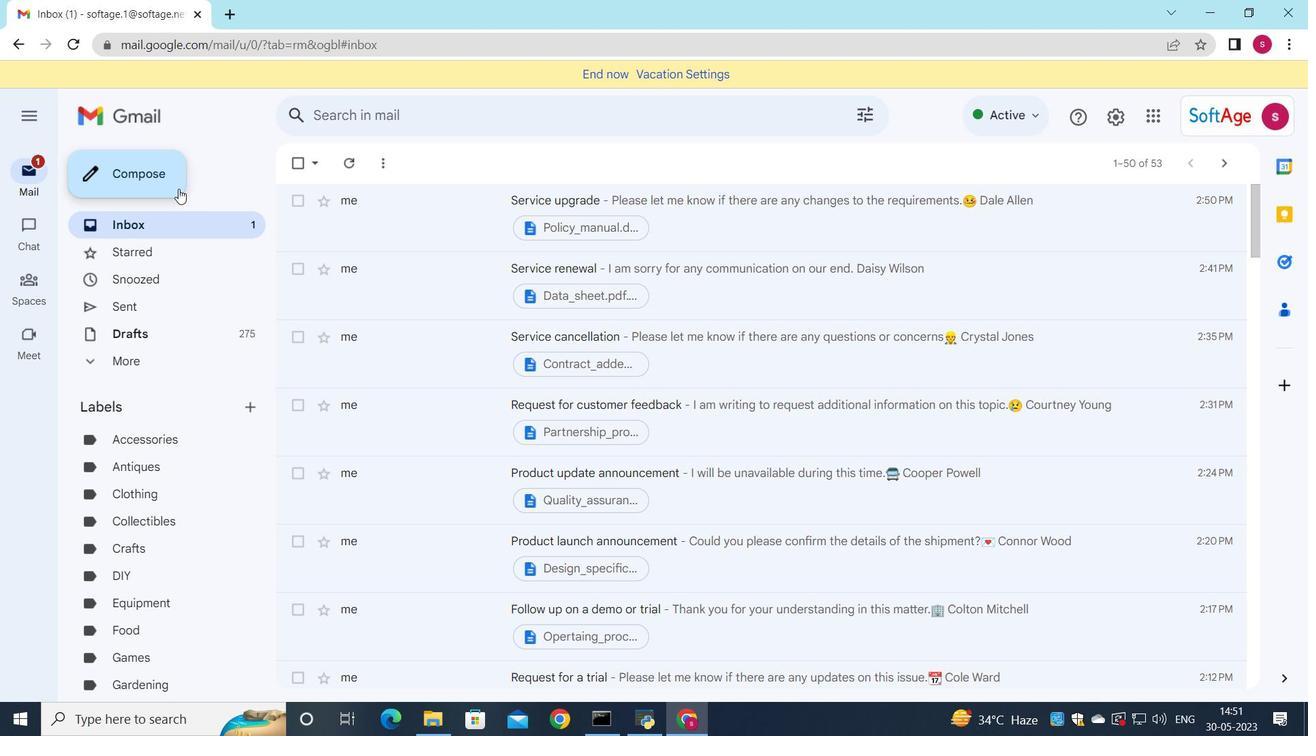 
Action: Mouse moved to (1013, 285)
Screenshot: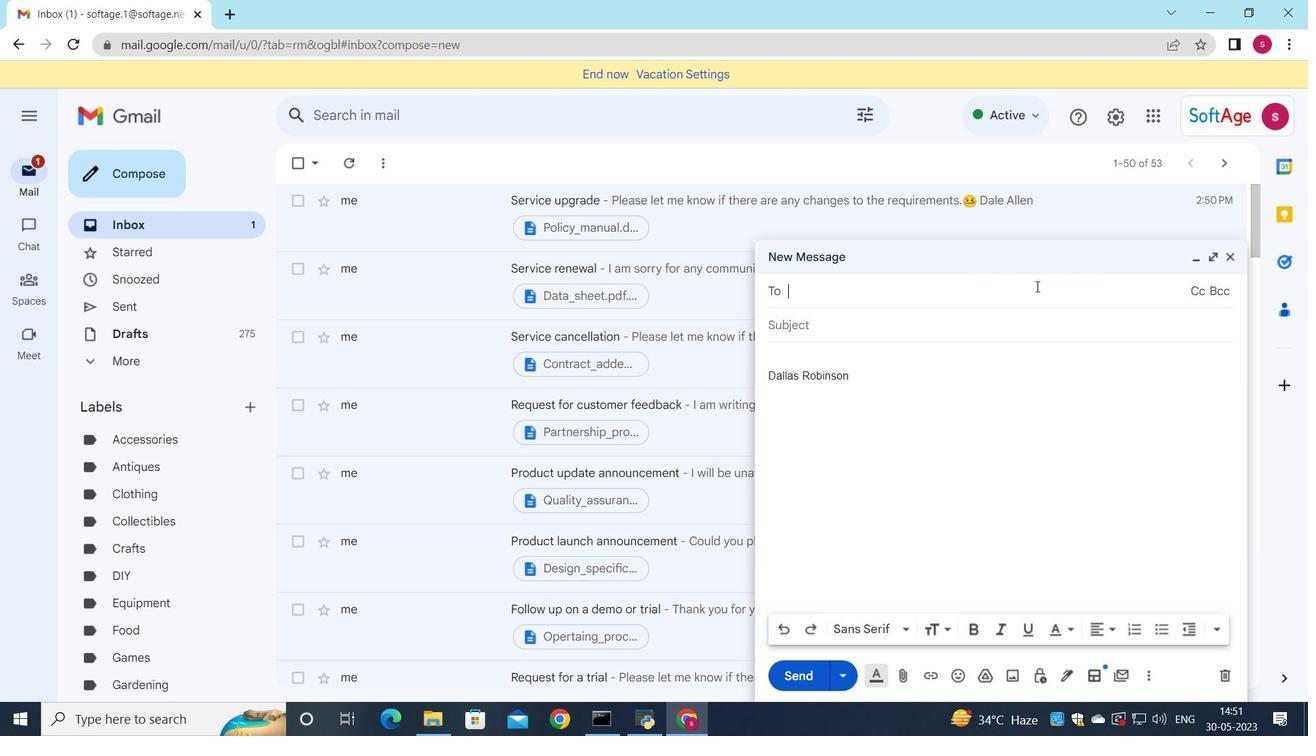 
Action: Key pressed <Key.down>
Screenshot: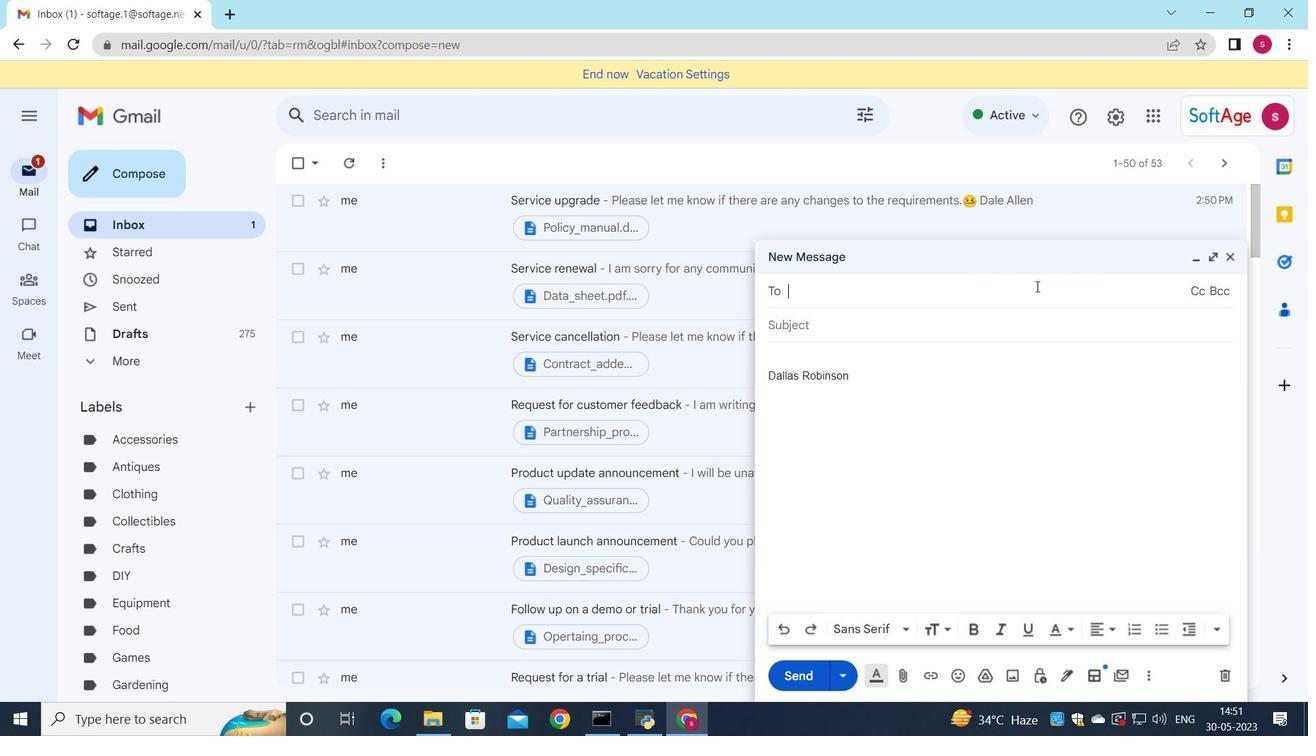 
Action: Mouse moved to (928, 409)
Screenshot: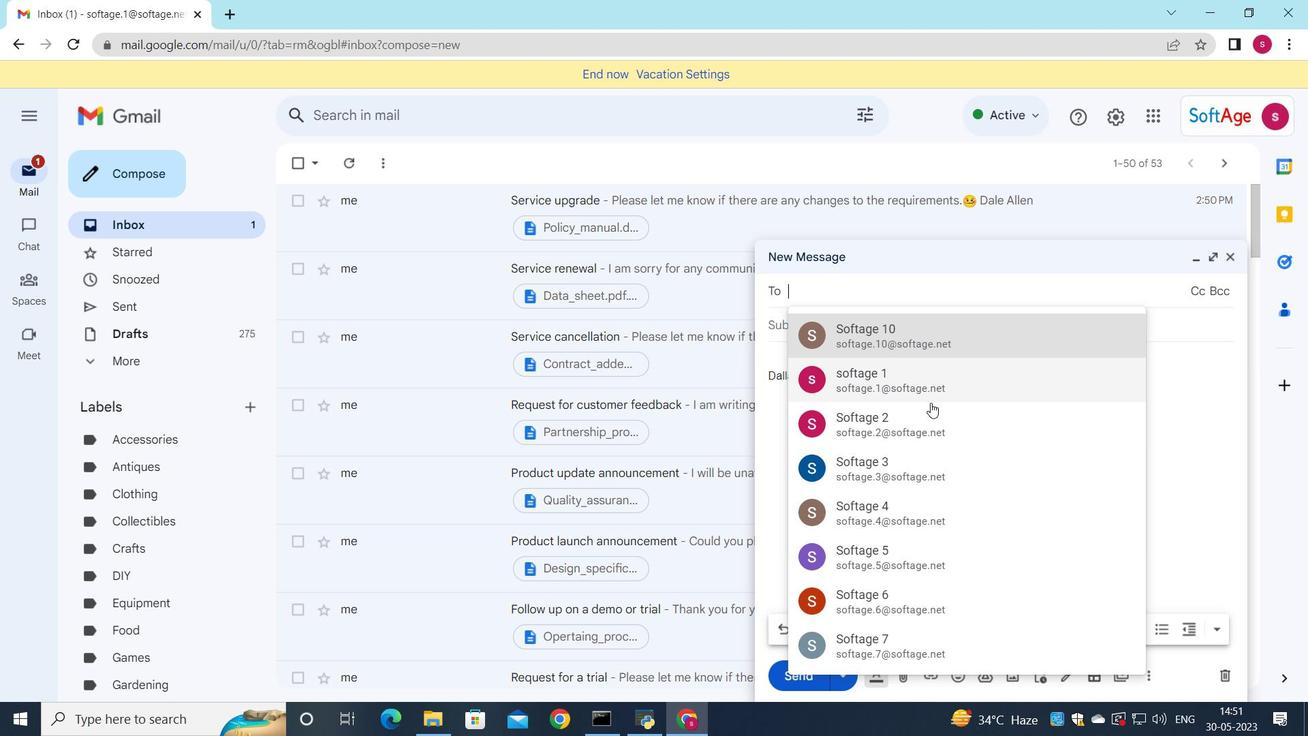 
Action: Mouse pressed left at (928, 409)
Screenshot: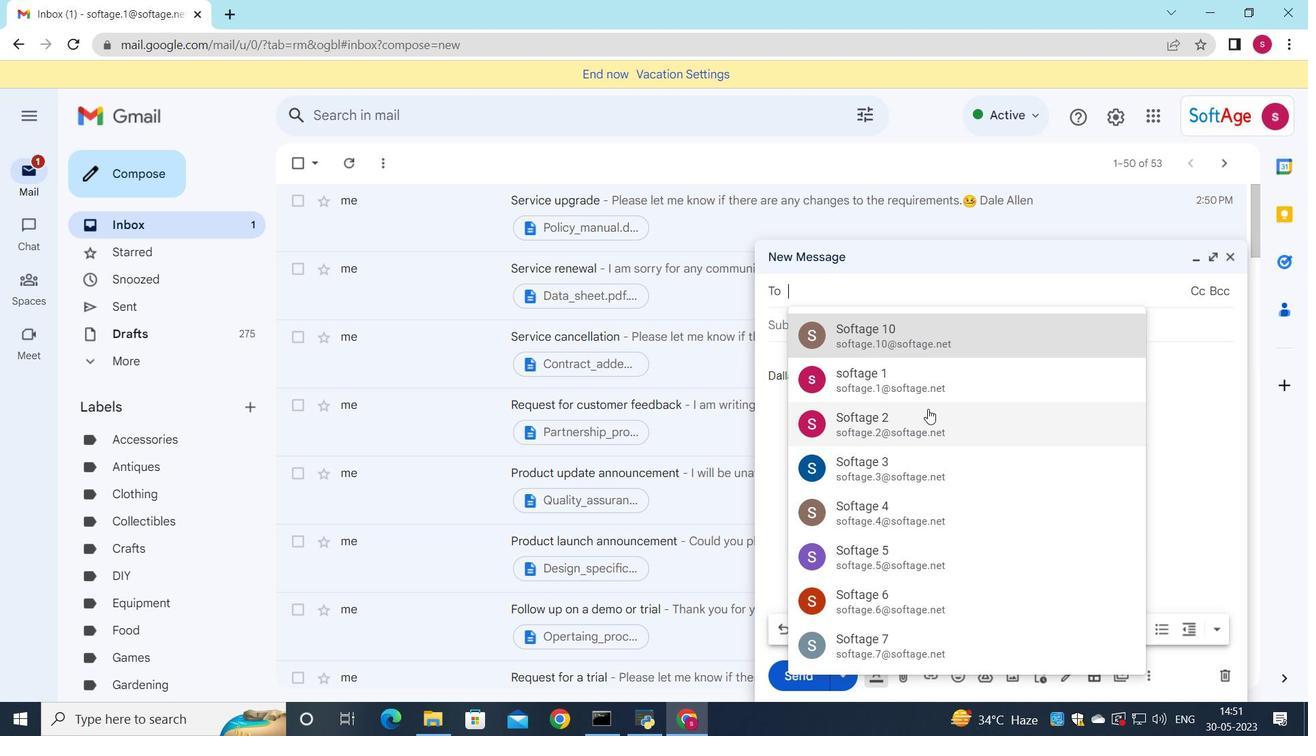 
Action: Mouse moved to (950, 417)
Screenshot: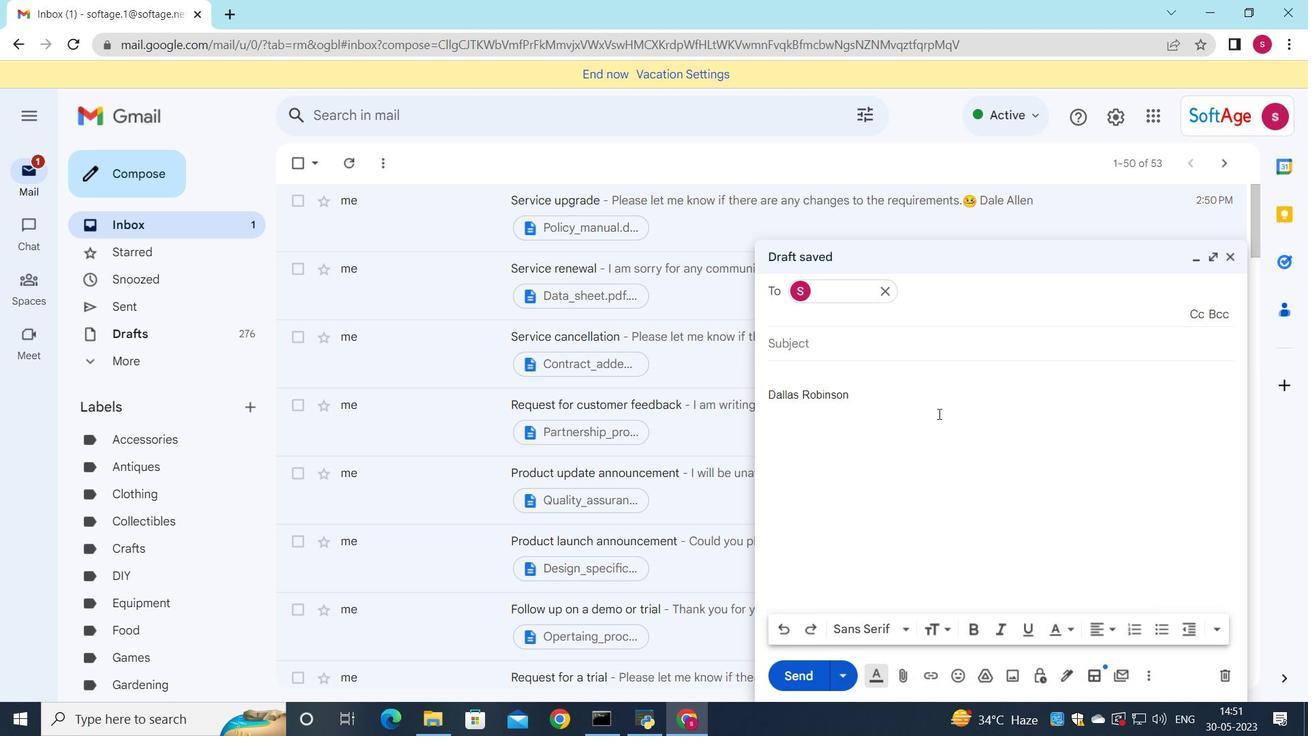 
Action: Key pressed <Key.down>
Screenshot: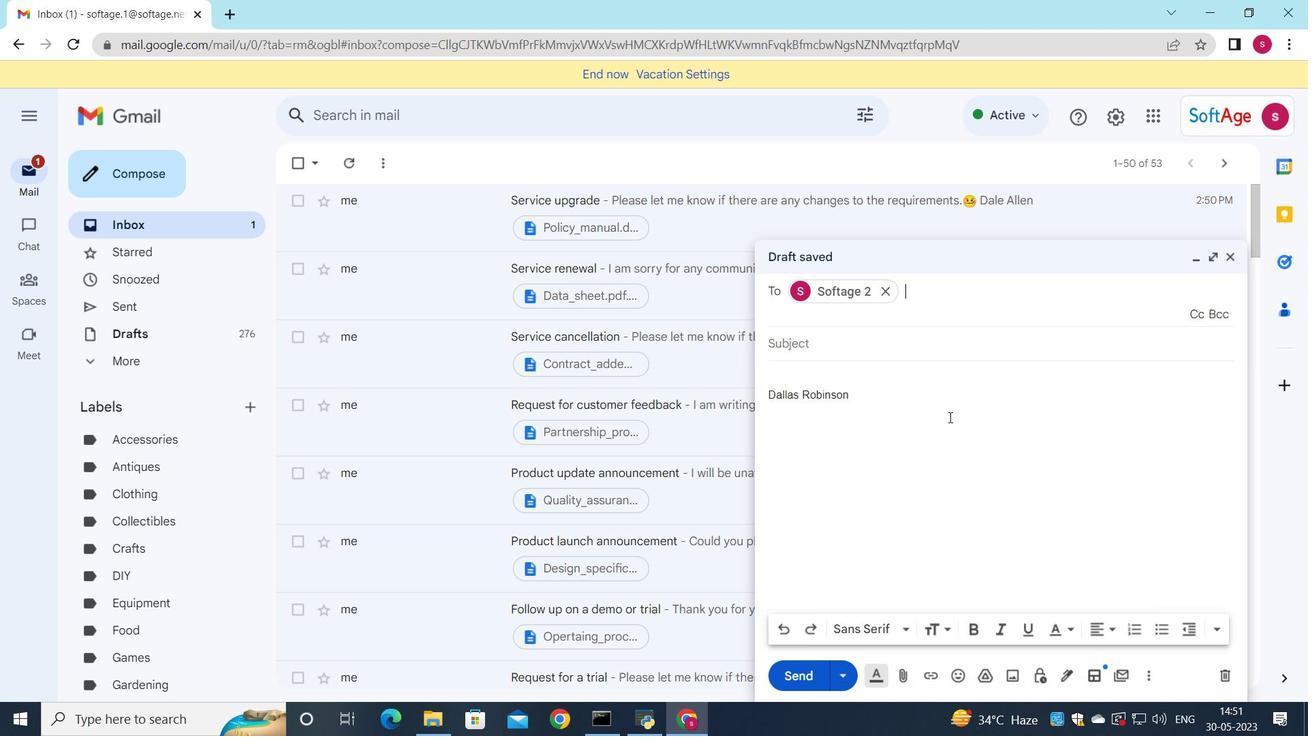 
Action: Mouse moved to (1007, 424)
Screenshot: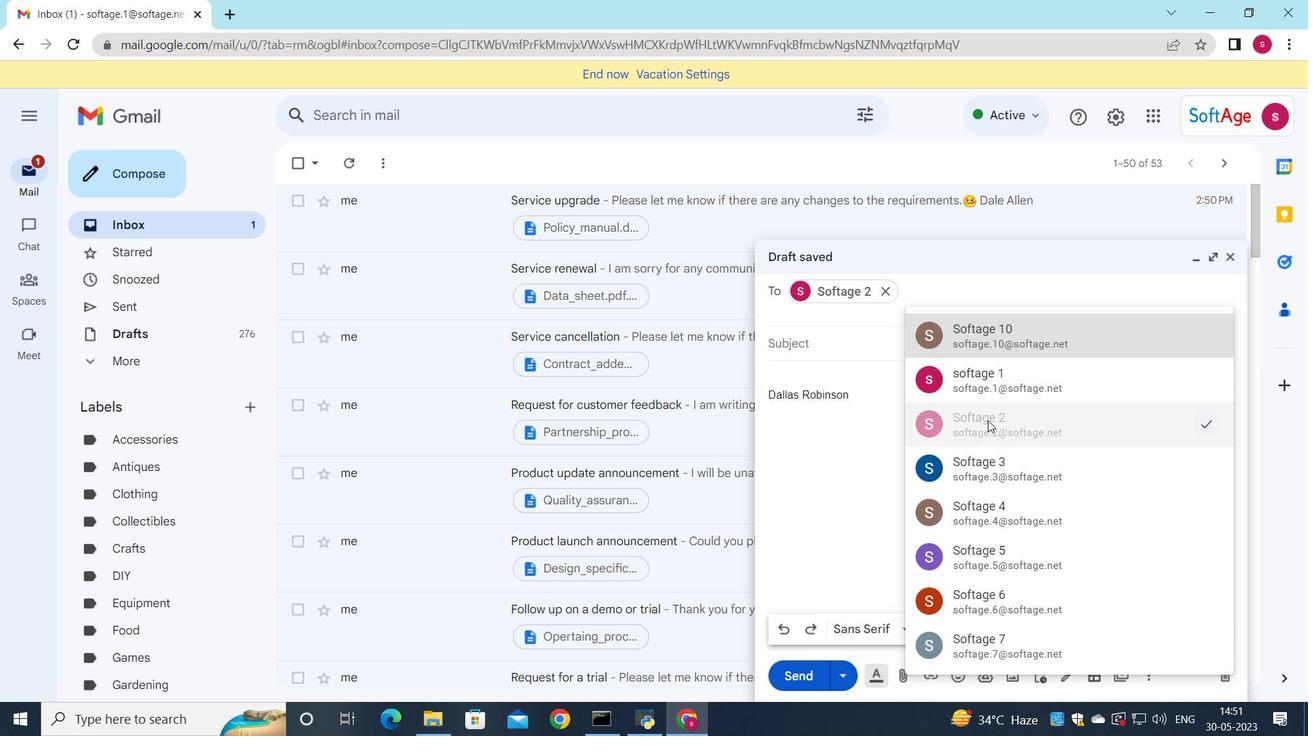 
Action: Key pressed <Key.down>
Screenshot: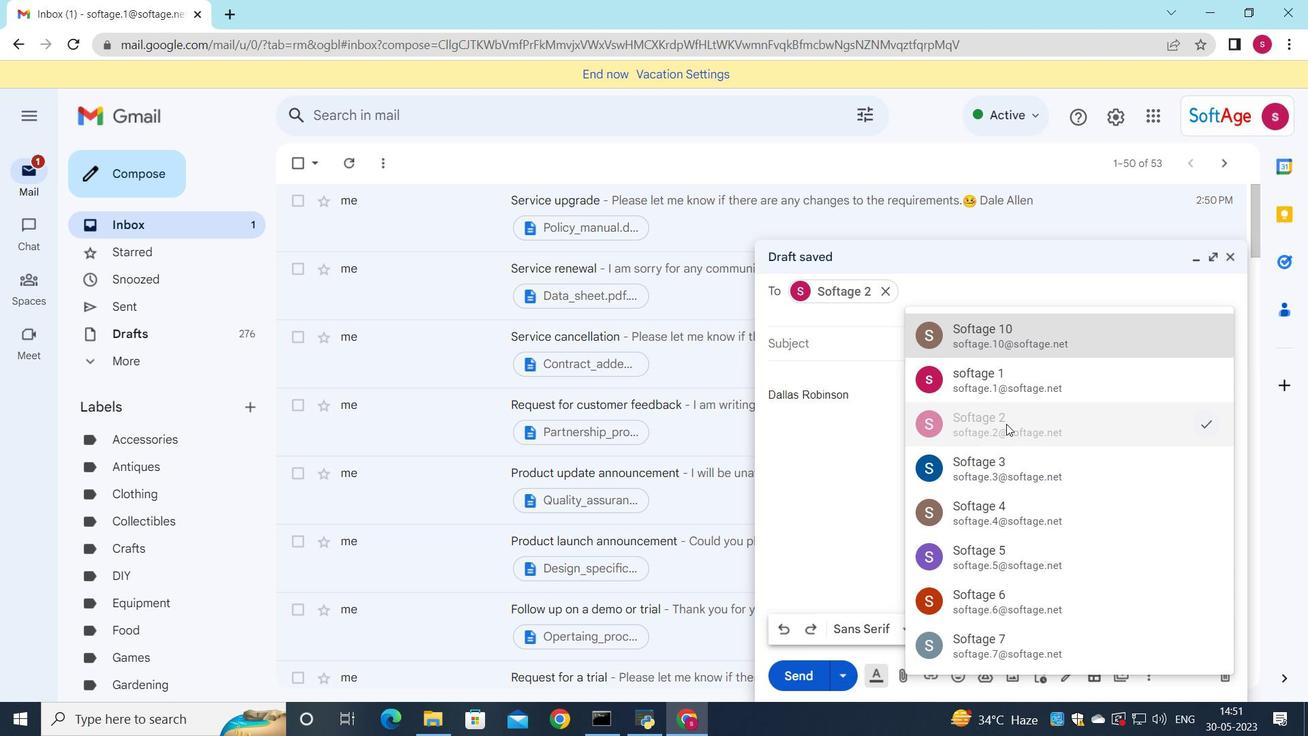 
Action: Mouse moved to (1004, 381)
Screenshot: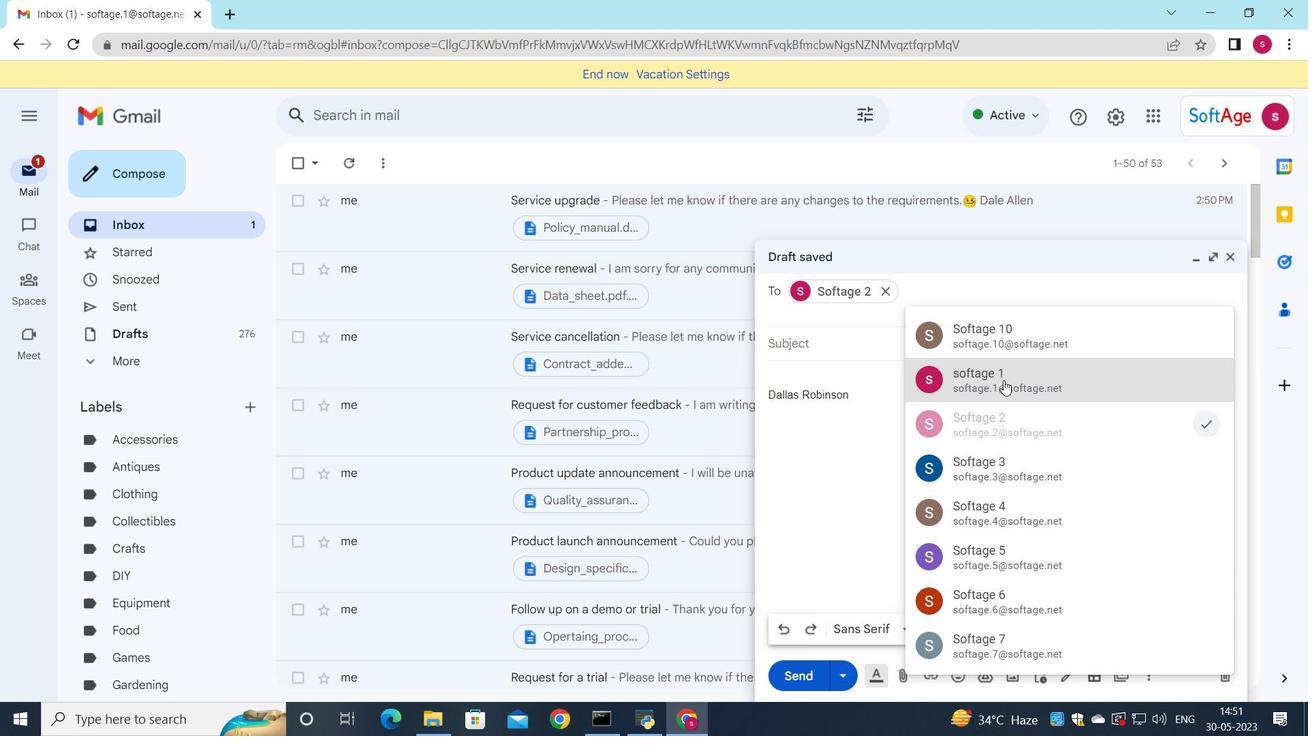 
Action: Mouse pressed left at (1004, 381)
Screenshot: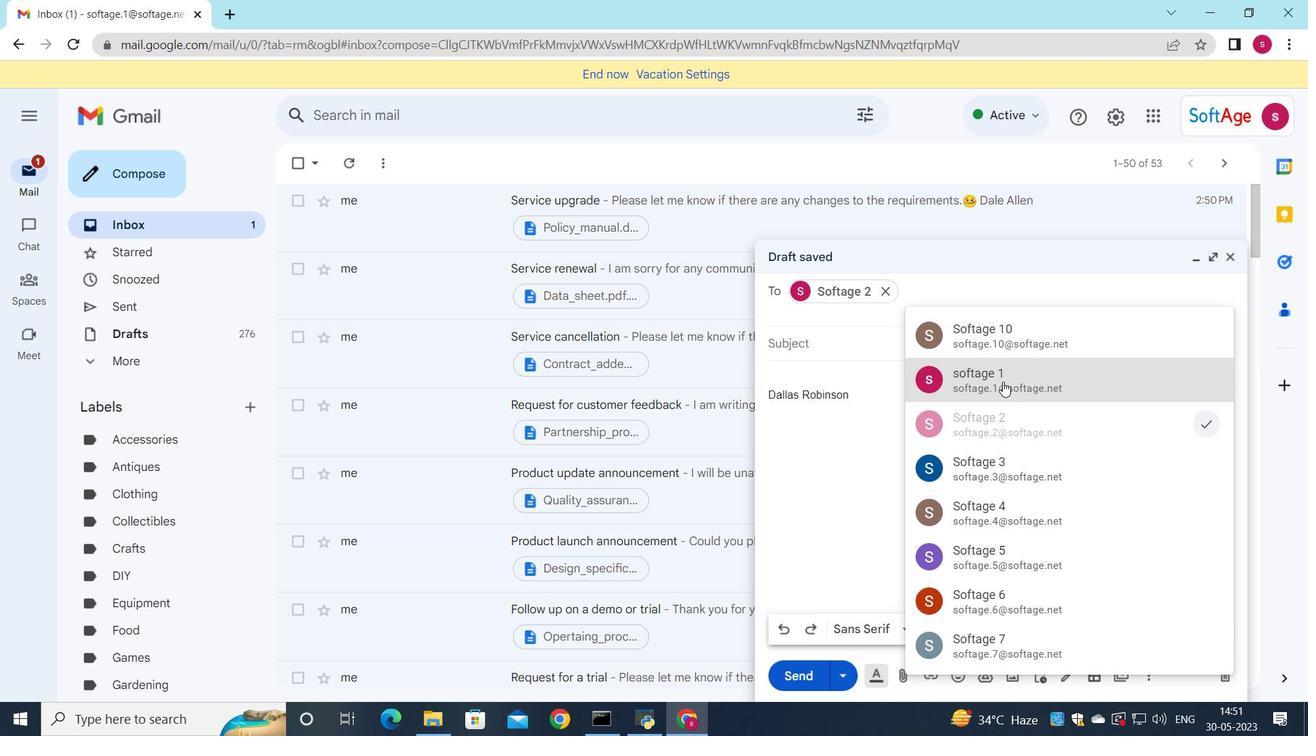 
Action: Mouse moved to (1138, 351)
Screenshot: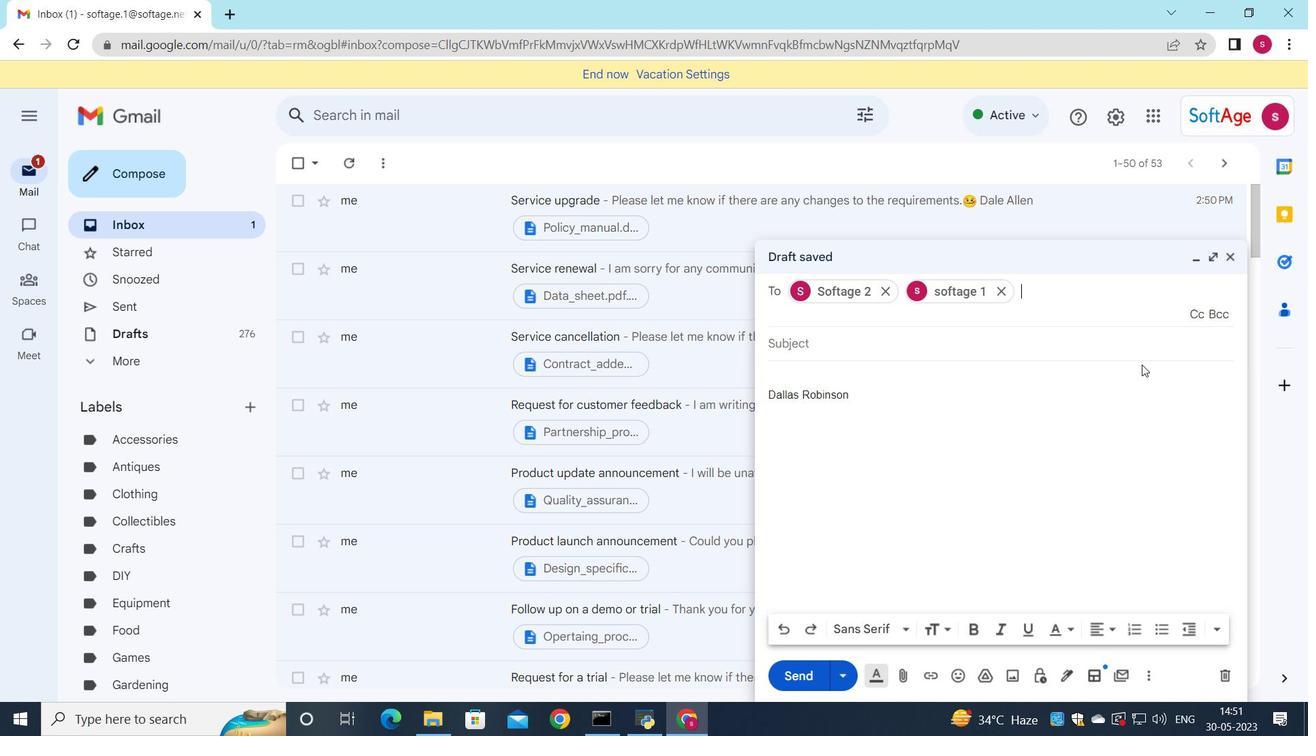 
Action: Key pressed <Key.down>
Screenshot: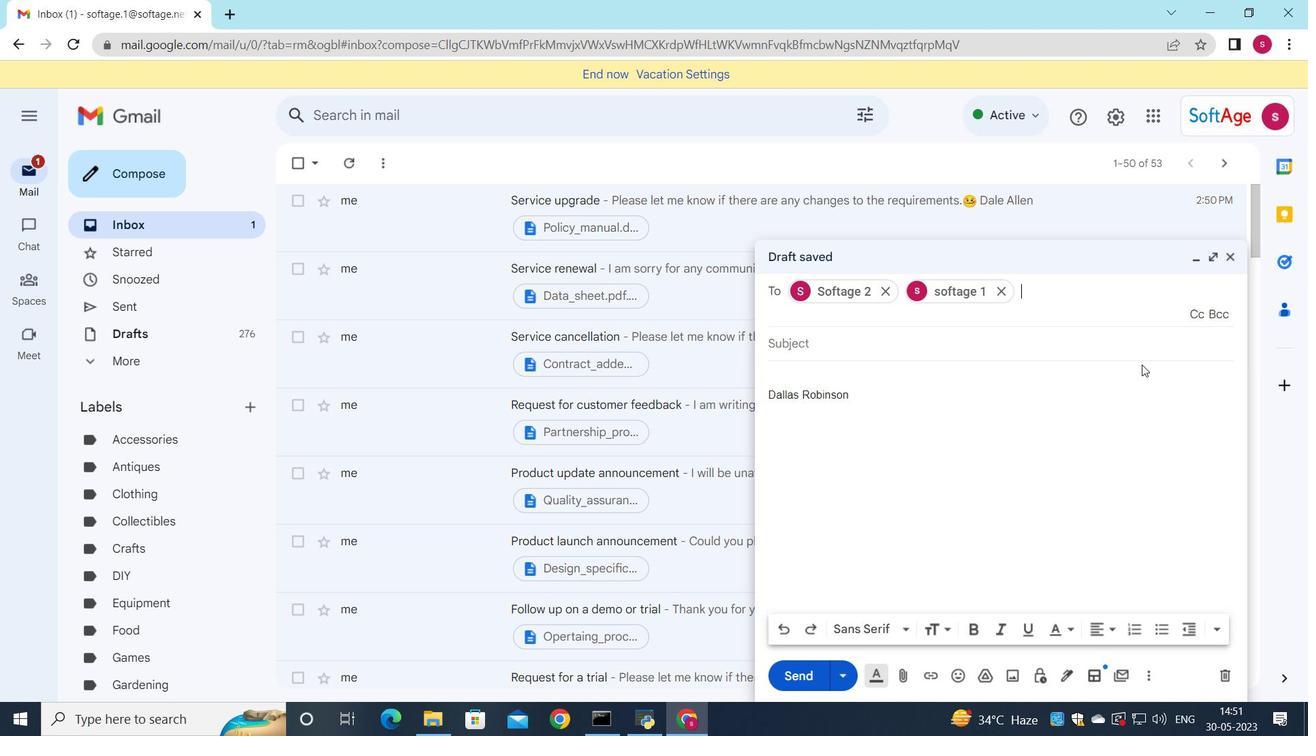 
Action: Mouse moved to (1141, 478)
Screenshot: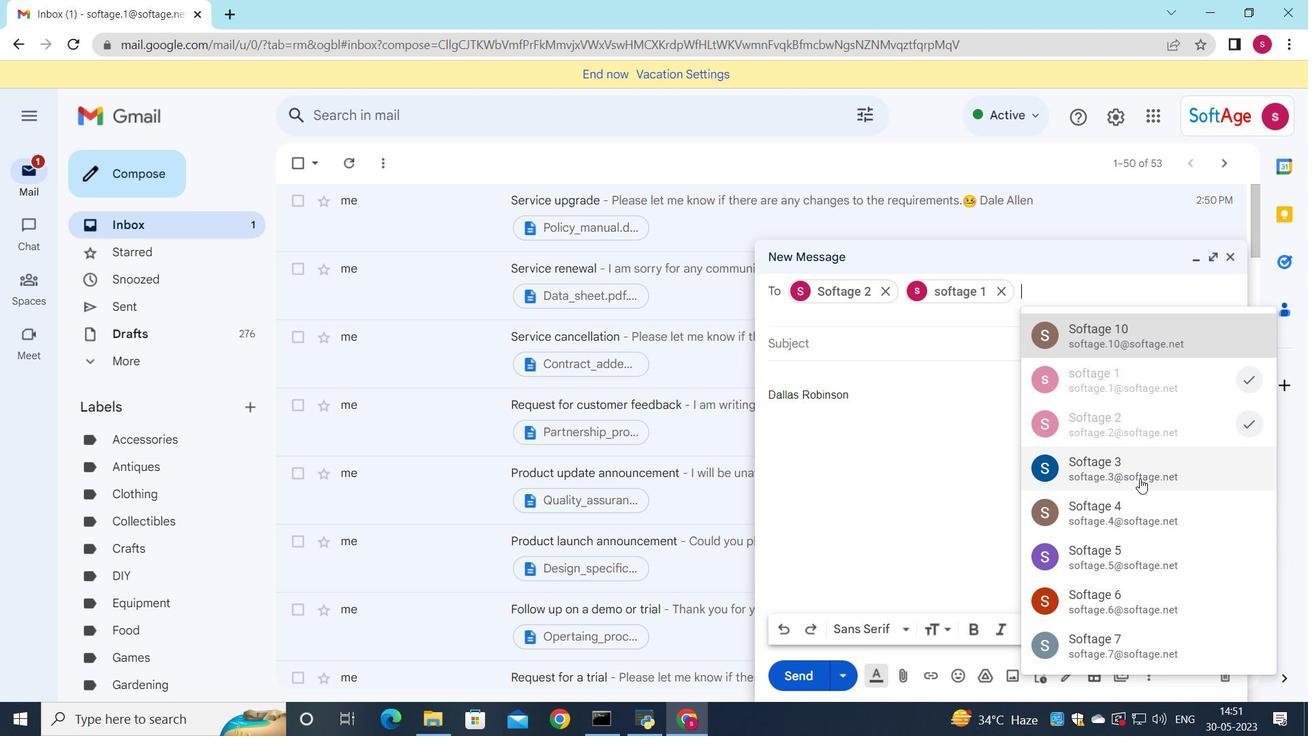 
Action: Mouse pressed left at (1141, 478)
Screenshot: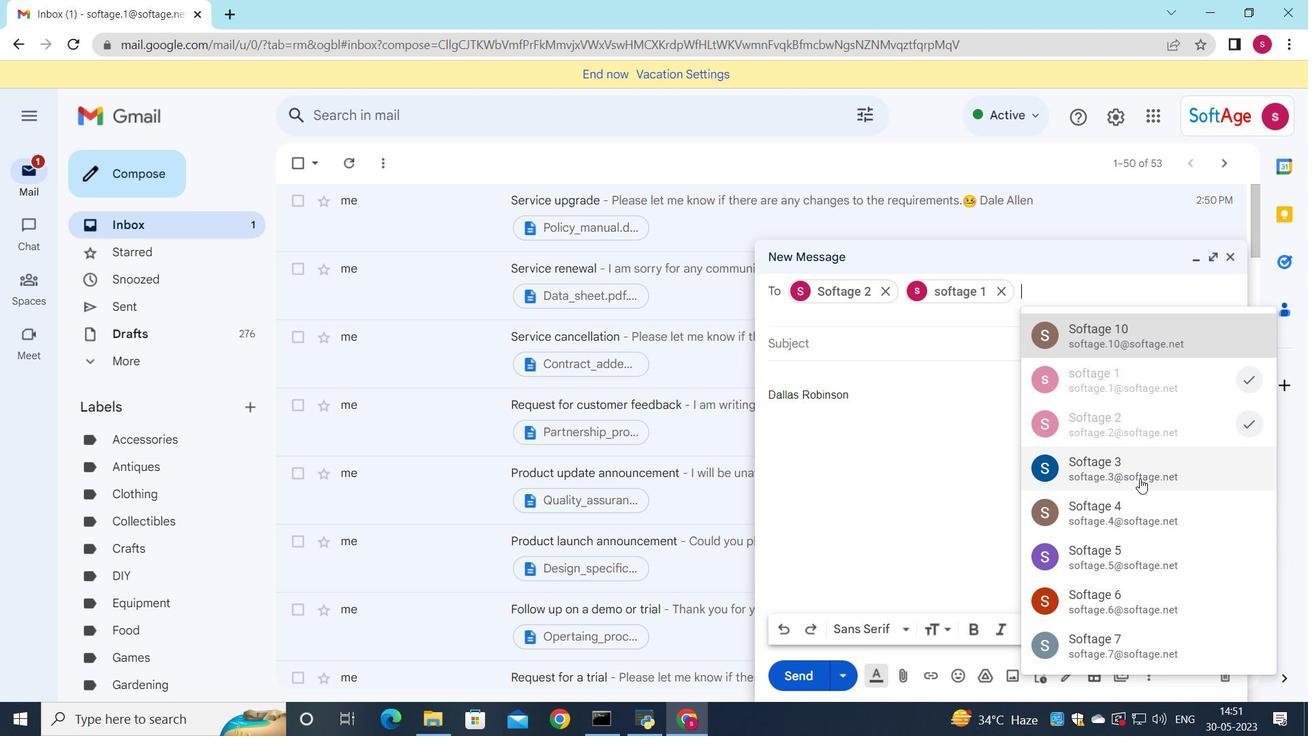 
Action: Mouse moved to (1197, 314)
Screenshot: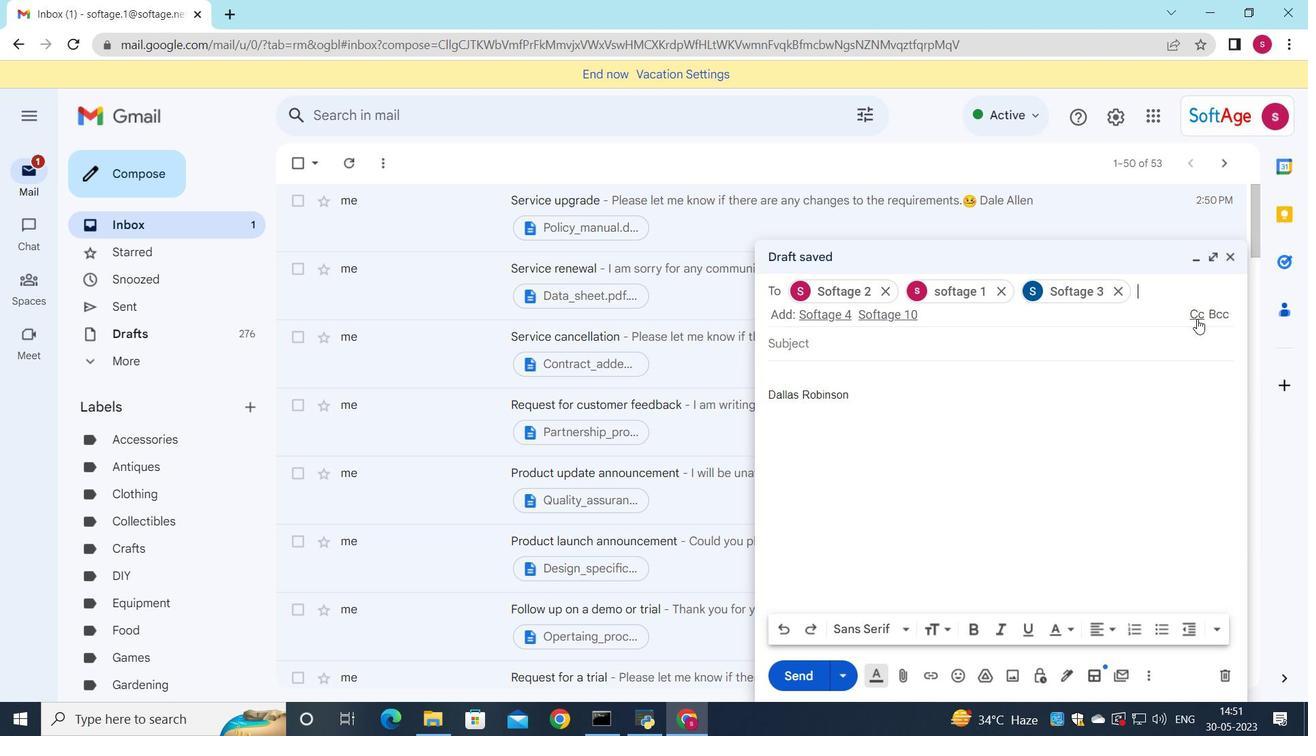 
Action: Mouse pressed left at (1197, 314)
Screenshot: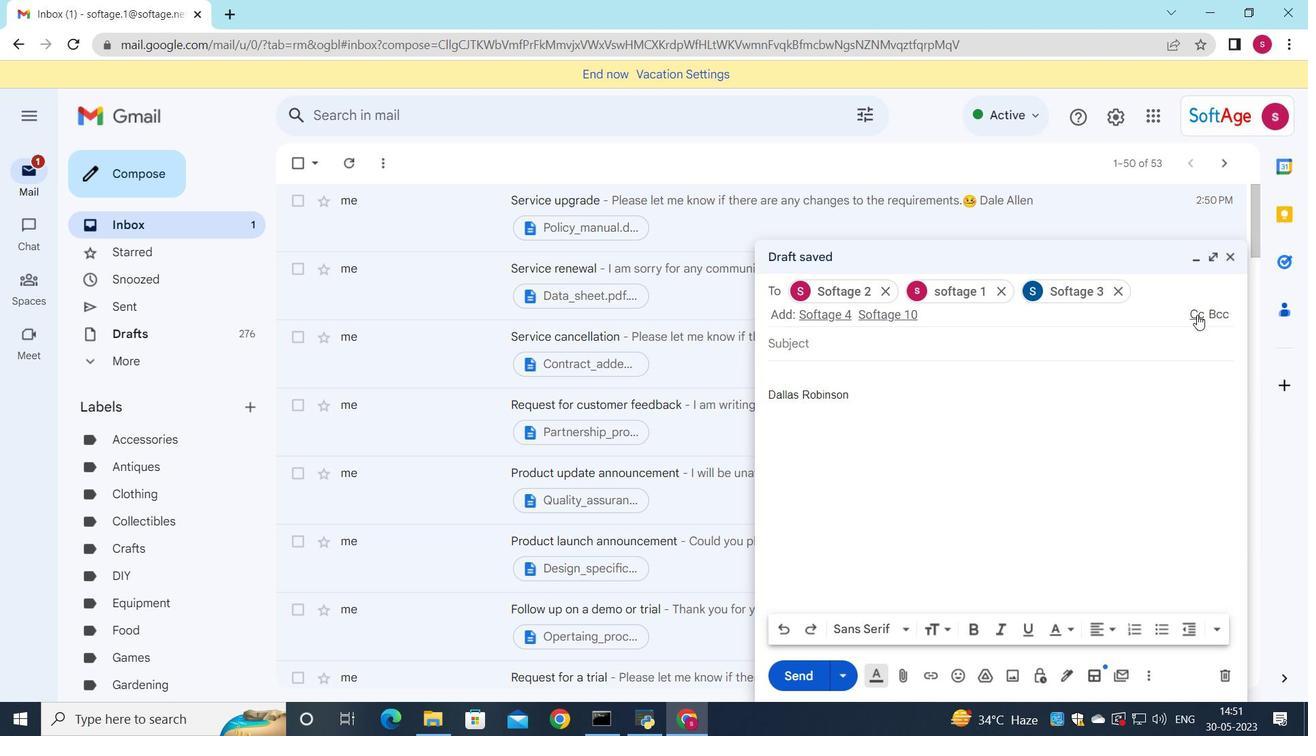 
Action: Mouse moved to (831, 340)
Screenshot: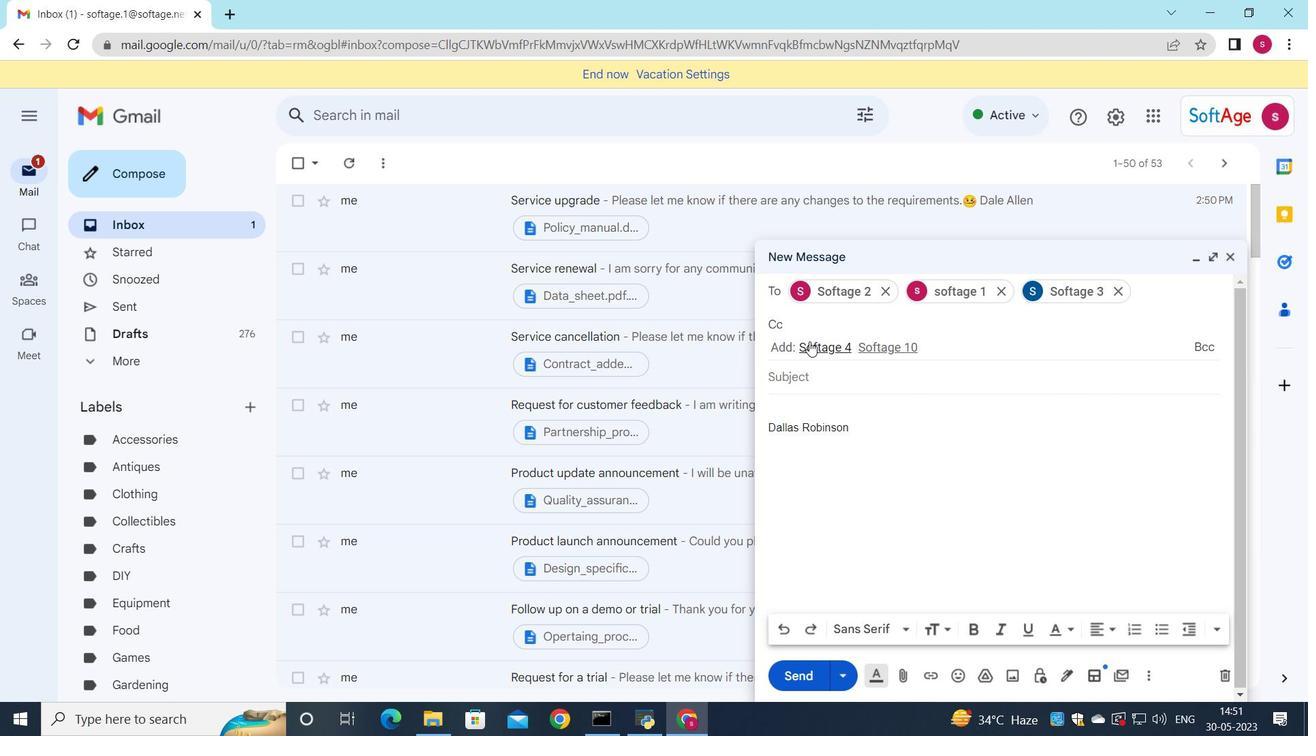 
Action: Mouse pressed left at (831, 340)
Screenshot: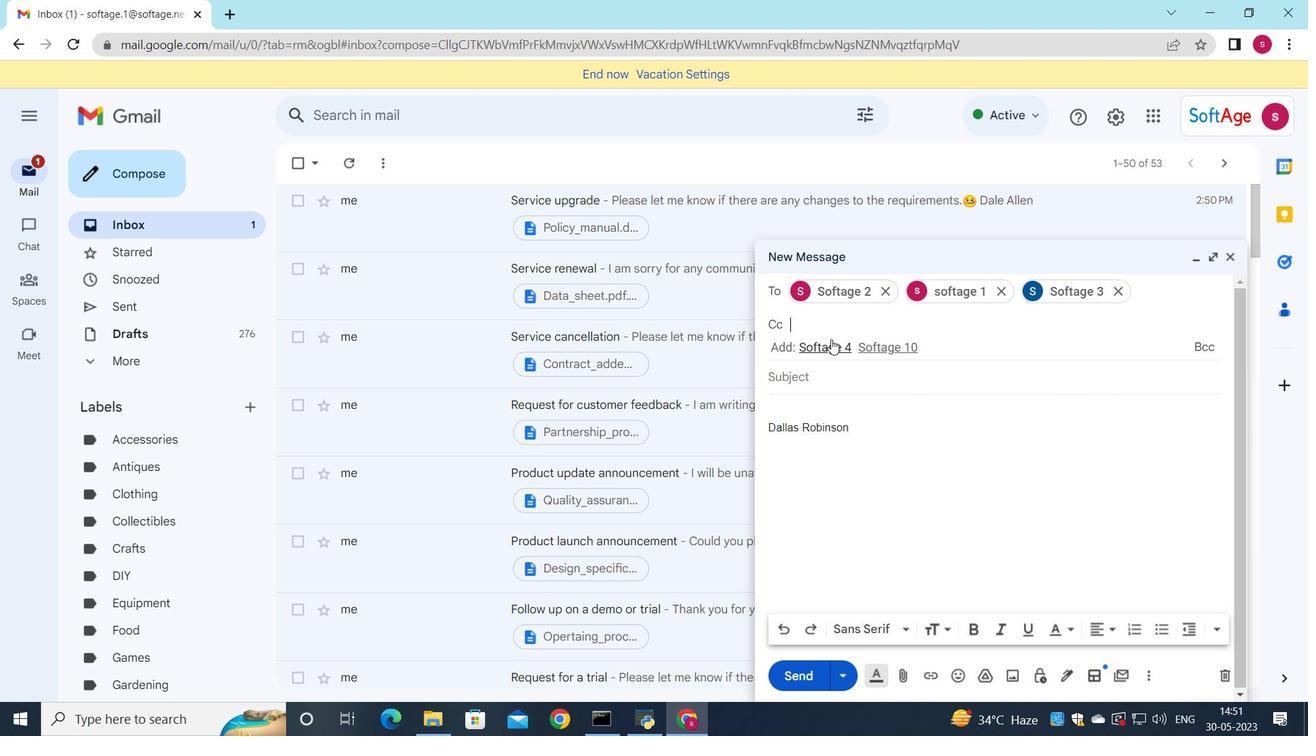 
Action: Mouse moved to (828, 378)
Screenshot: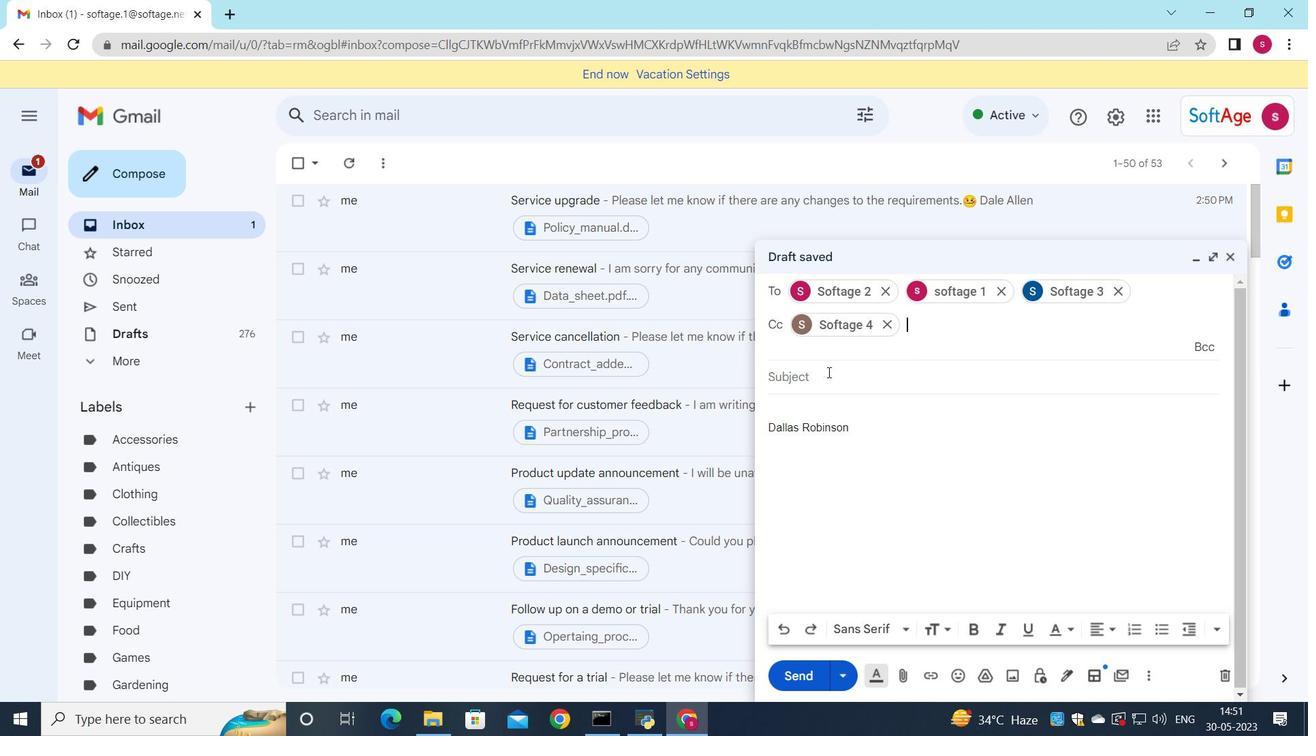 
Action: Mouse pressed left at (828, 378)
Screenshot: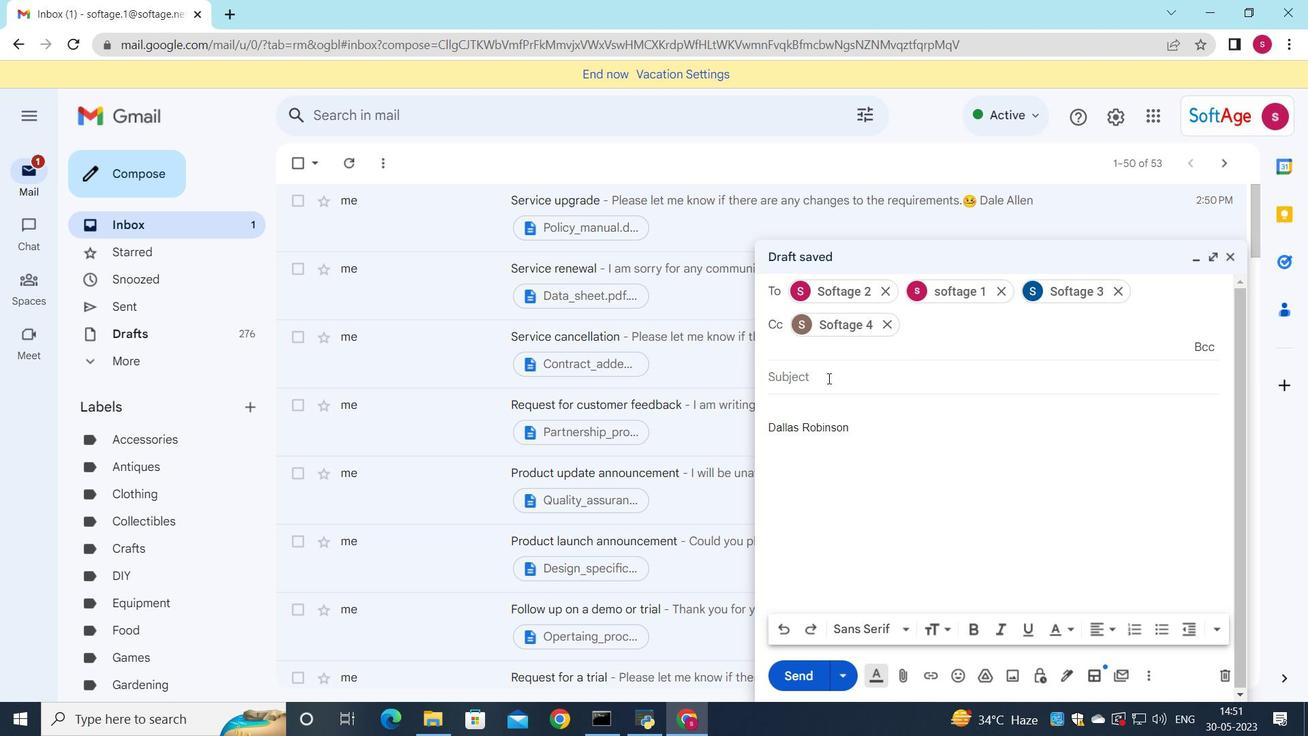 
Action: Mouse moved to (1308, 0)
Screenshot: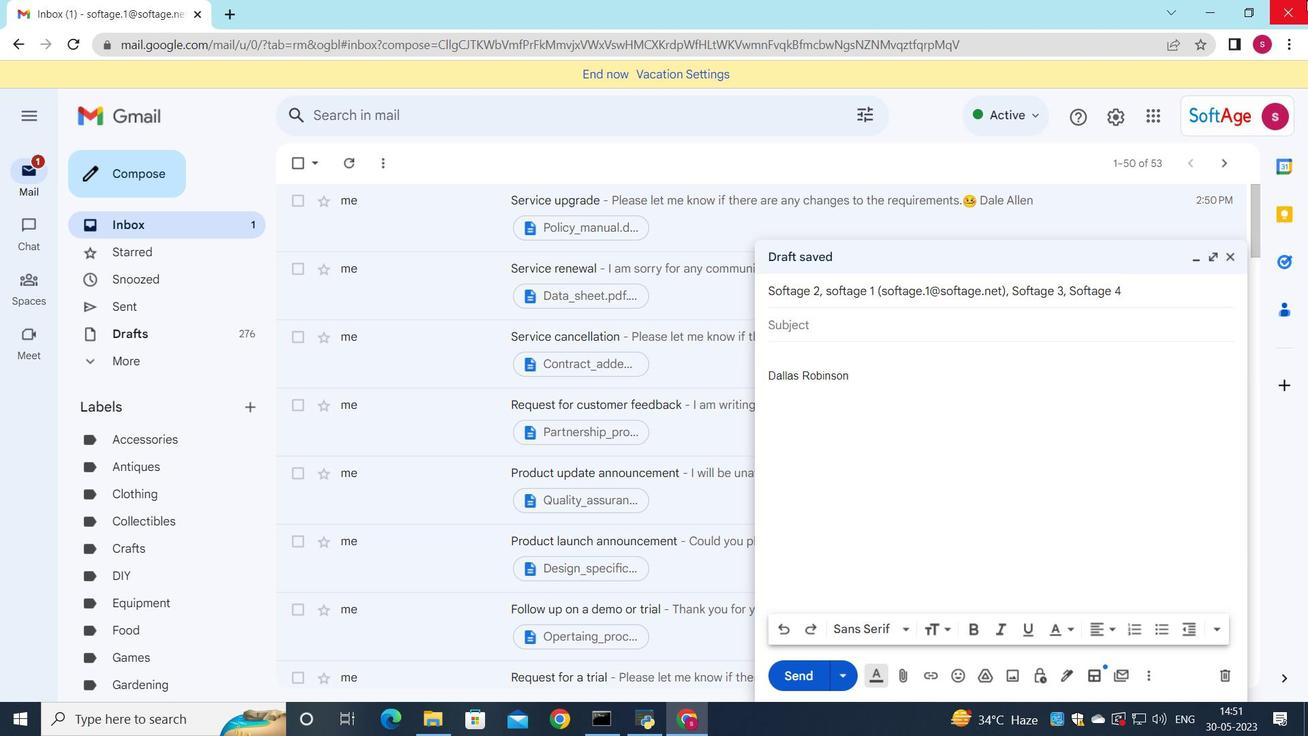 
Action: Key pressed <Key.shift><Key.shift><Key.shift><Key.shift><Key.shift><Key.shift><Key.shift><Key.shift><Key.shift><Key.shift><Key.shift><Key.shift><Key.shift><Key.shift><Key.shift><Key.shift><Key.shift><Key.shift>Ordew<Key.backspace>r<Key.space><Key.shift>Confirmaion
Screenshot: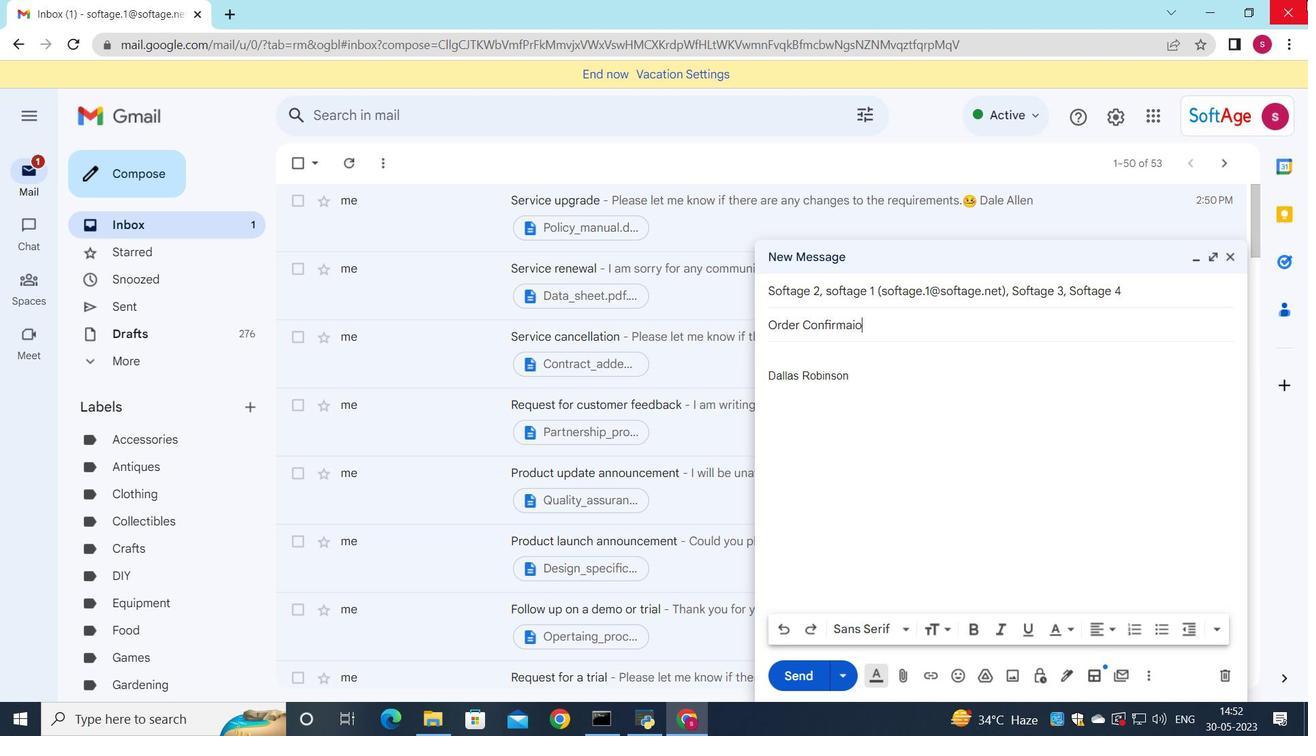 
Action: Mouse moved to (809, 324)
Screenshot: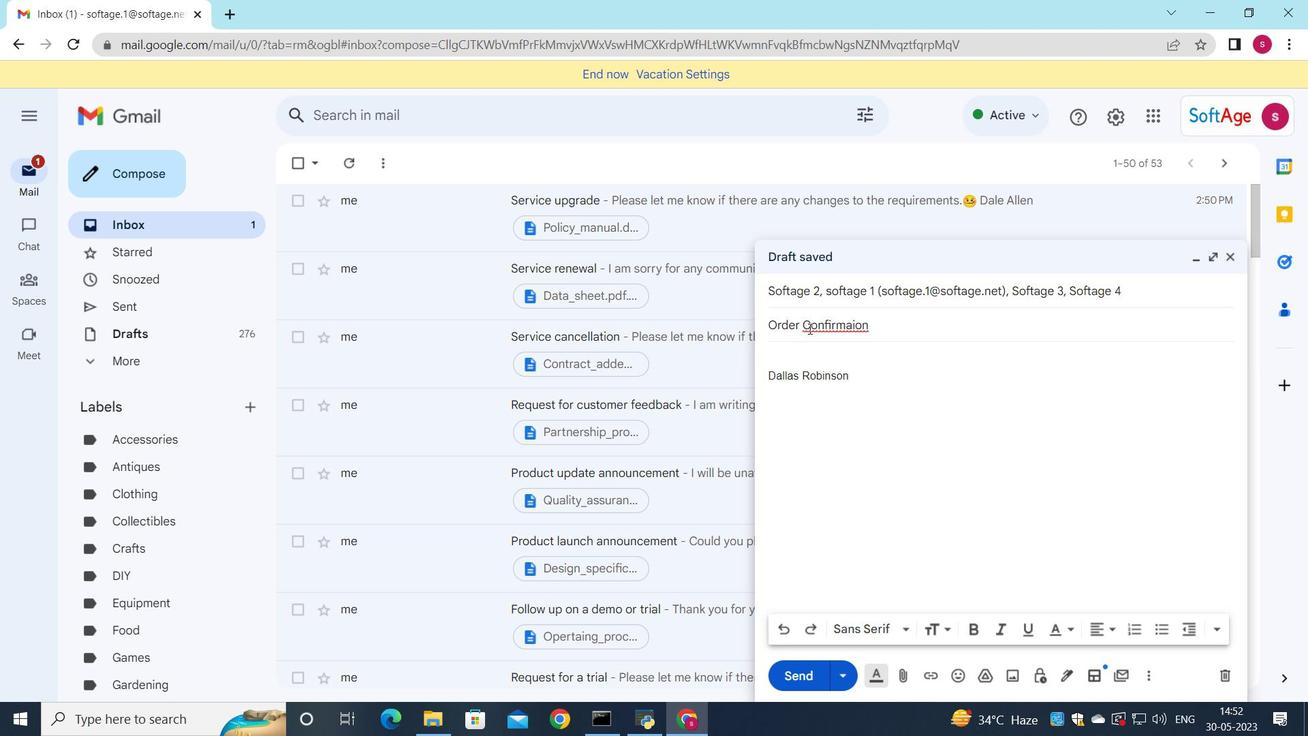 
Action: Mouse pressed left at (809, 324)
Screenshot: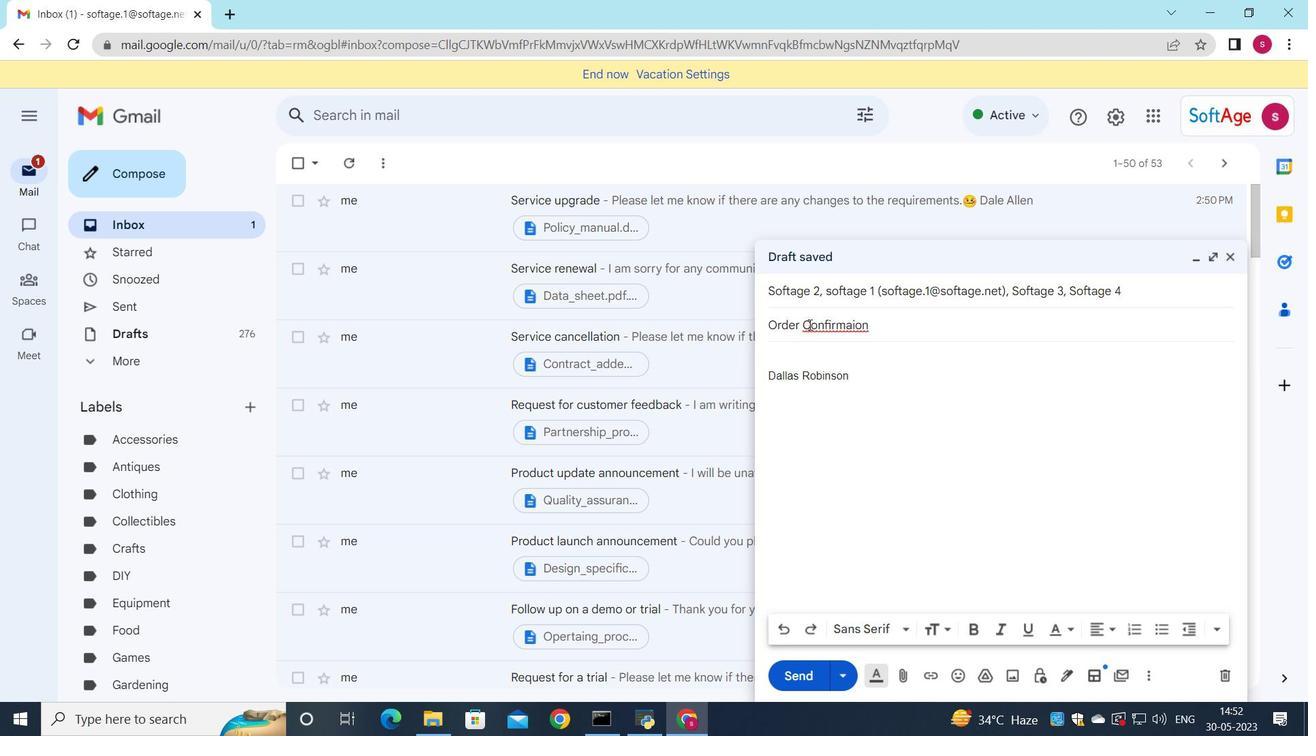 
Action: Key pressed <Key.backspace>c
Screenshot: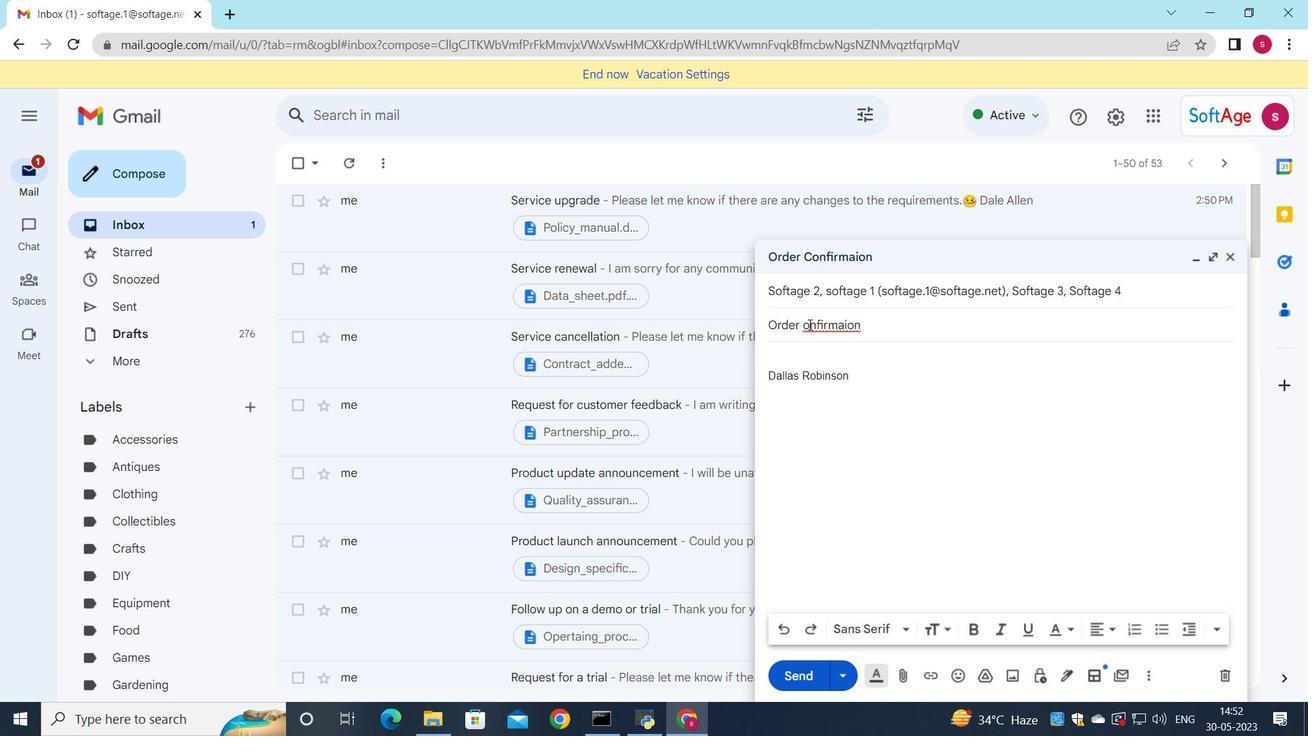 
Action: Mouse moved to (811, 364)
Screenshot: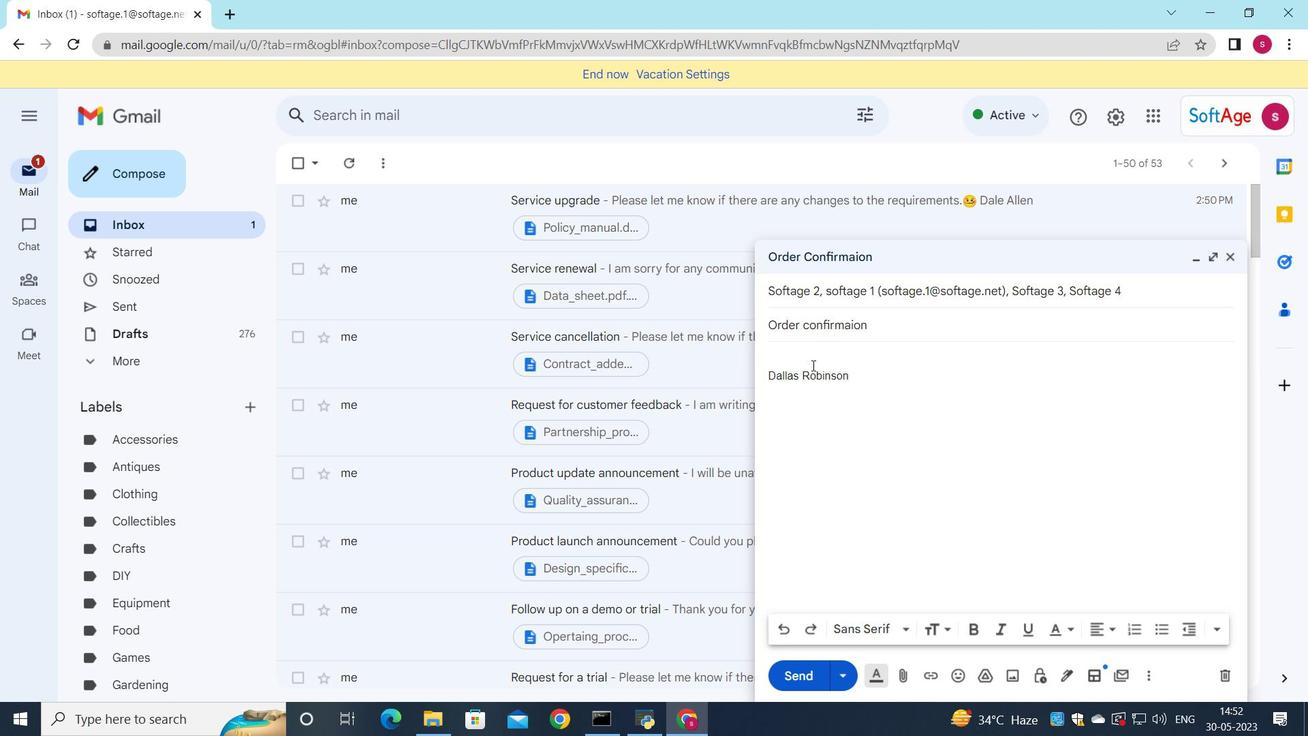 
Action: Mouse pressed left at (811, 364)
Screenshot: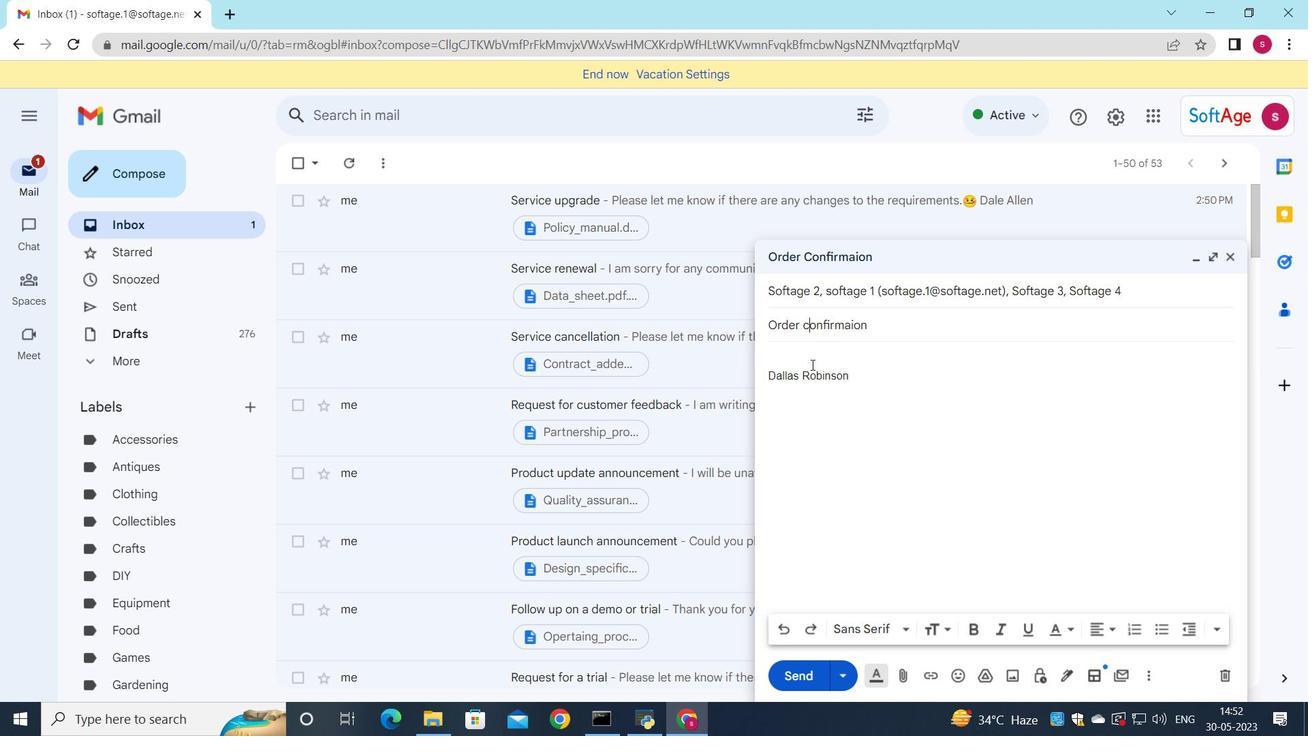 
Action: Mouse moved to (1298, 385)
Screenshot: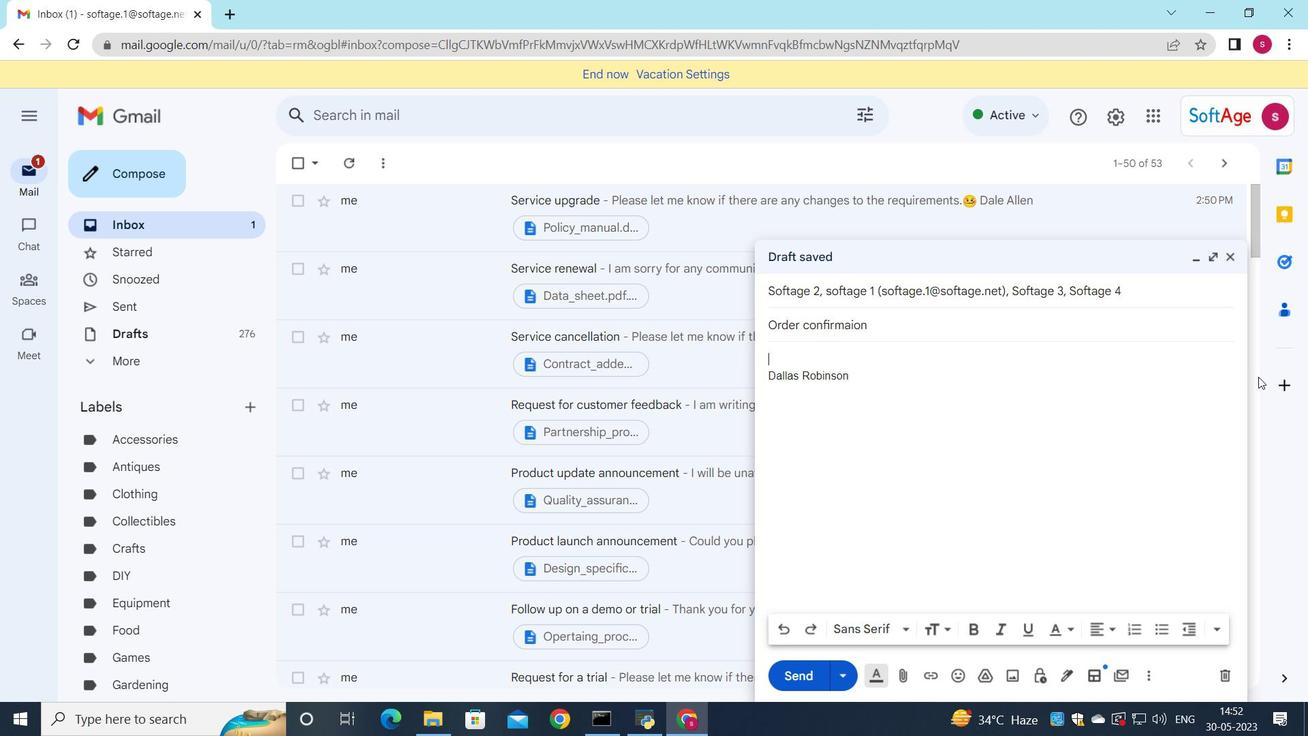 
Action: Key pressed <Key.shift>I<Key.space>would<Key.space>like<Key.space>to<Key.space>schedule<Key.space>a<Key.space>meeting<Key.space>to<Key.space>discuss<Key.space>this<Key.space>proposal.
Screenshot: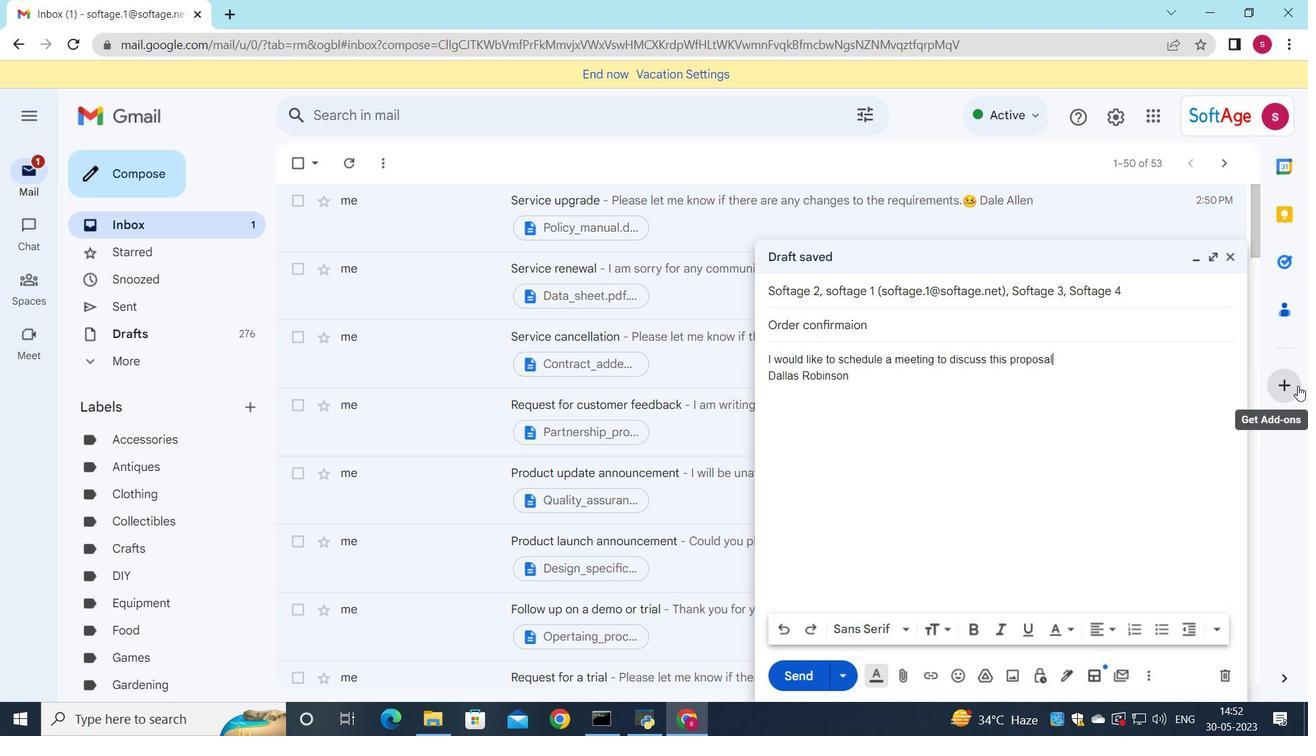 
Action: Mouse moved to (962, 672)
Screenshot: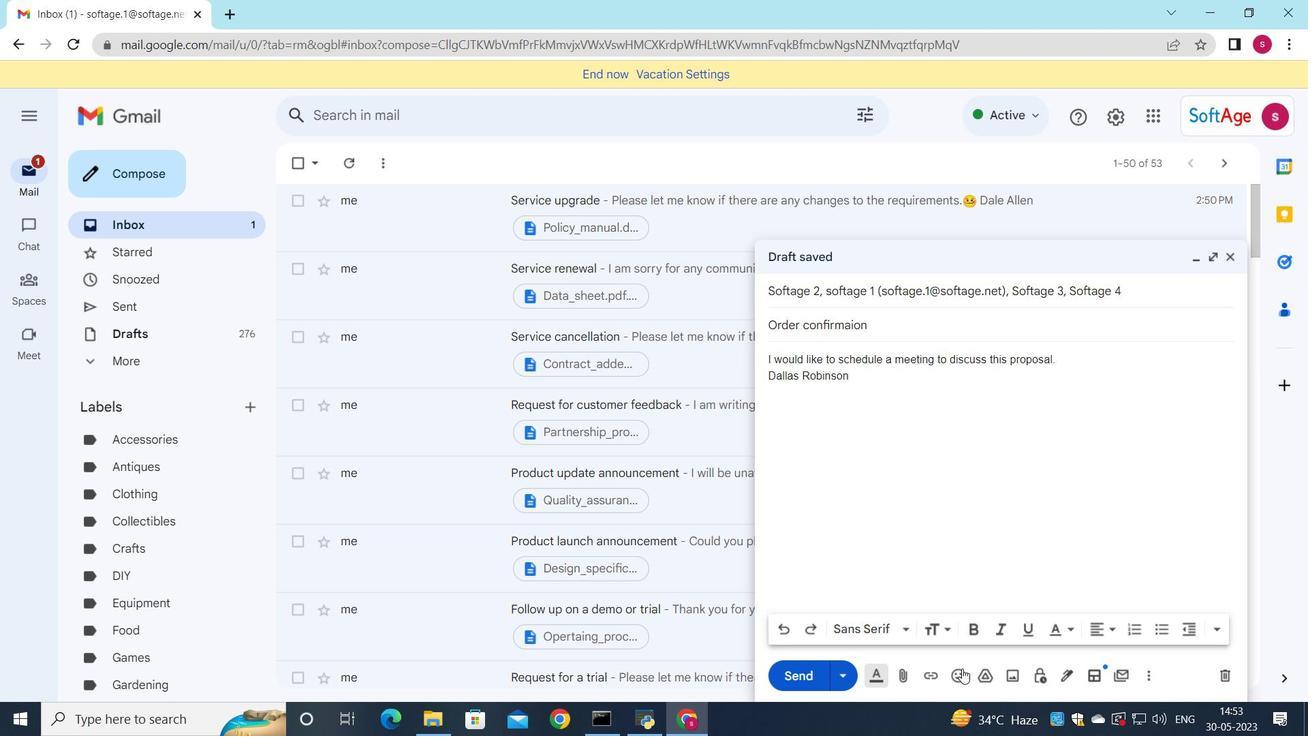 
Action: Mouse pressed left at (962, 672)
Screenshot: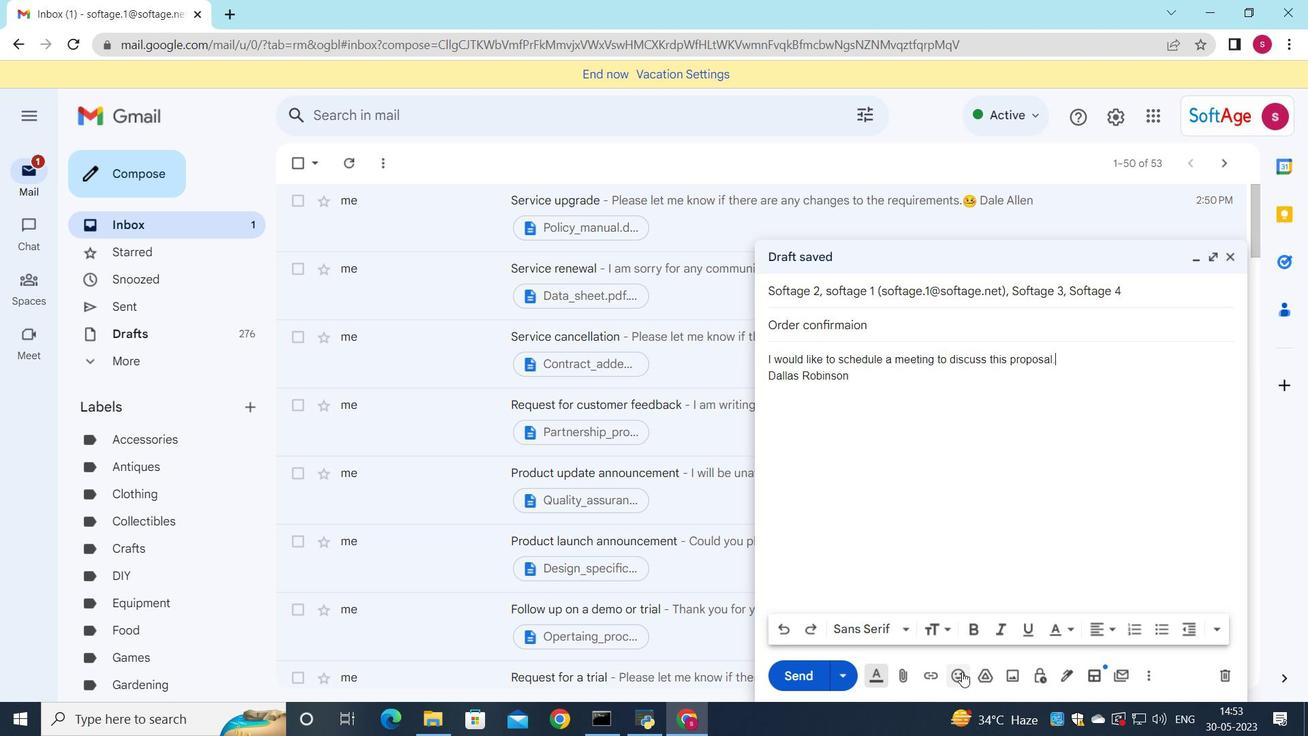 
Action: Mouse moved to (967, 610)
Screenshot: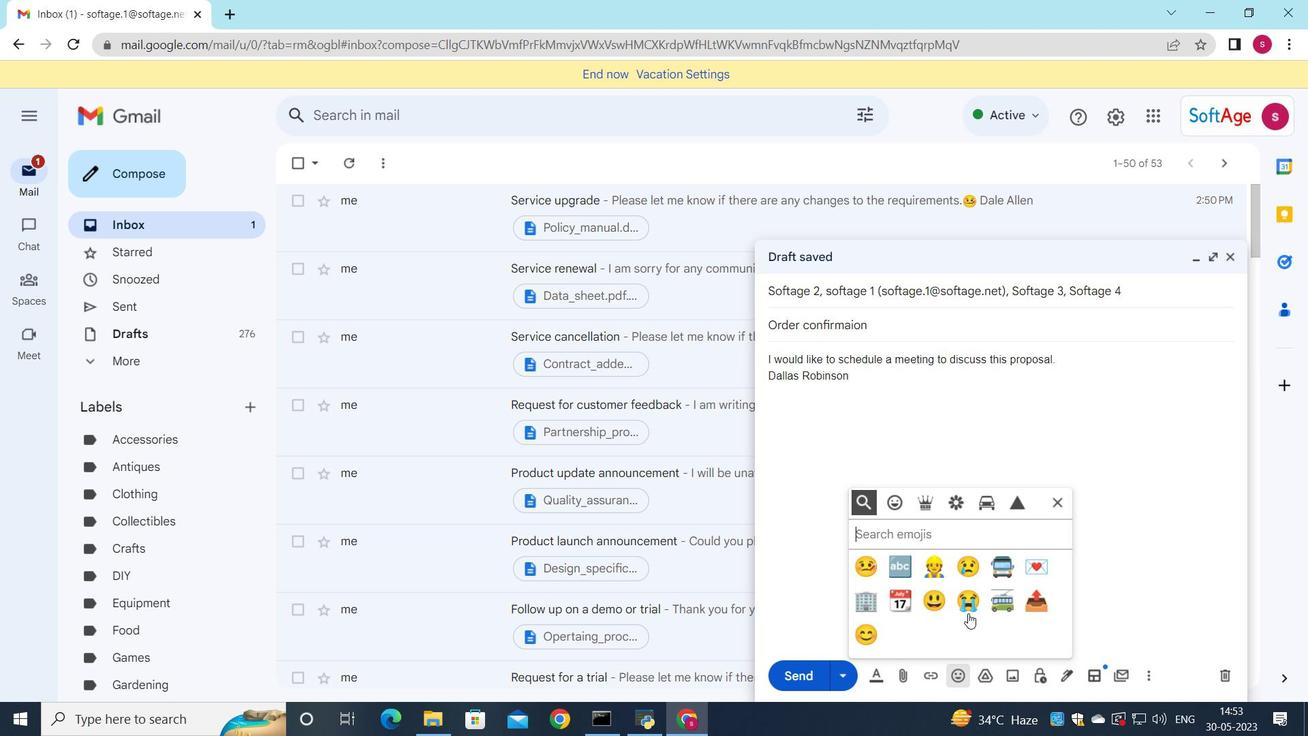 
Action: Mouse pressed left at (967, 610)
Screenshot: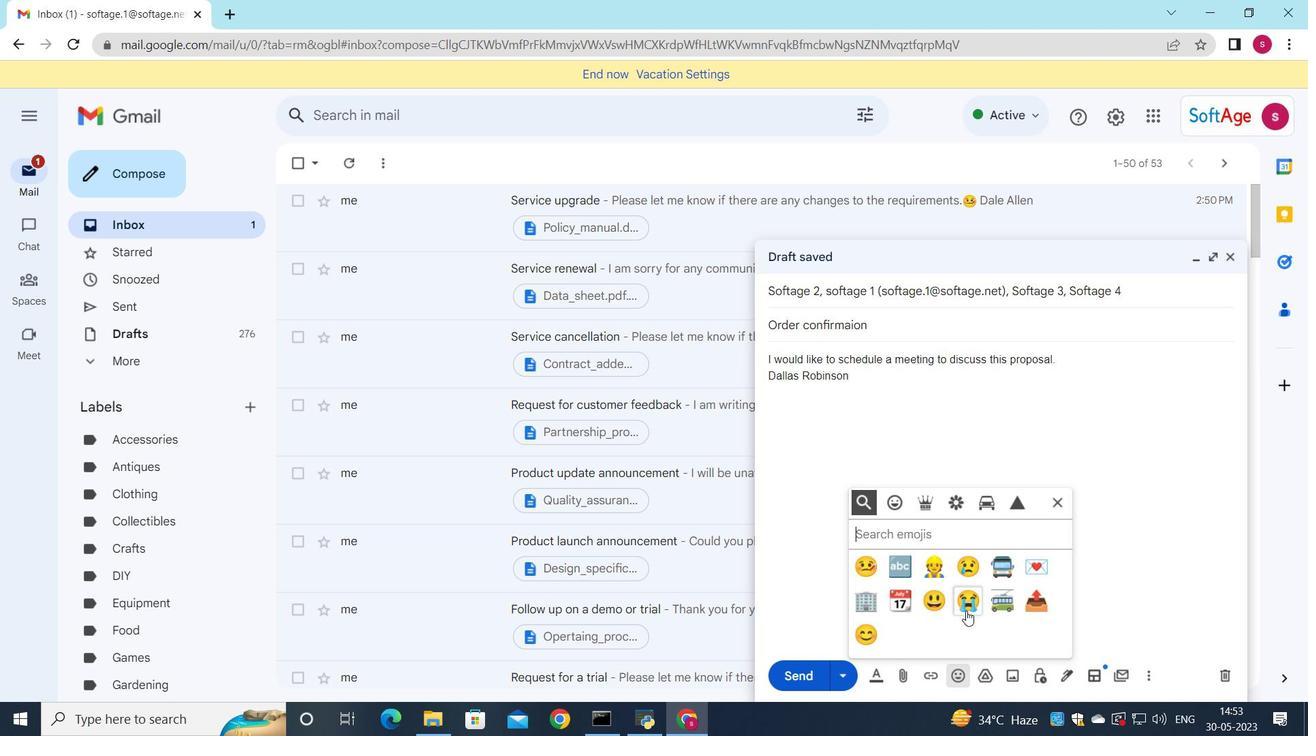 
Action: Mouse moved to (1055, 503)
Screenshot: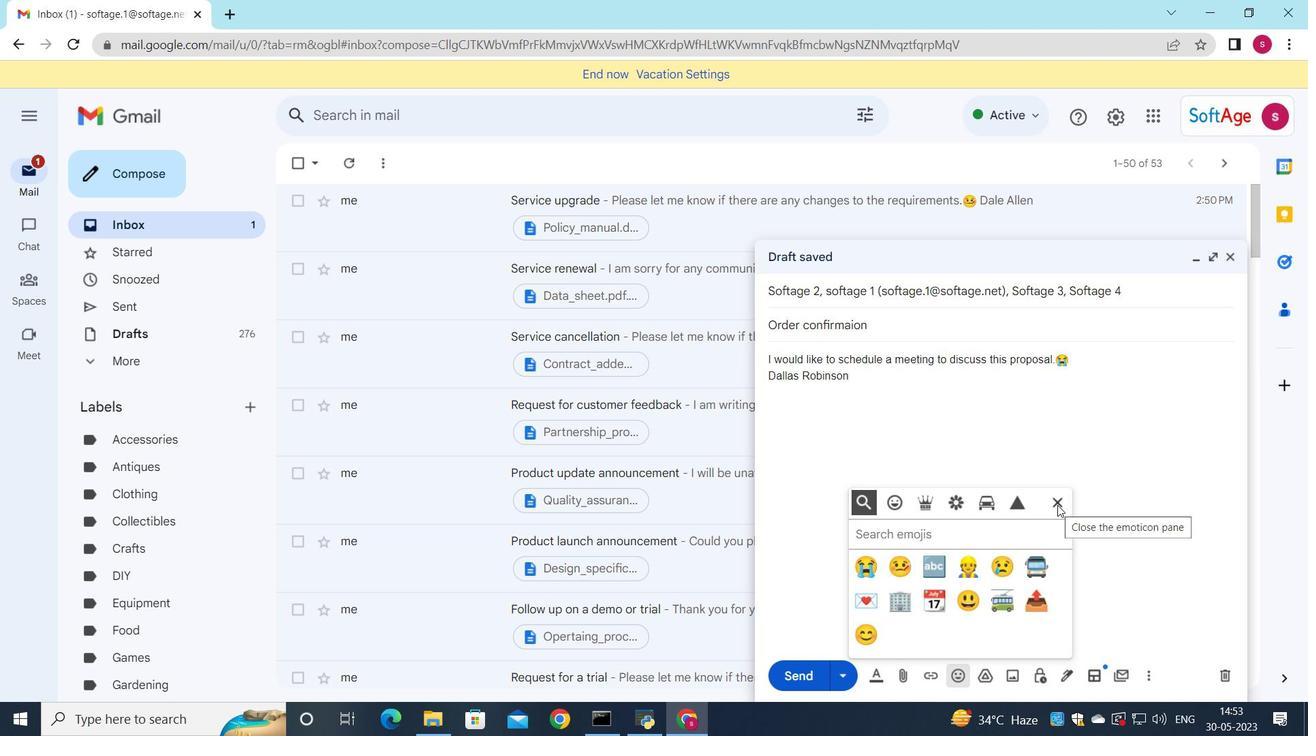 
Action: Mouse pressed left at (1055, 503)
Screenshot: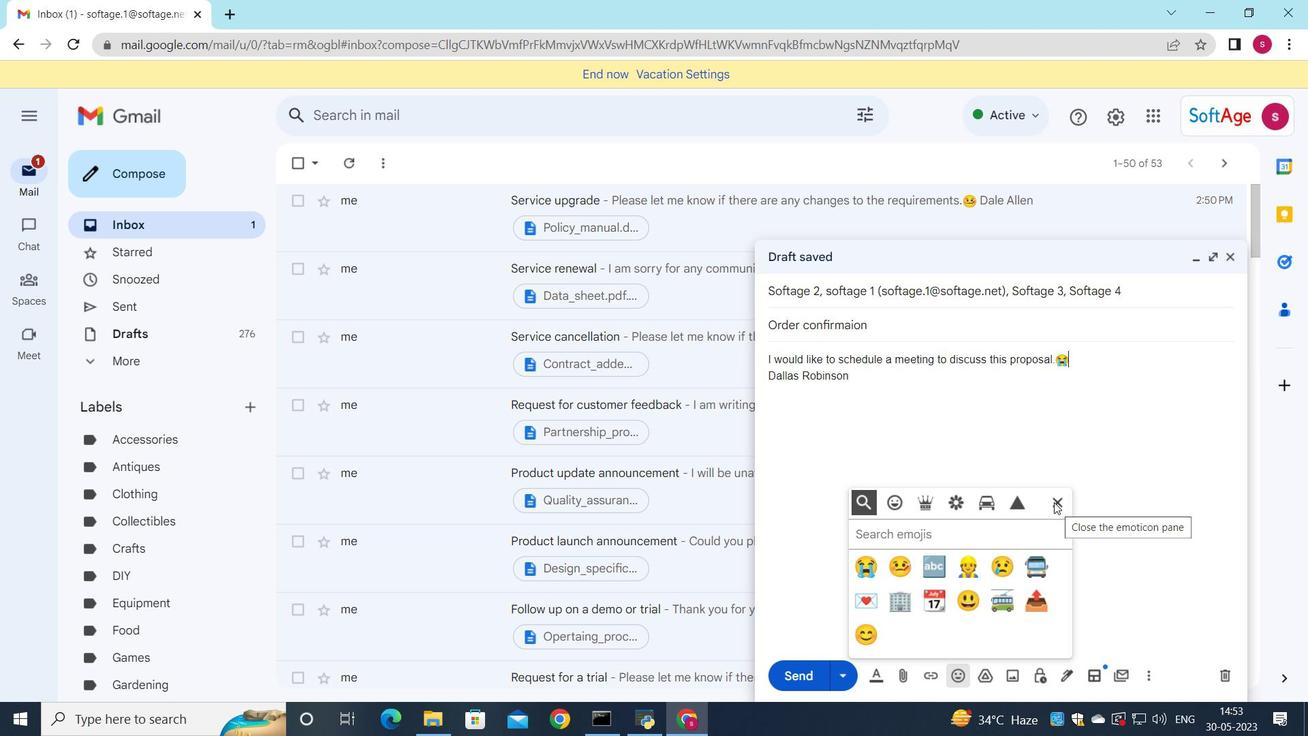 
Action: Mouse moved to (910, 672)
Screenshot: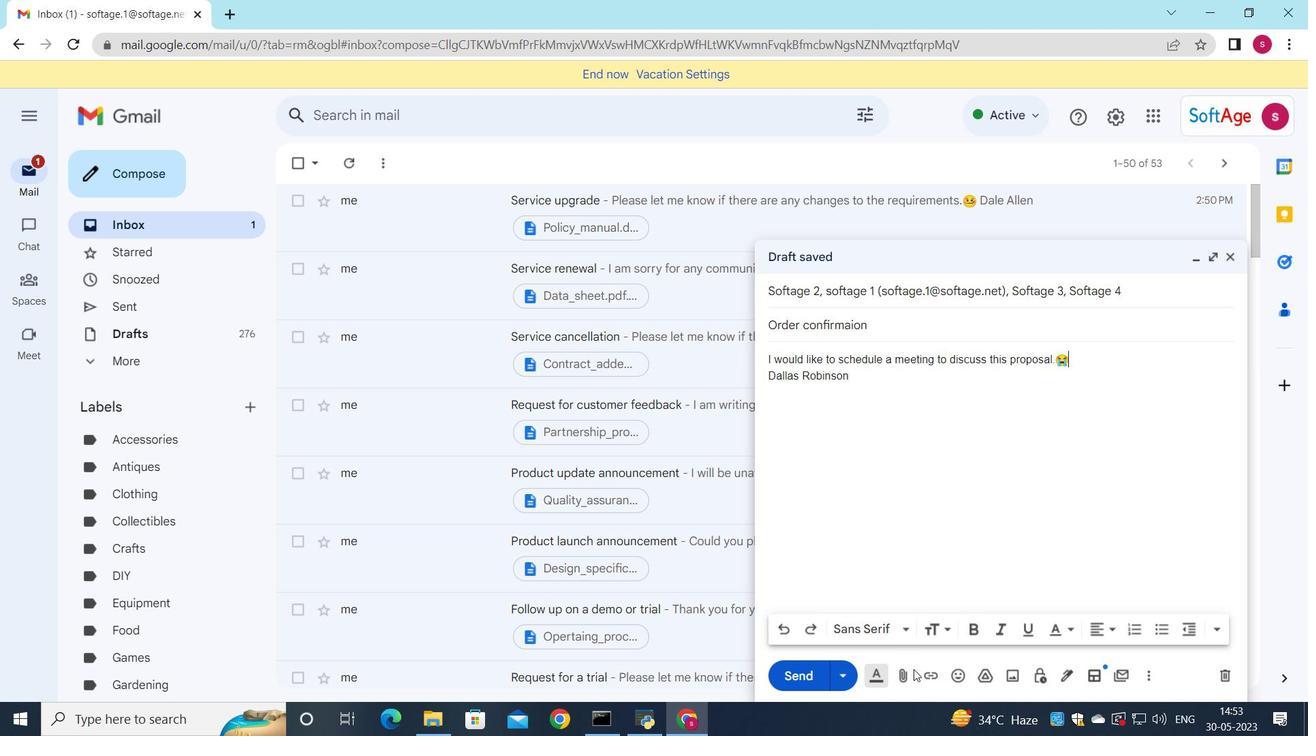 
Action: Mouse pressed left at (910, 672)
Screenshot: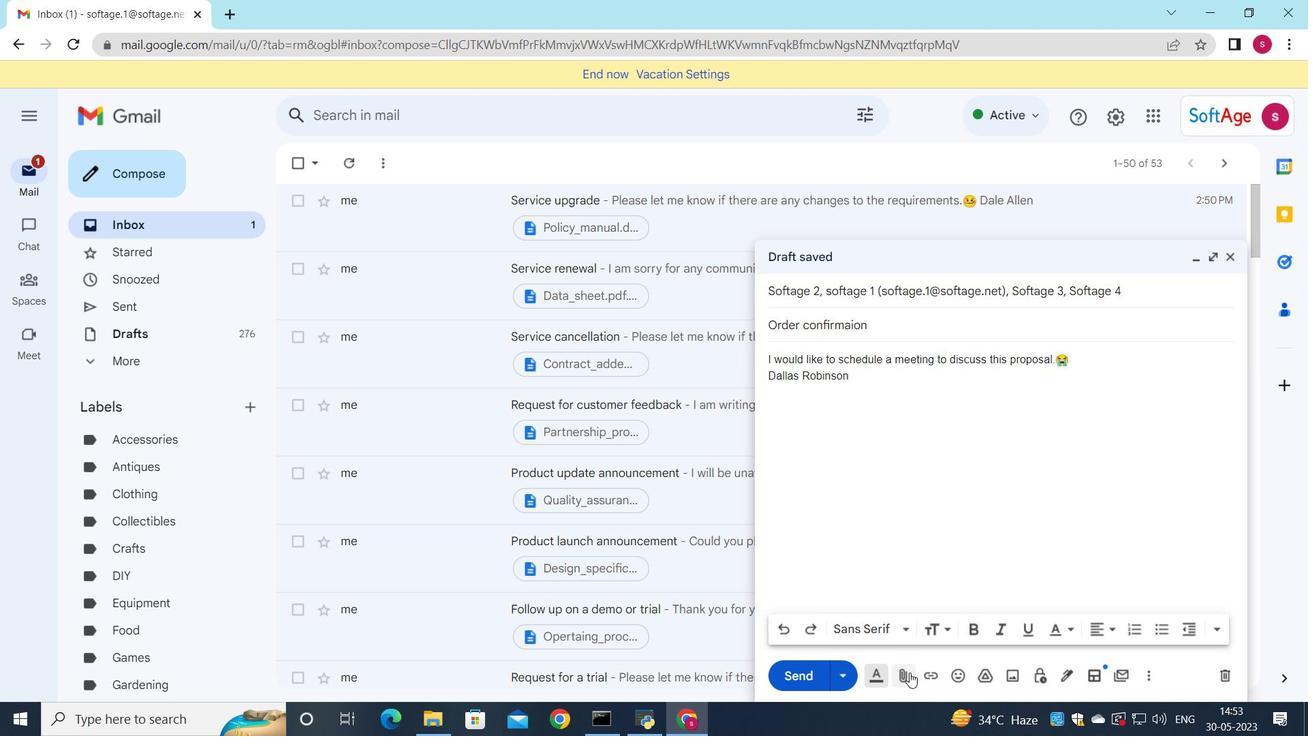 
Action: Mouse moved to (486, 117)
Screenshot: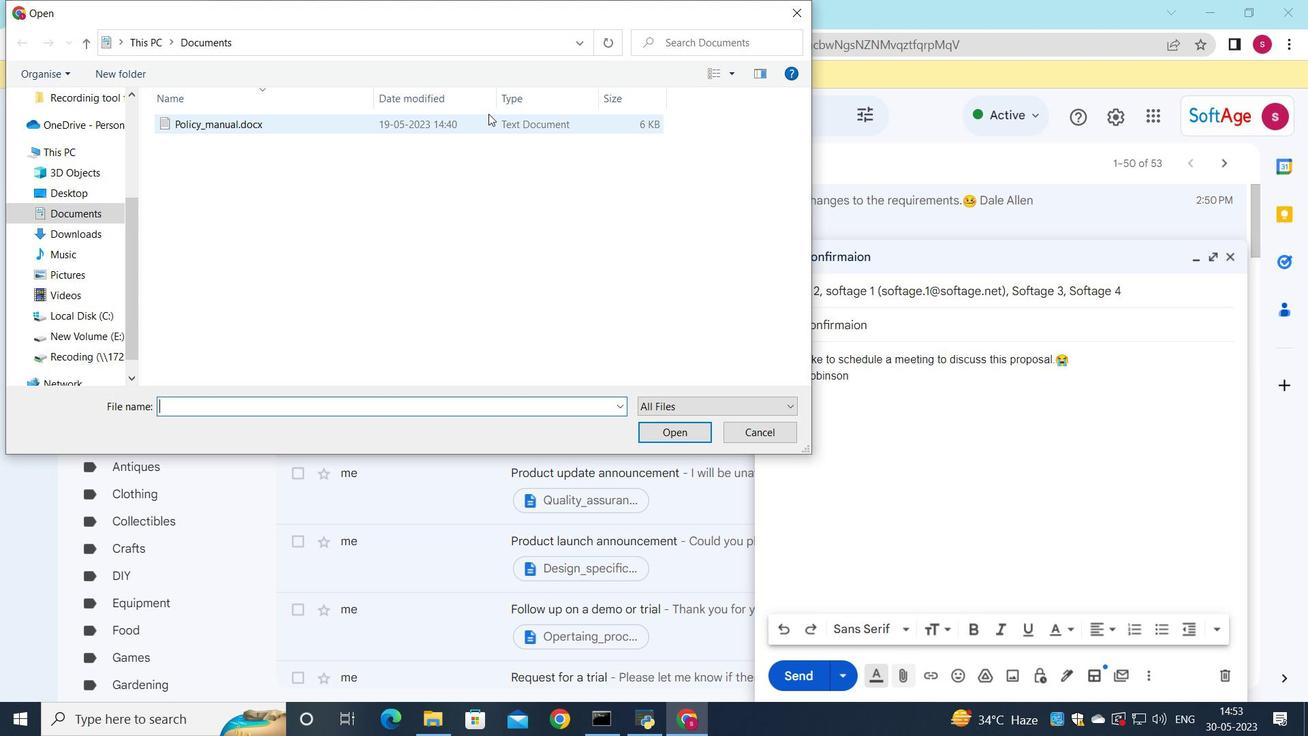 
Action: Mouse pressed left at (486, 117)
Screenshot: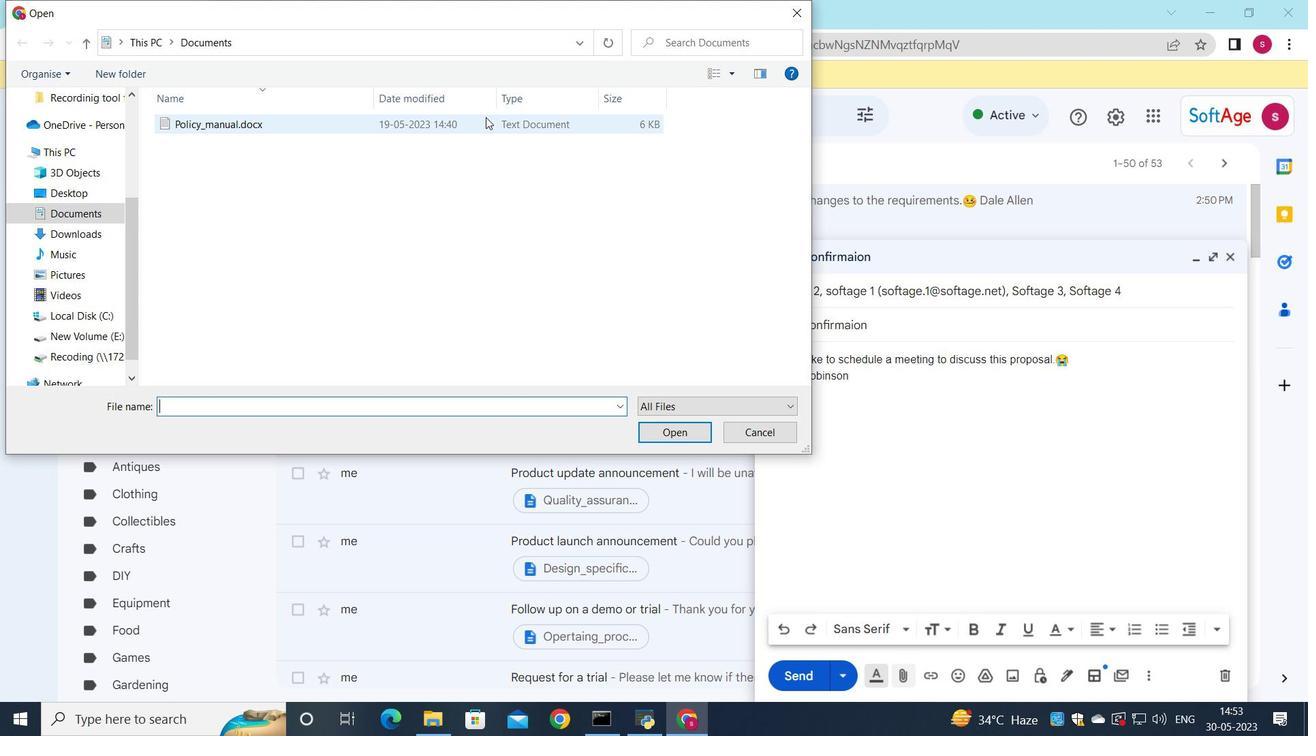 
Action: Mouse moved to (369, 122)
Screenshot: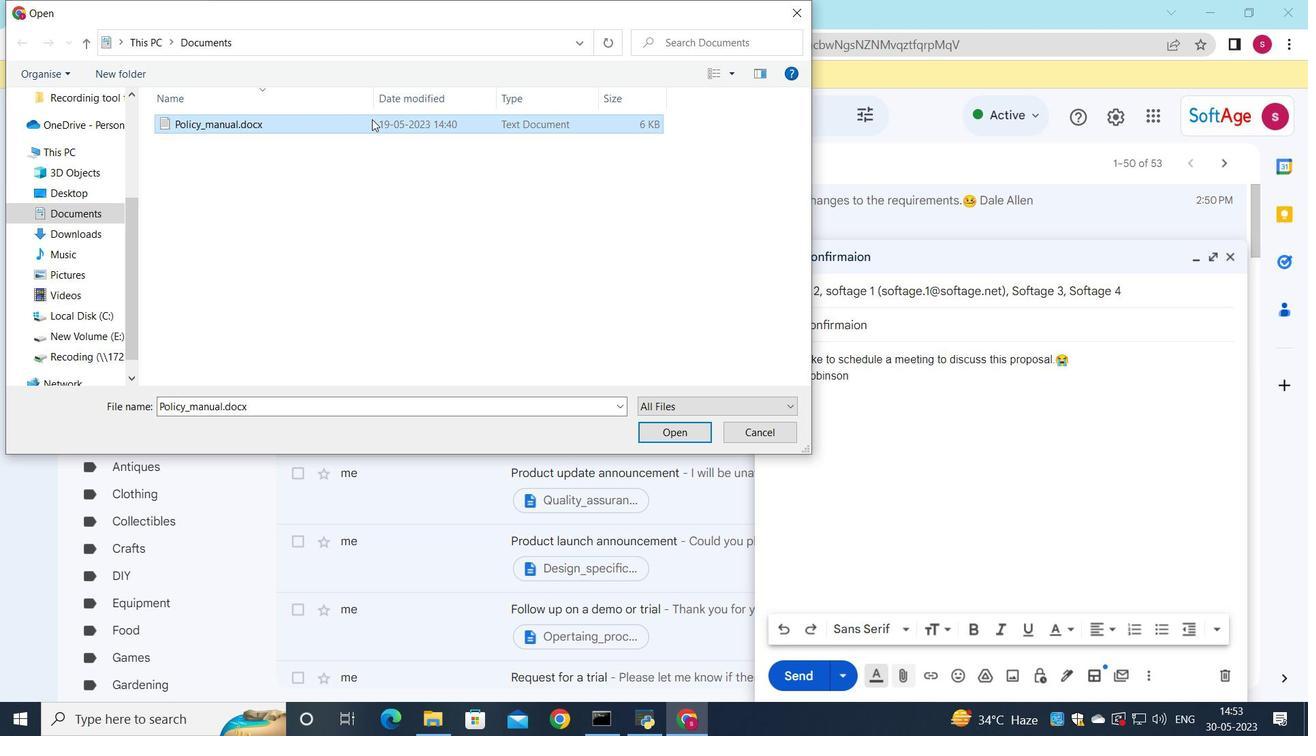 
Action: Mouse pressed left at (369, 122)
Screenshot: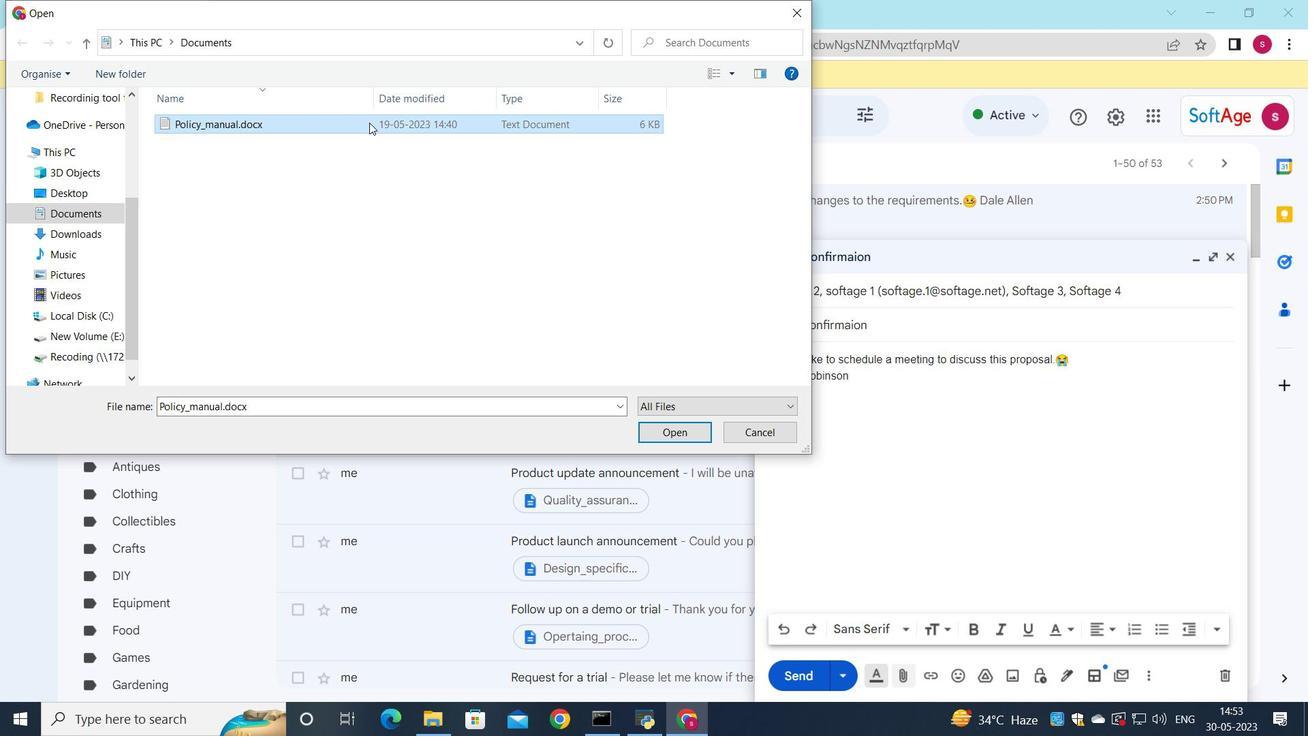 
Action: Mouse moved to (466, 139)
Screenshot: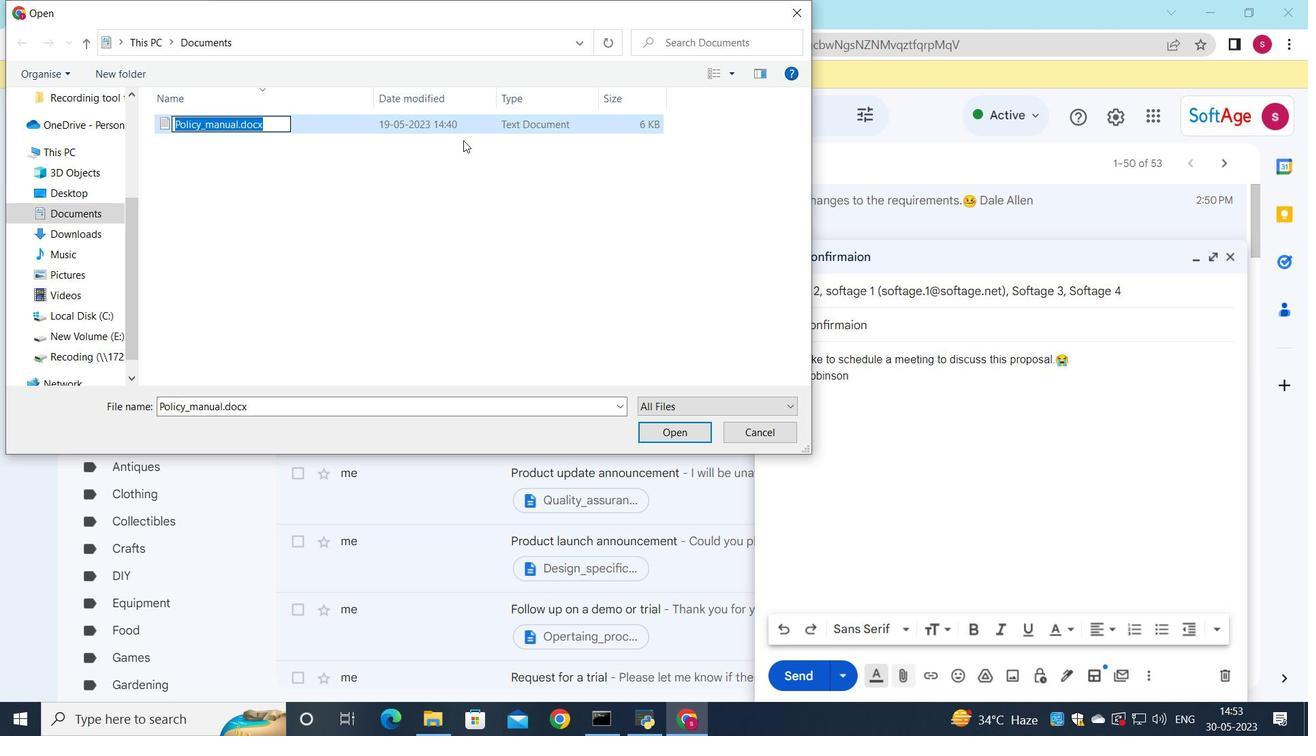 
Action: Key pressed <Key.shift>Timesheet.xlsx
Screenshot: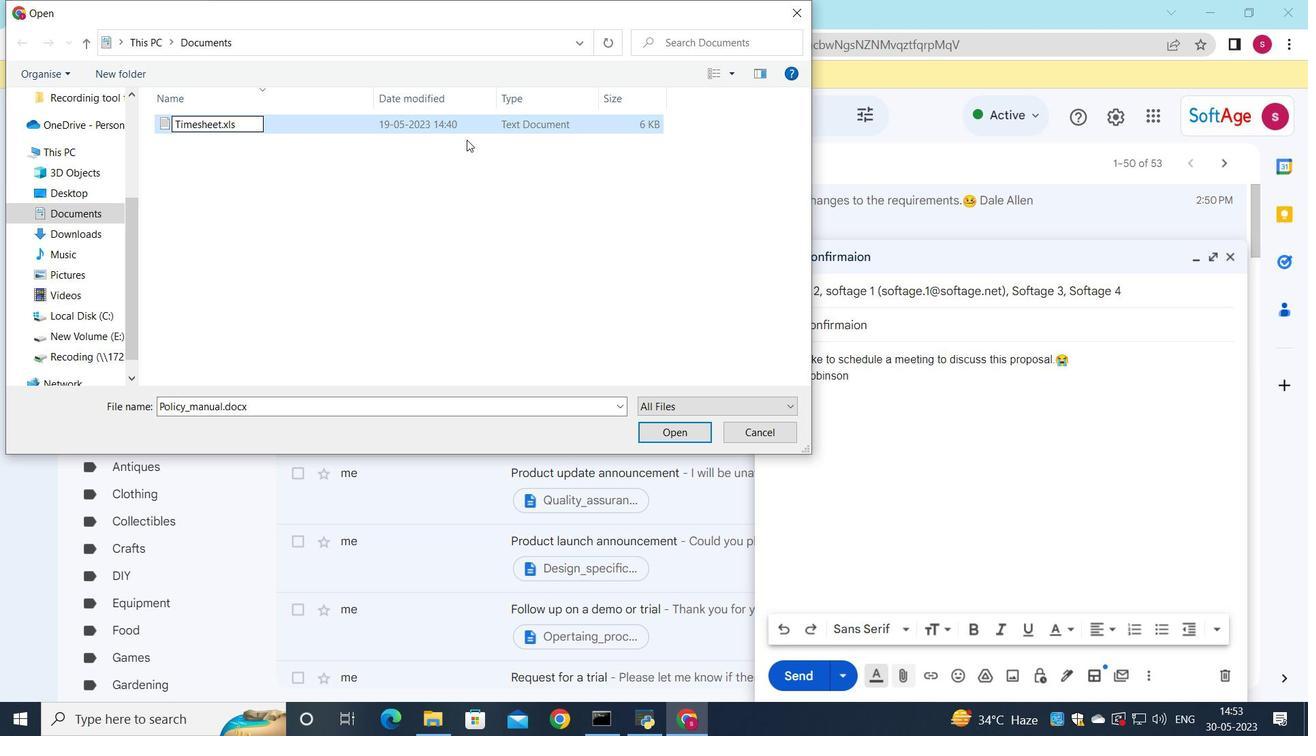 
Action: Mouse moved to (470, 132)
Screenshot: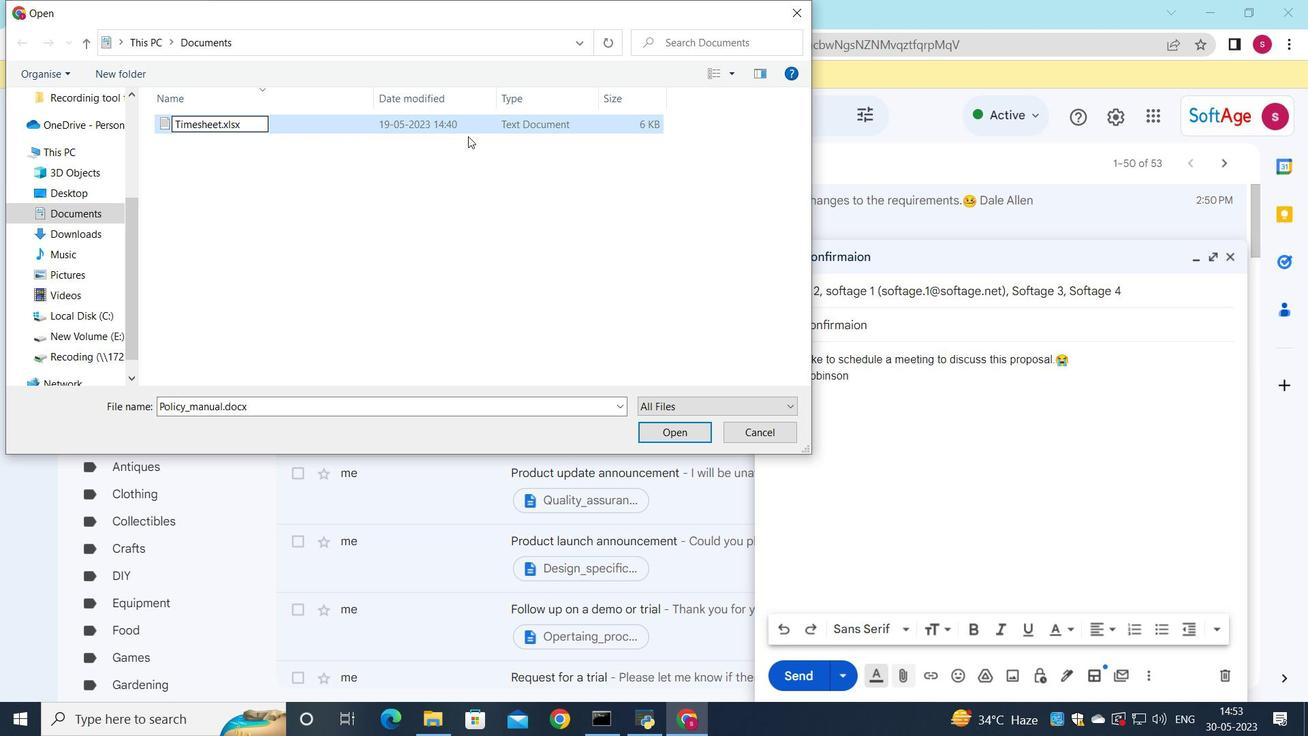 
Action: Mouse pressed left at (470, 132)
Screenshot: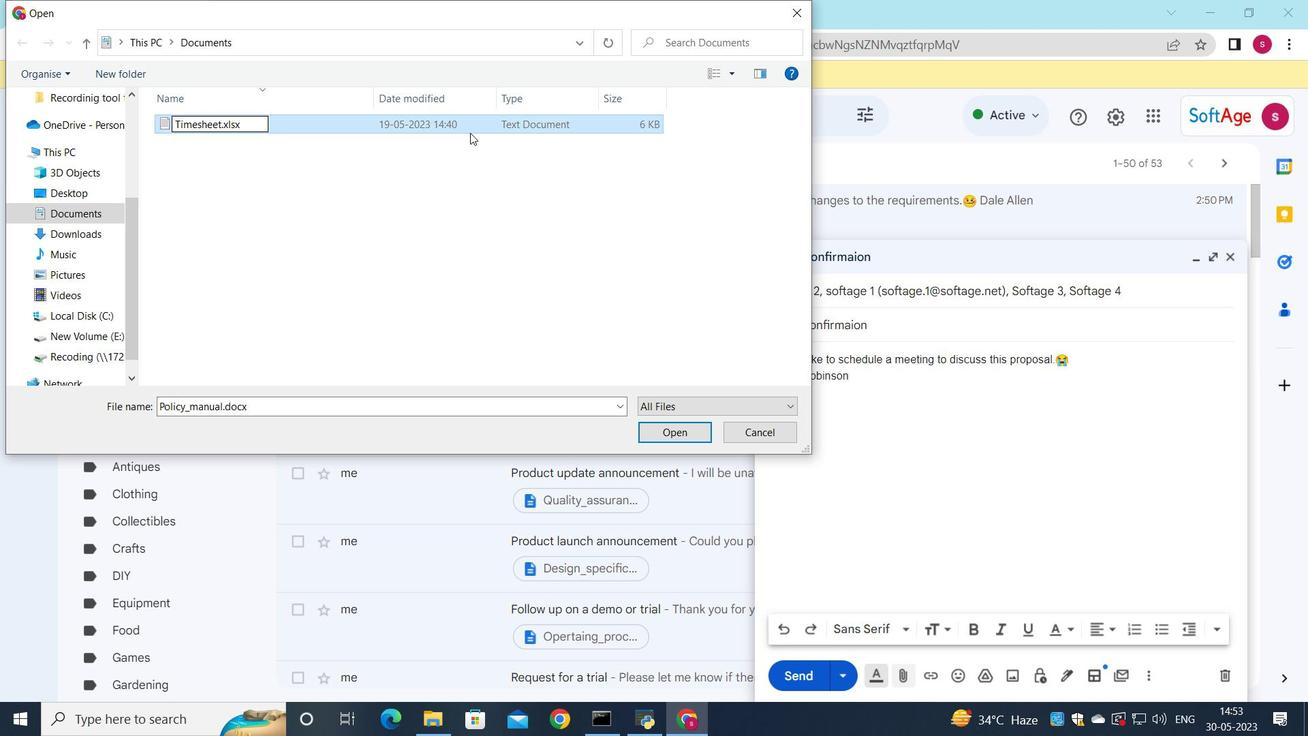 
Action: Mouse moved to (684, 426)
Screenshot: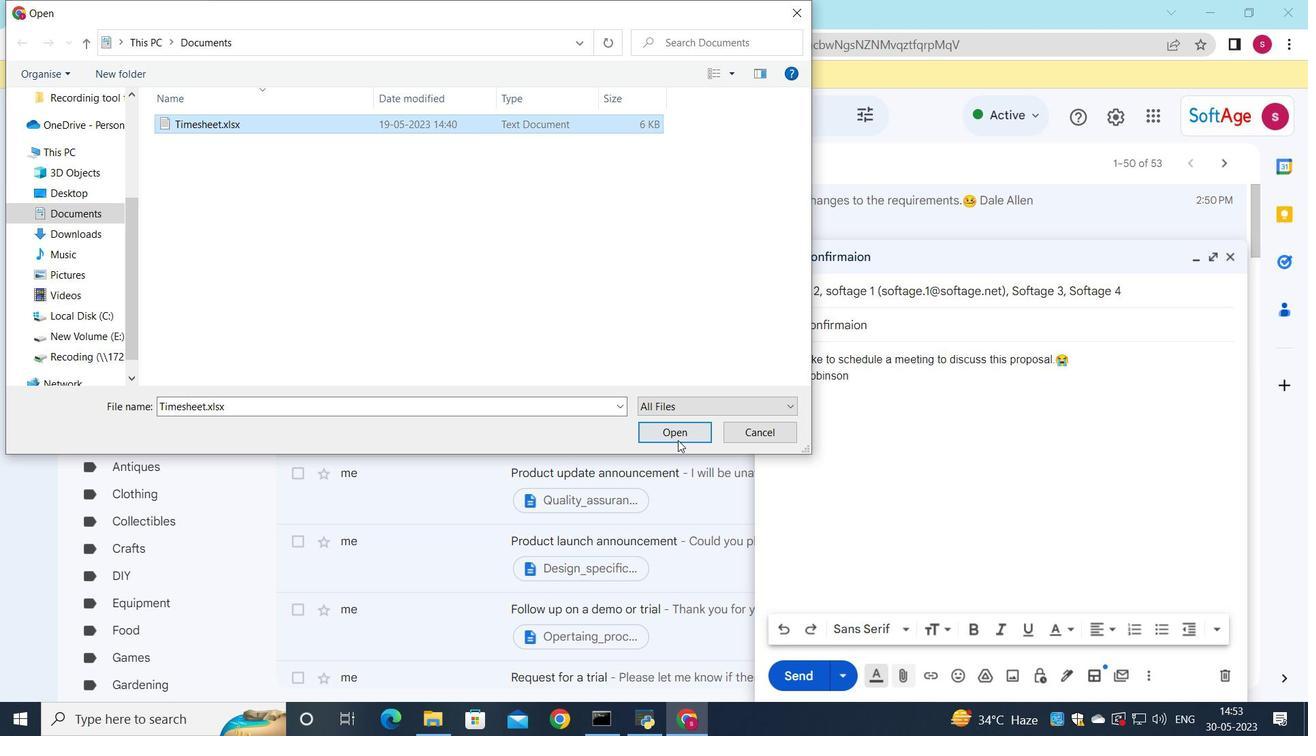 
Action: Mouse pressed left at (684, 426)
Screenshot: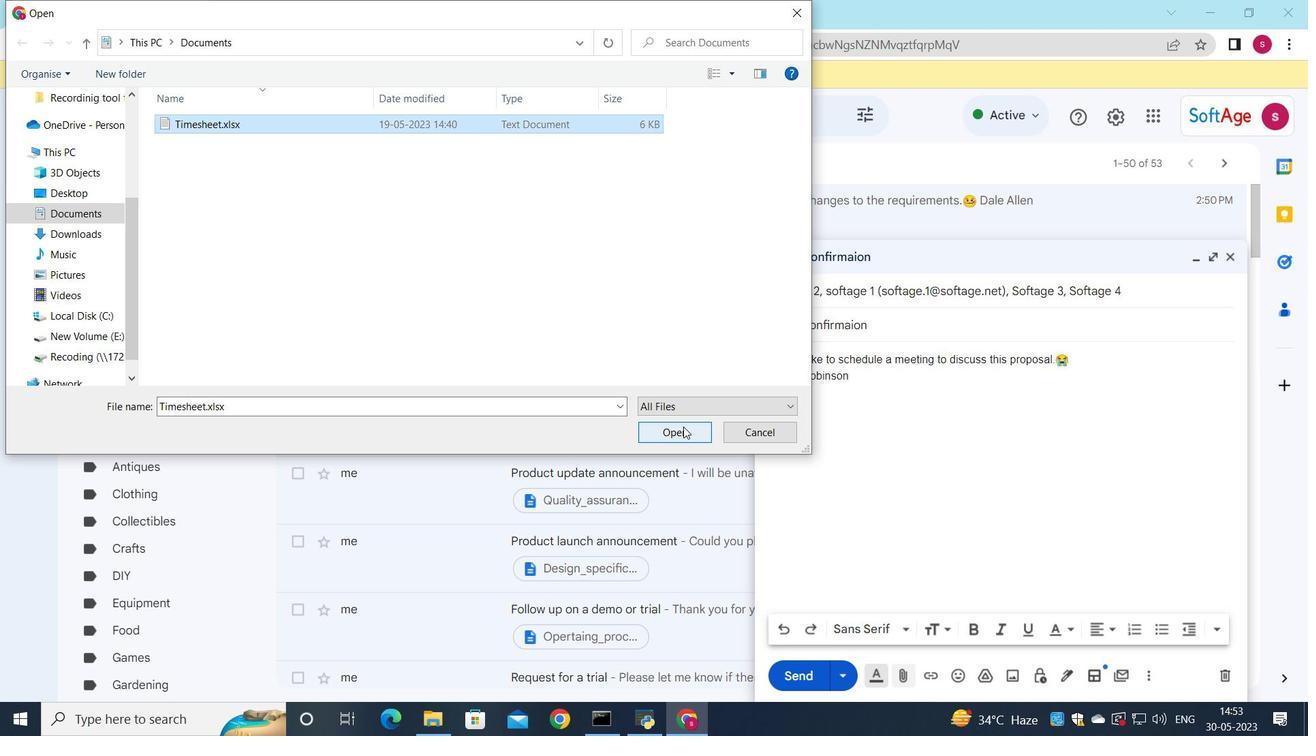 
Action: Mouse moved to (803, 668)
Screenshot: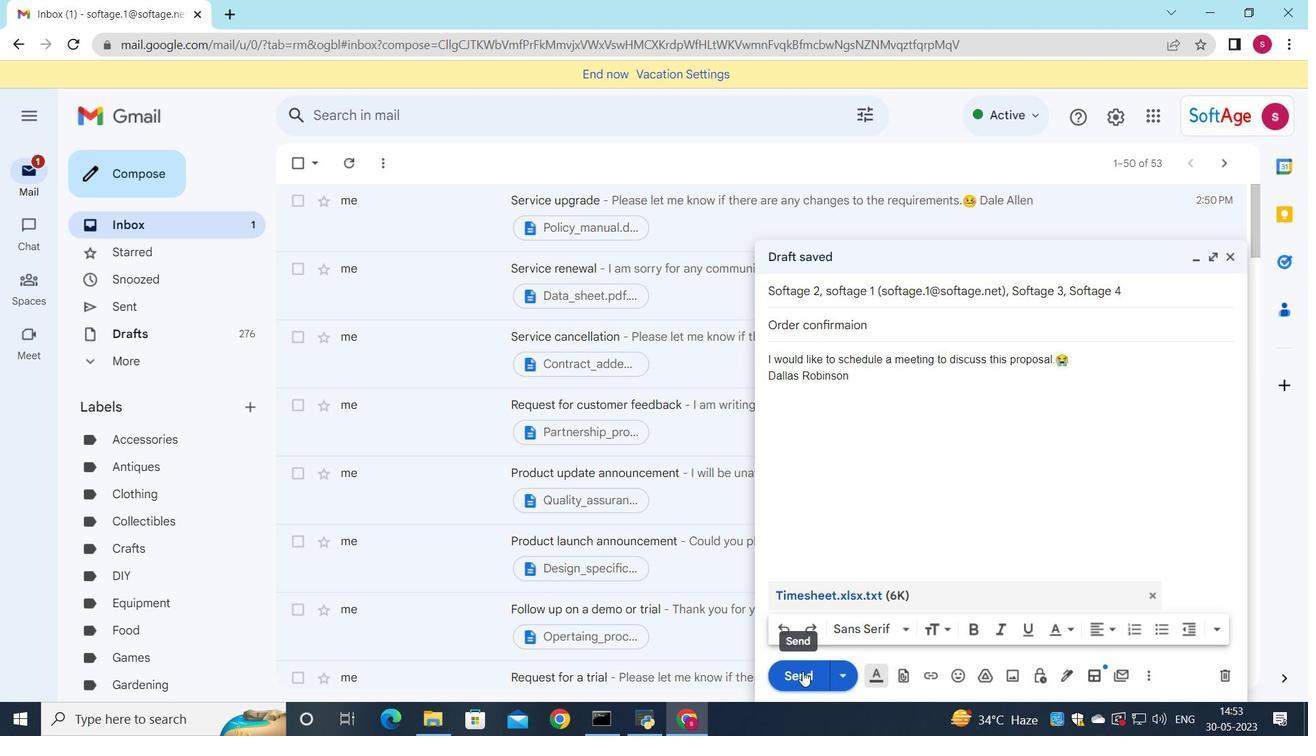 
Action: Mouse pressed left at (803, 668)
Screenshot: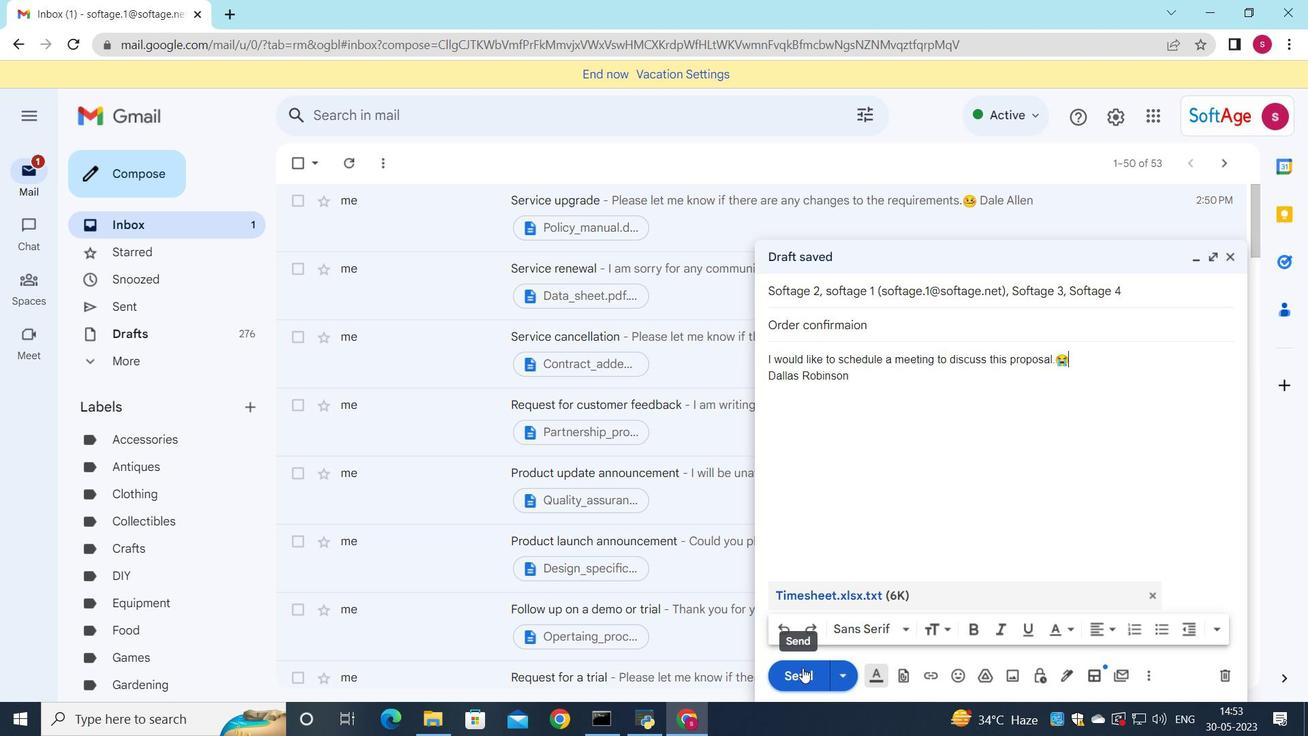 
Action: Mouse moved to (747, 229)
Screenshot: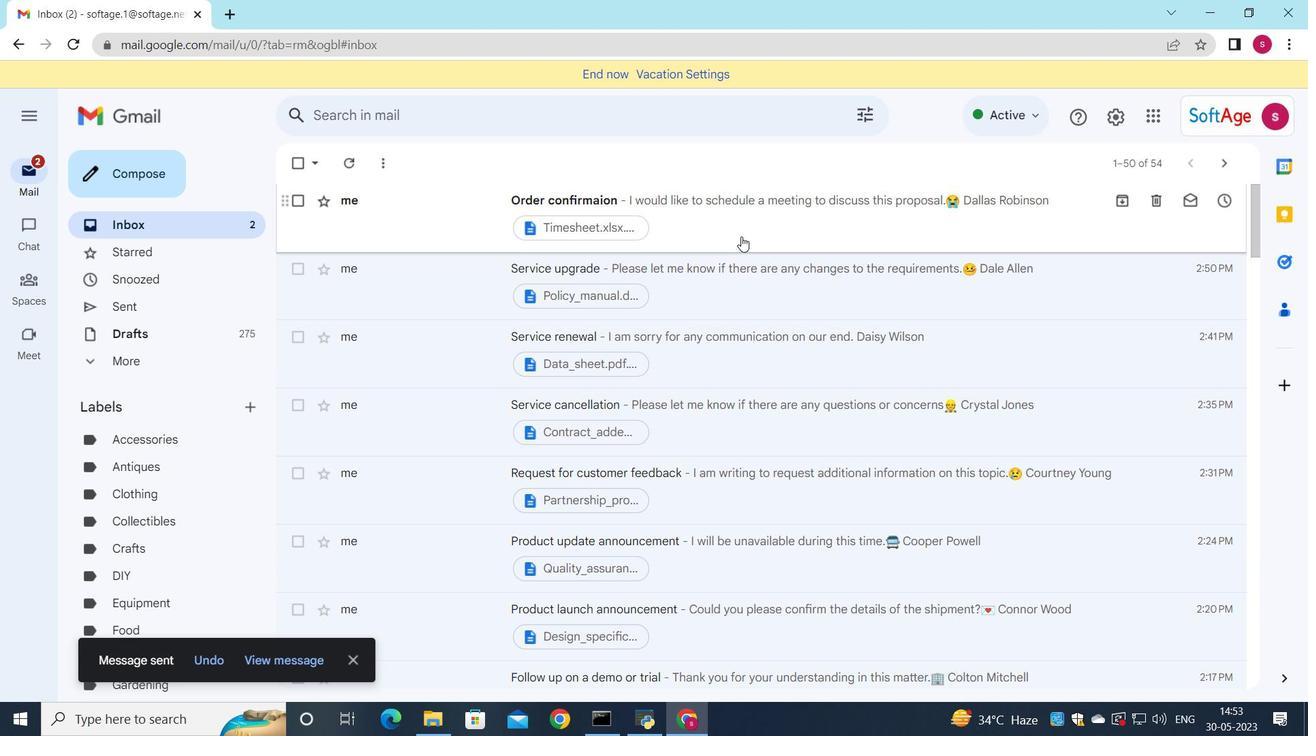 
Action: Mouse pressed left at (747, 229)
Screenshot: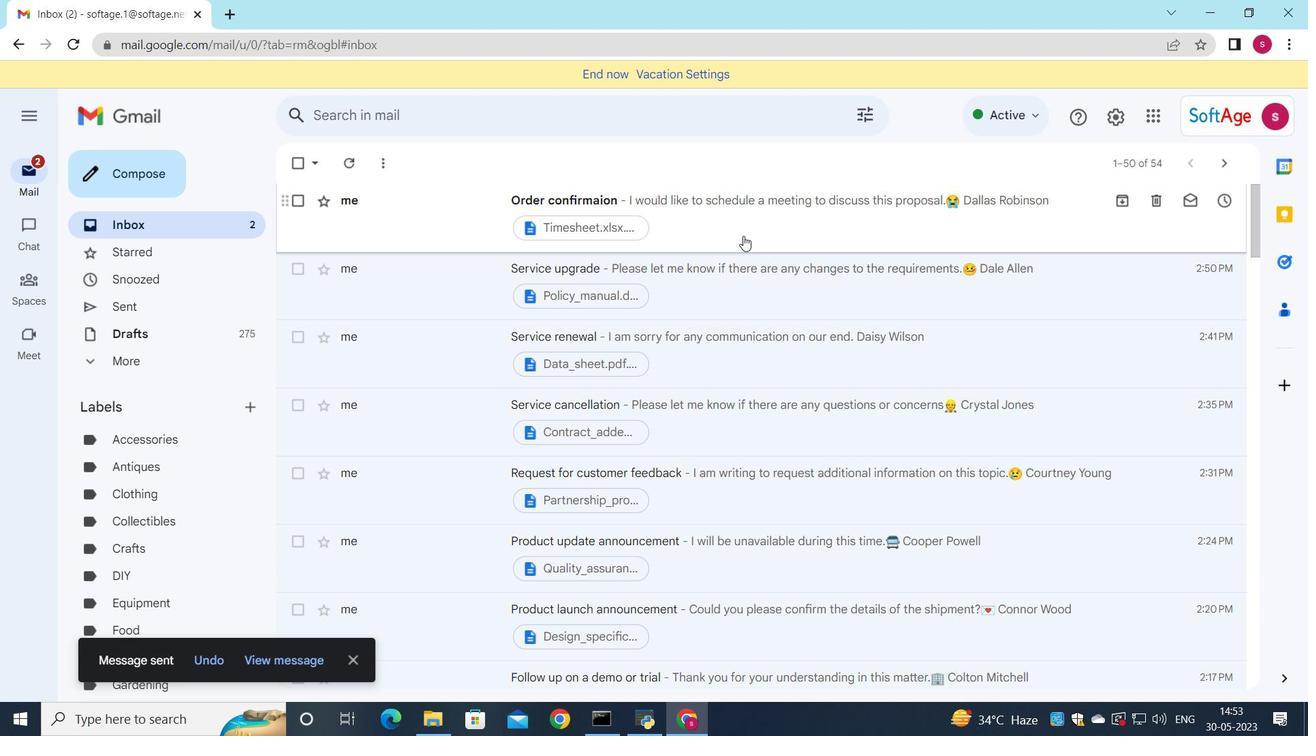 
Action: Mouse moved to (742, 238)
Screenshot: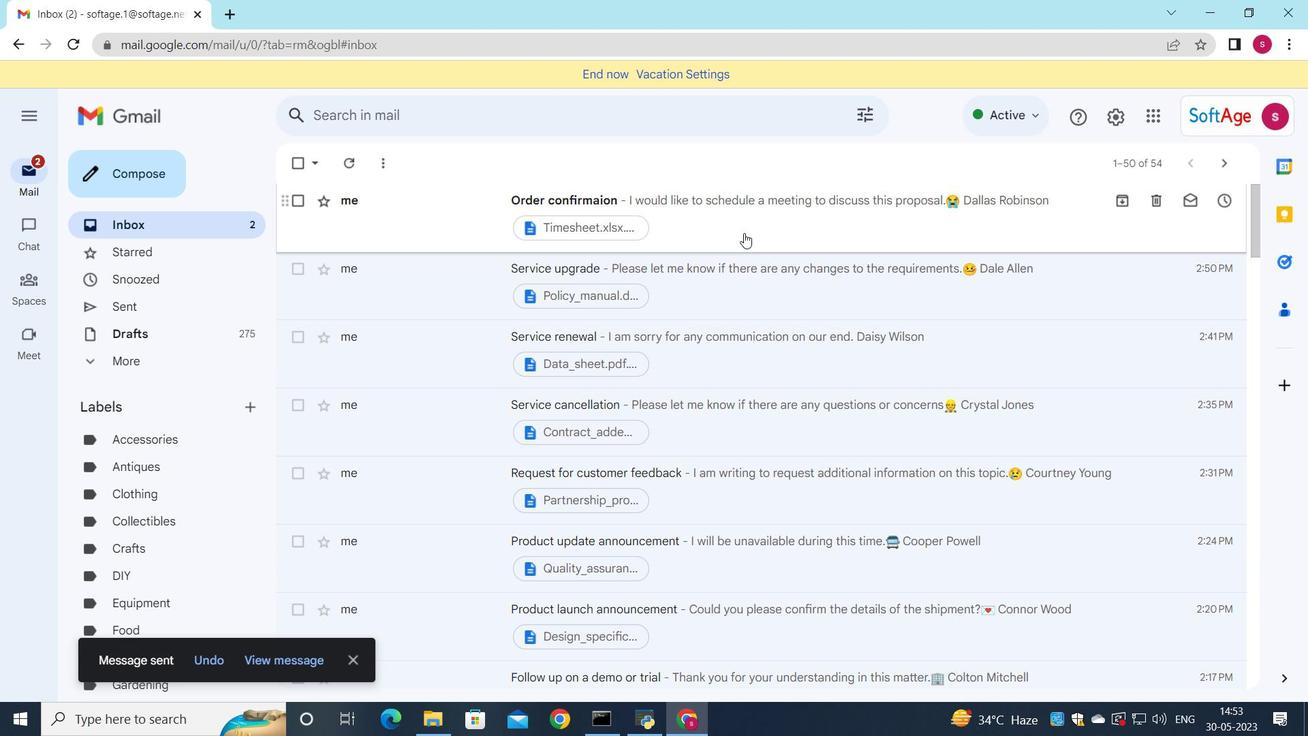
Action: Mouse pressed left at (742, 238)
Screenshot: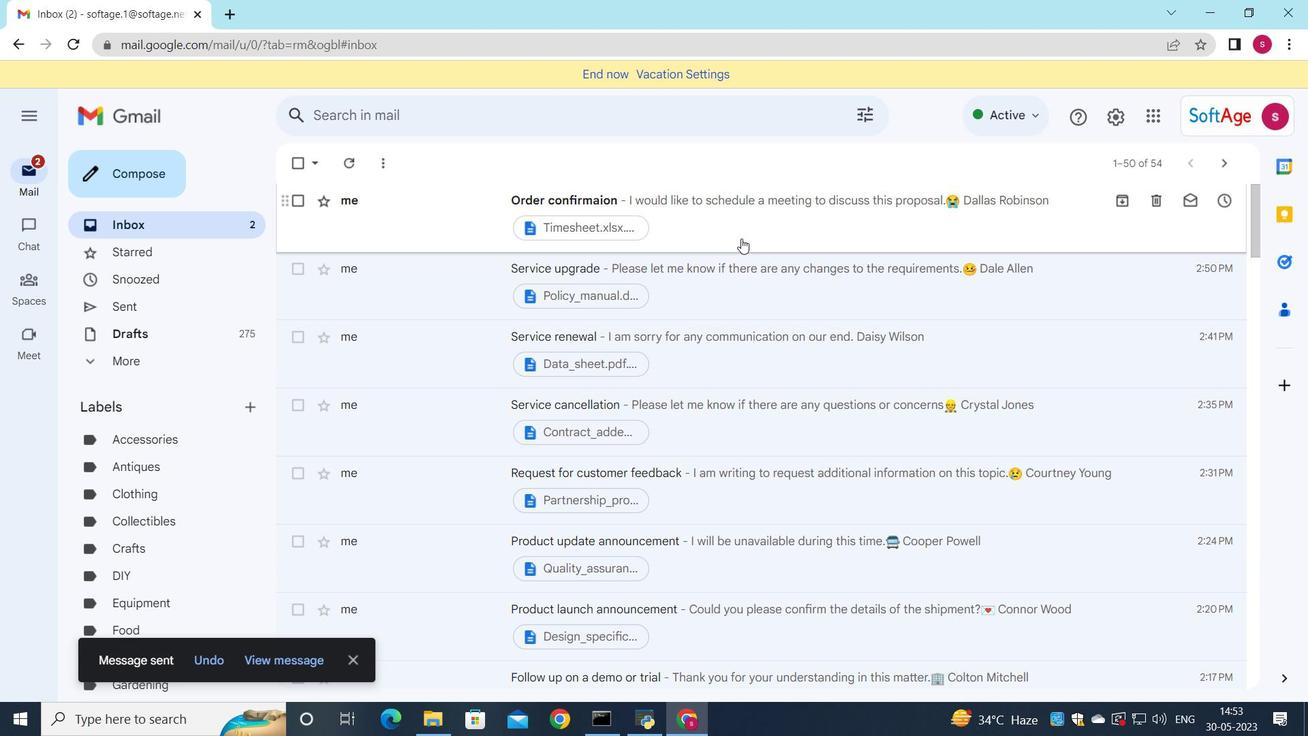 
Action: Mouse moved to (739, 256)
Screenshot: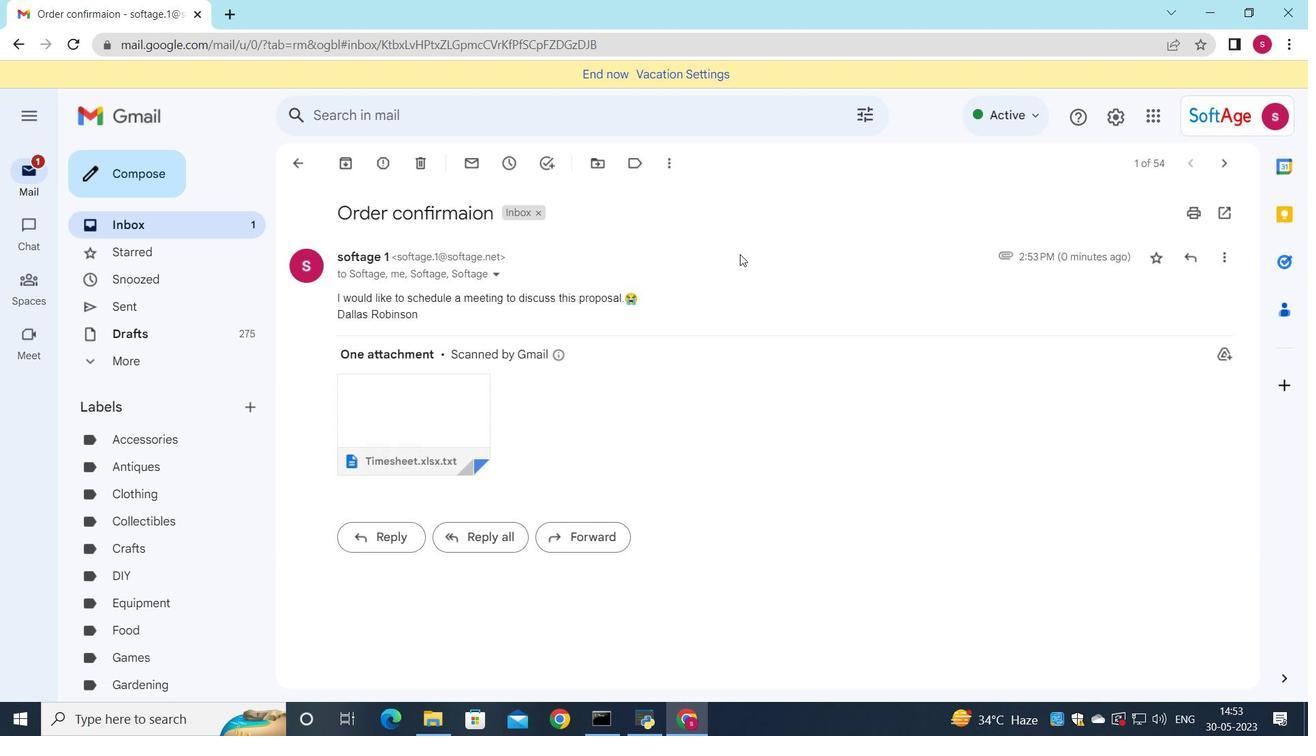 
